 Task: Find a house in Thornbury, Australia, for 8 guests from 24 Aug to 10 Sep, with amenities including Gym, Free parking, Wifi, TV, and Smoking allowed, within a price range of ₹12000 to ₹15000, with 4 bedrooms and 4 bathrooms.
Action: Mouse moved to (445, 95)
Screenshot: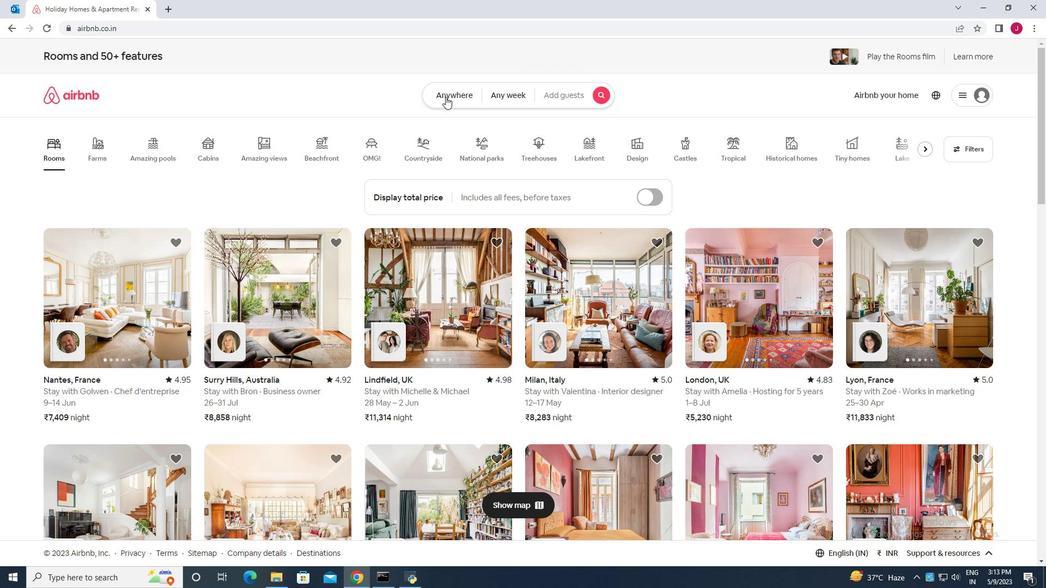 
Action: Mouse pressed left at (445, 95)
Screenshot: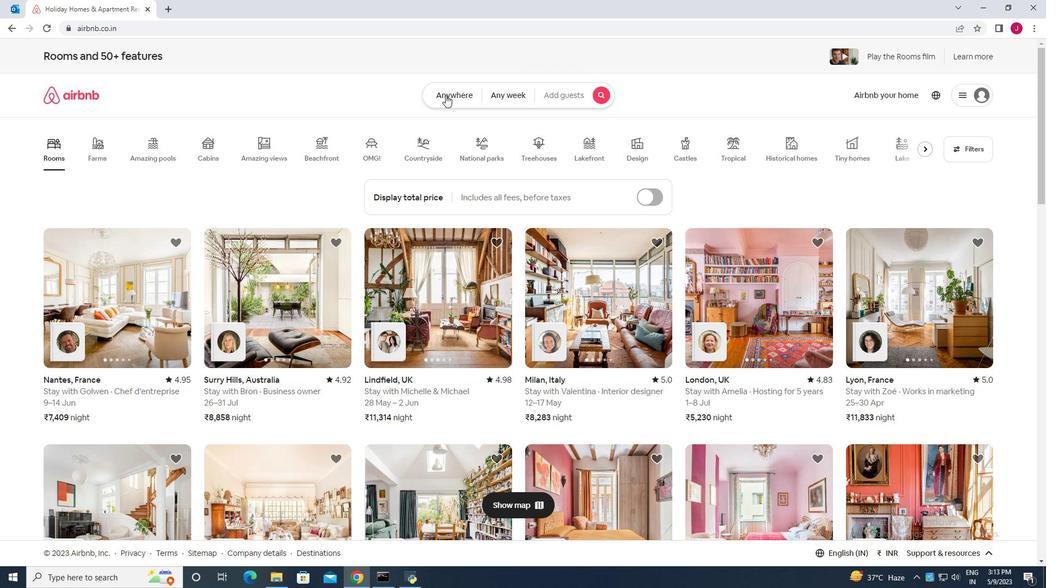 
Action: Mouse moved to (359, 138)
Screenshot: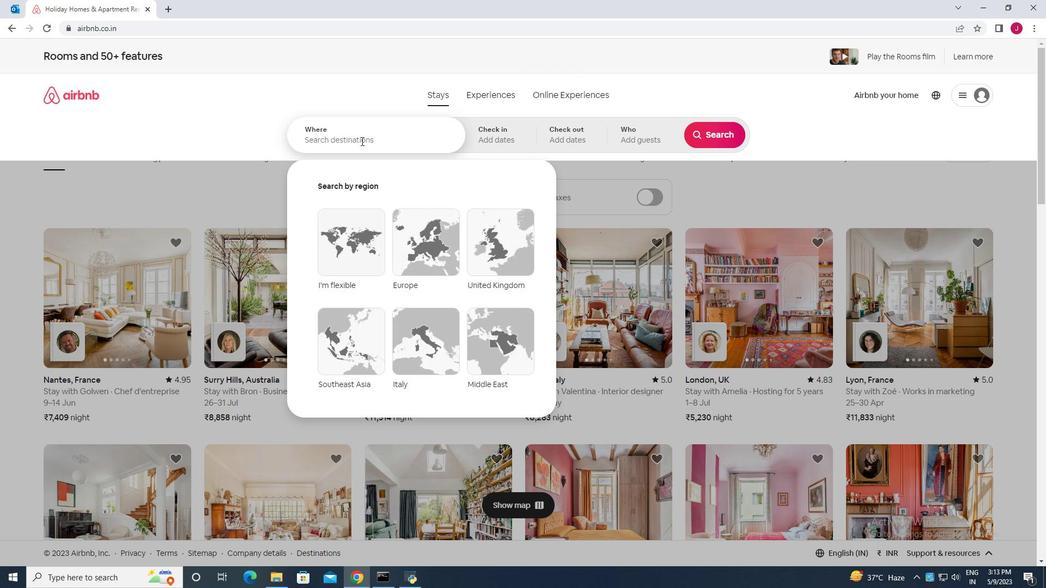 
Action: Mouse pressed left at (359, 138)
Screenshot: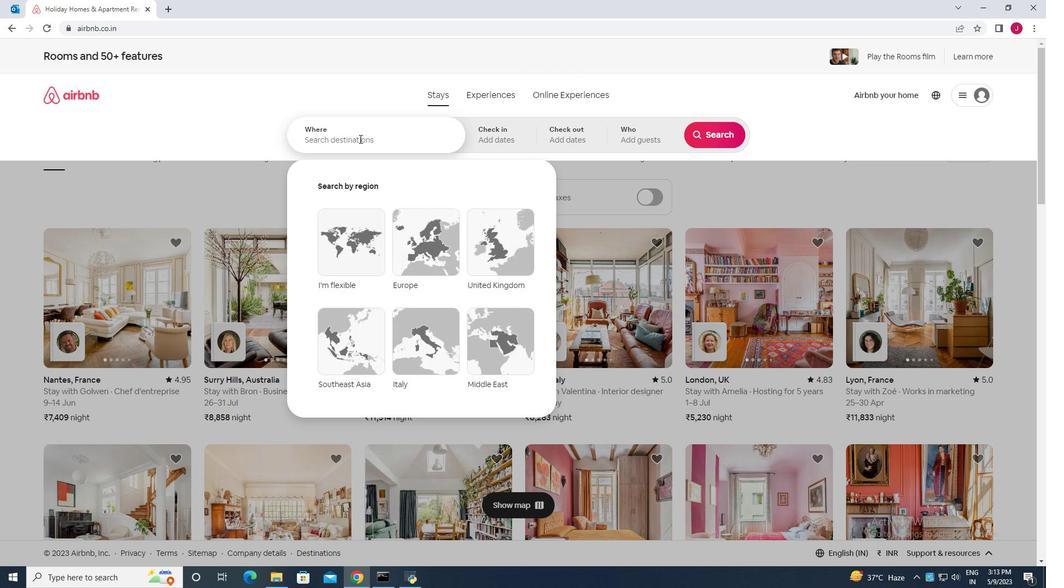 
Action: Key pressed thornbury<Key.space>australia
Screenshot: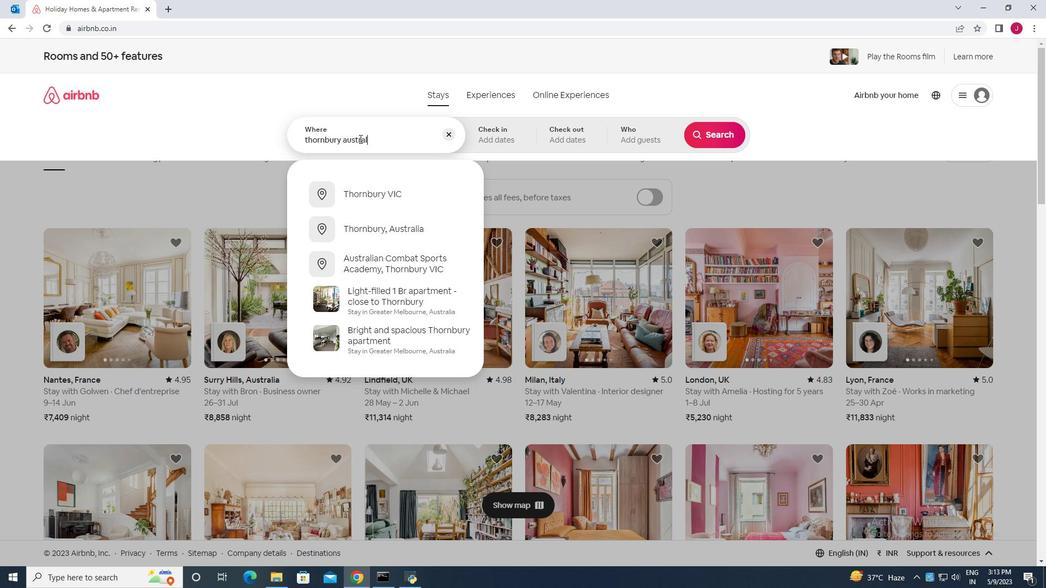 
Action: Mouse moved to (395, 226)
Screenshot: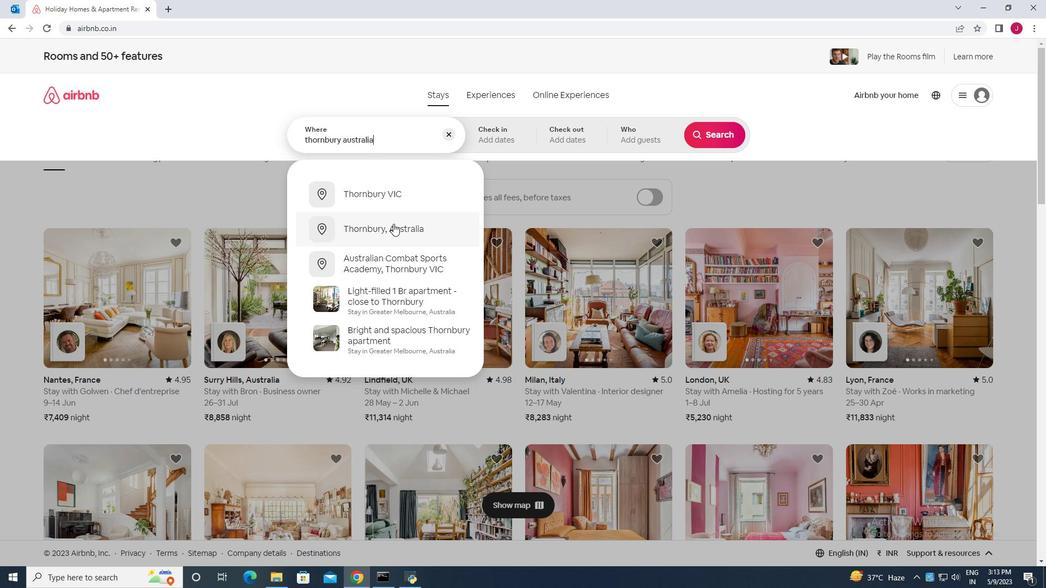 
Action: Mouse pressed left at (395, 226)
Screenshot: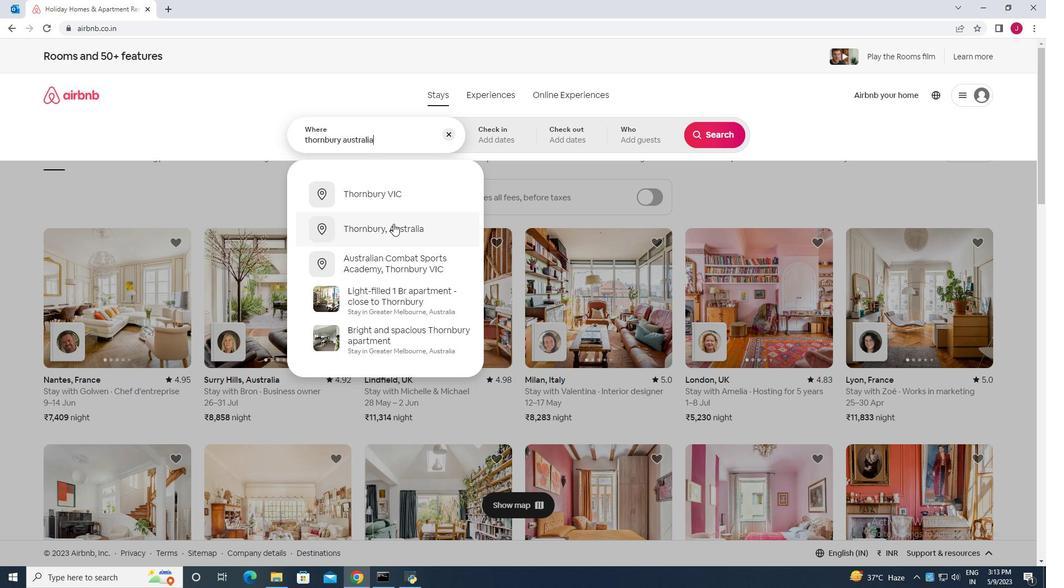 
Action: Mouse moved to (716, 219)
Screenshot: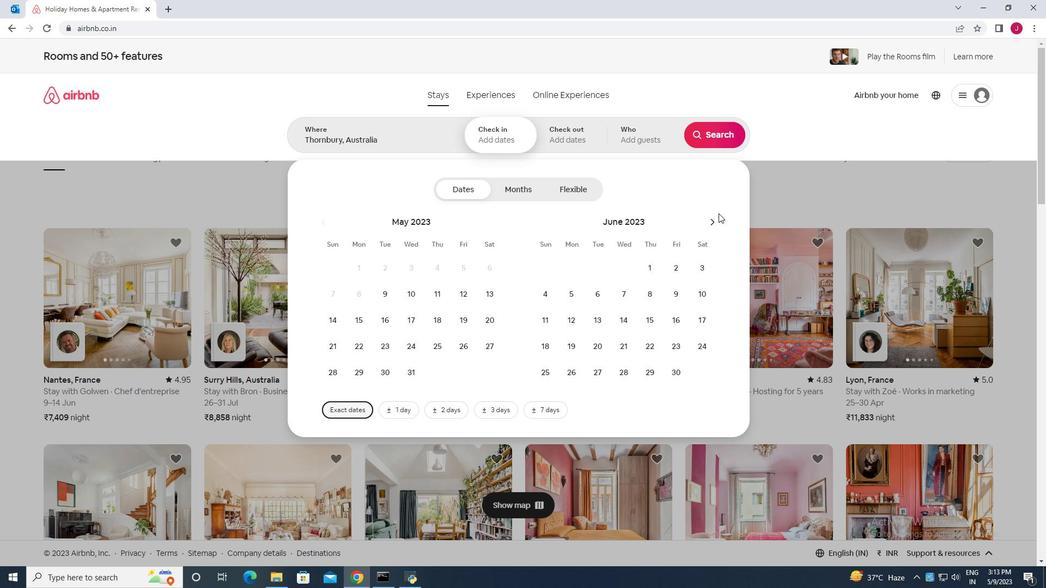 
Action: Mouse pressed left at (716, 219)
Screenshot: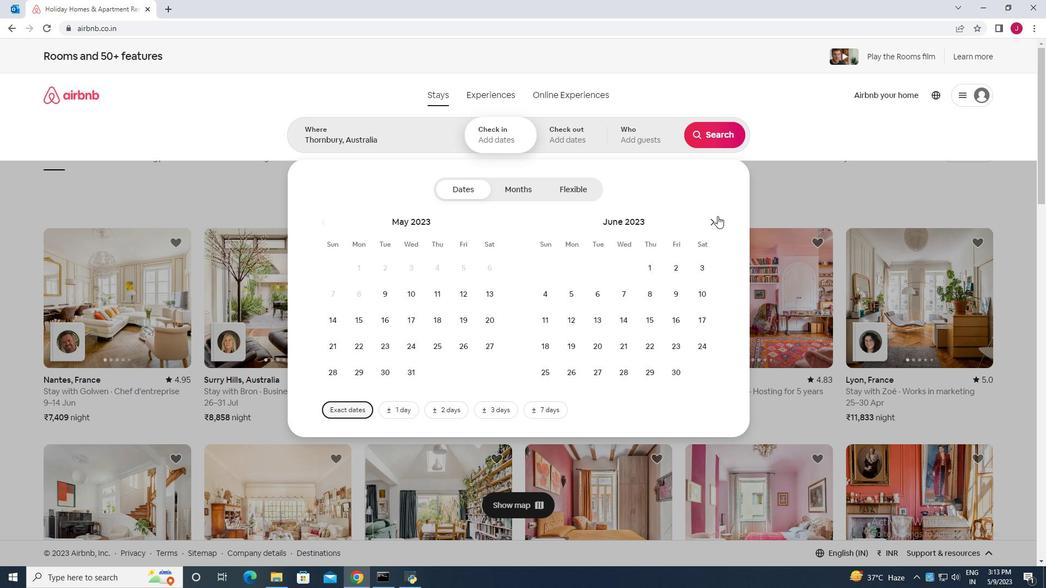 
Action: Mouse moved to (716, 219)
Screenshot: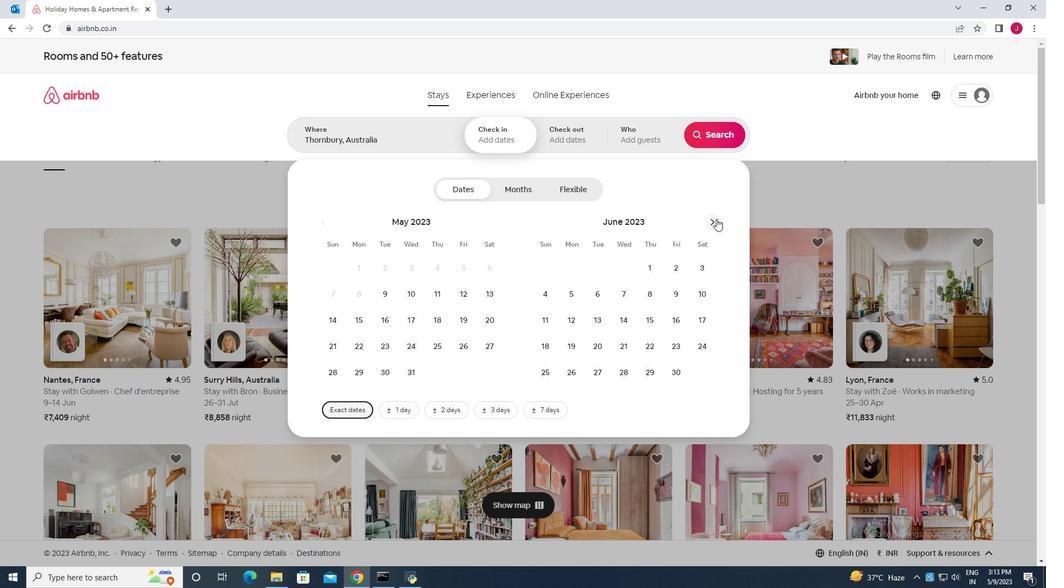 
Action: Mouse pressed left at (716, 219)
Screenshot: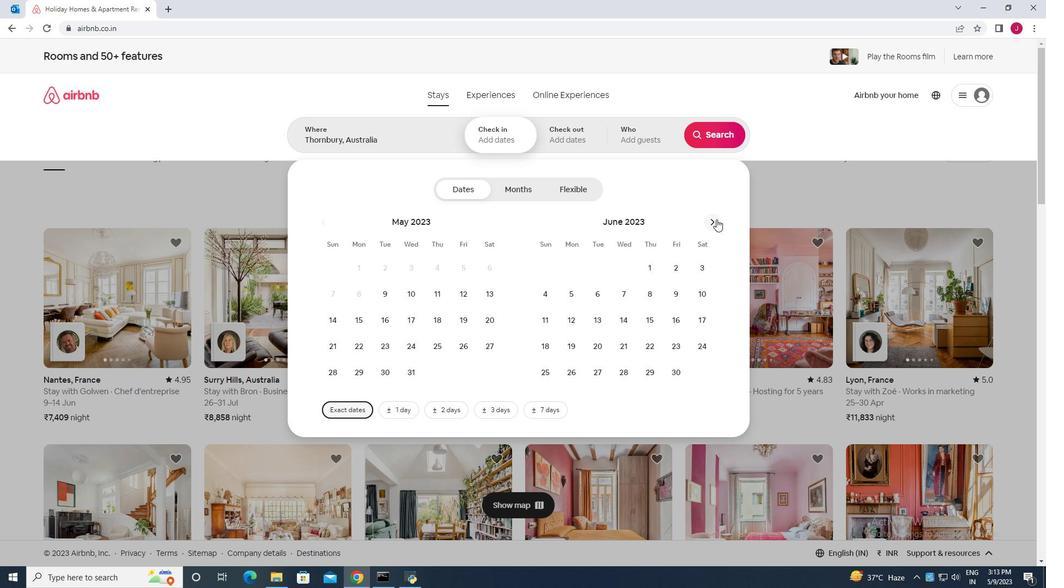 
Action: Mouse moved to (710, 223)
Screenshot: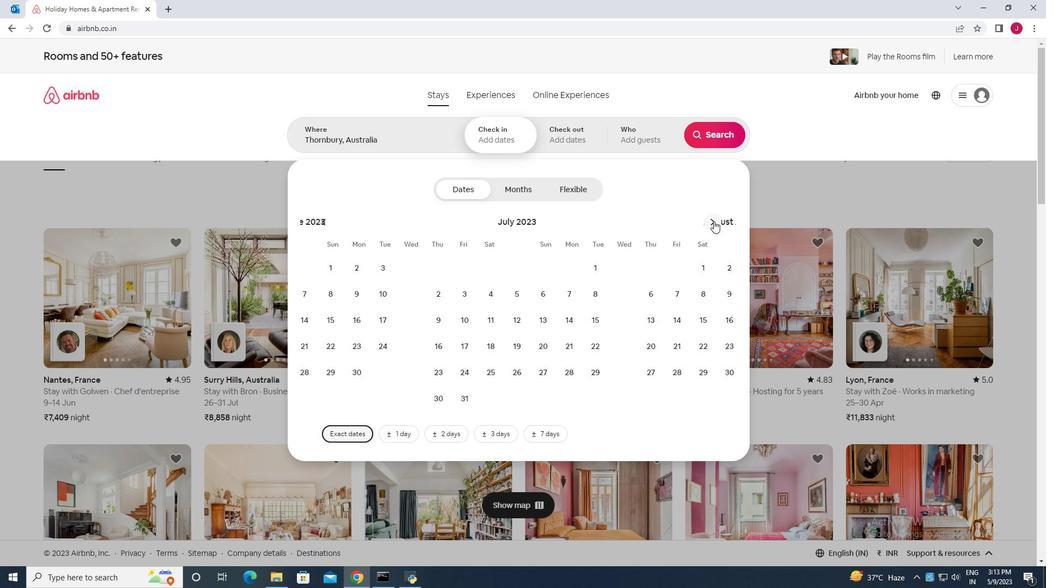 
Action: Mouse pressed left at (710, 223)
Screenshot: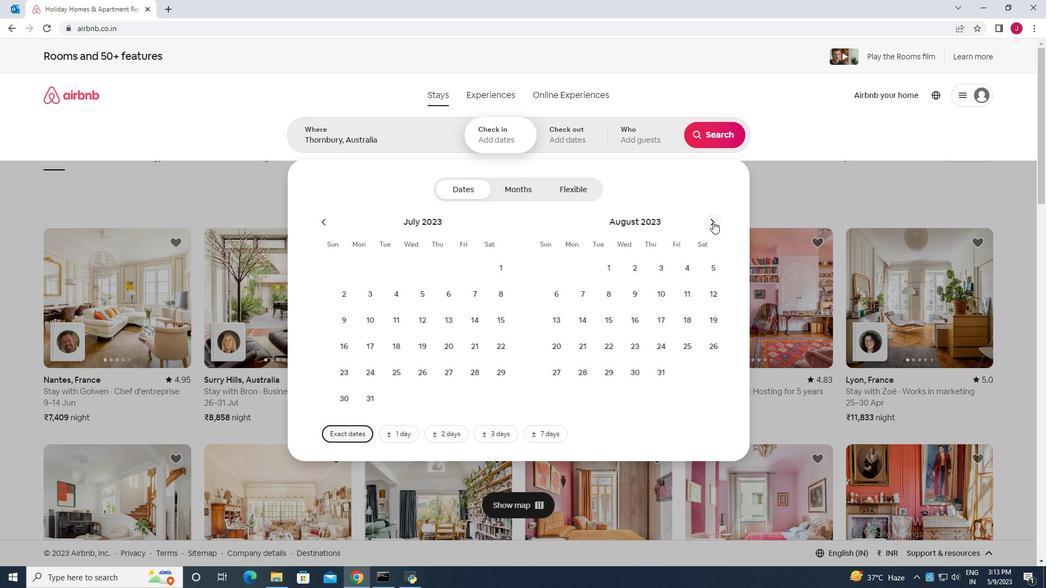 
Action: Mouse moved to (439, 347)
Screenshot: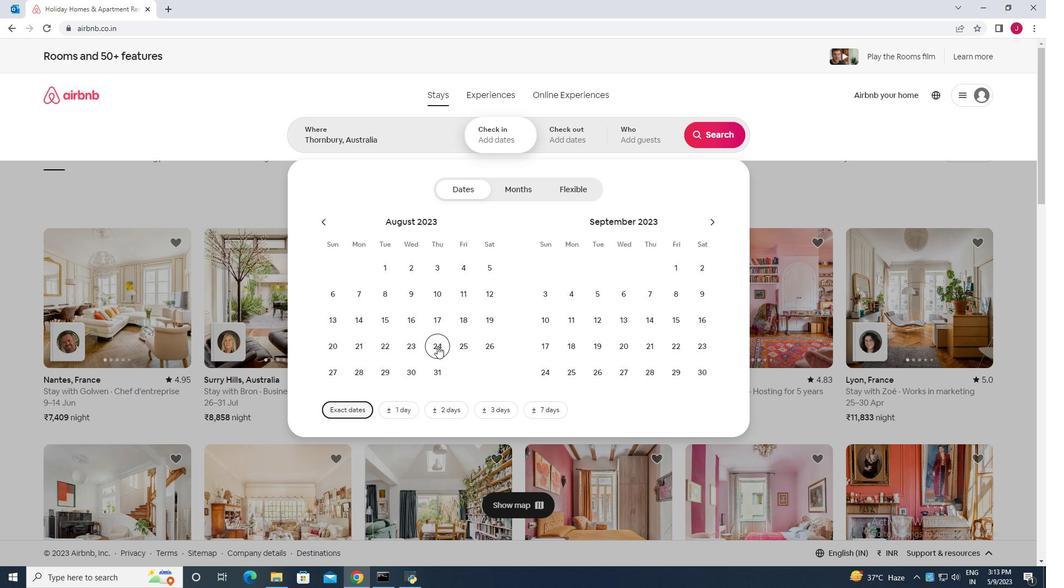 
Action: Mouse pressed left at (439, 347)
Screenshot: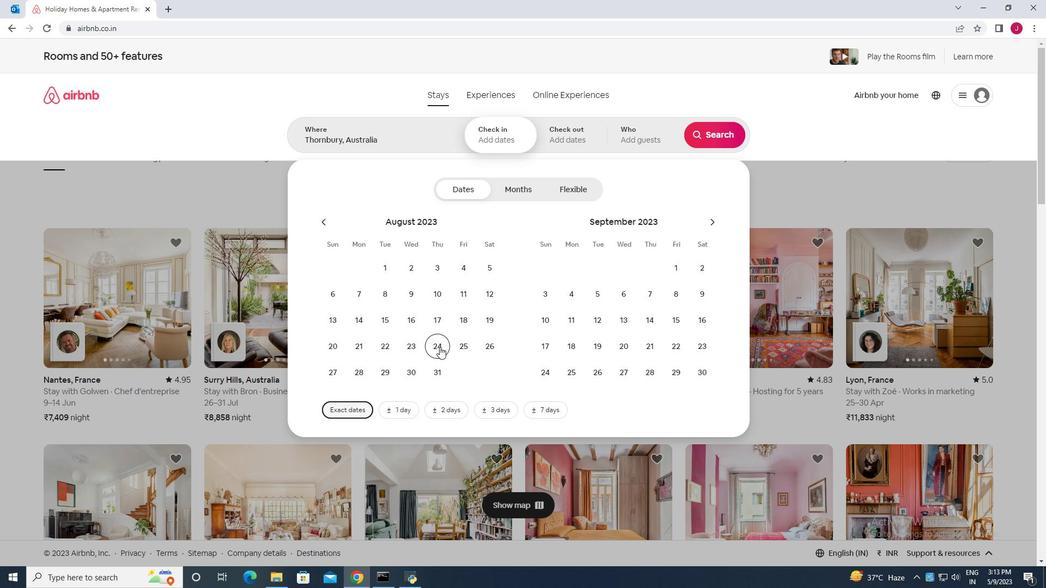 
Action: Mouse moved to (543, 320)
Screenshot: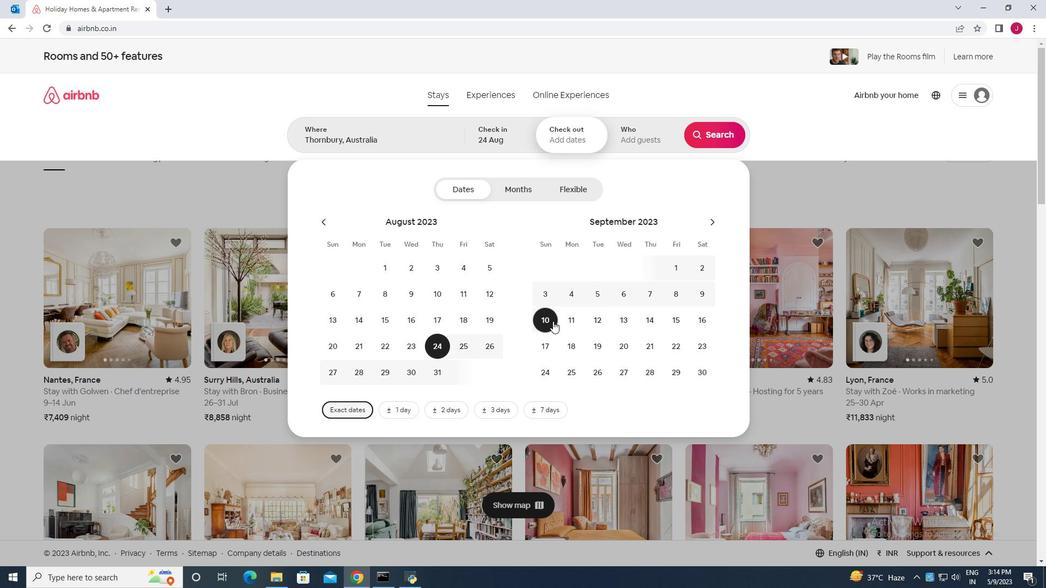
Action: Mouse pressed left at (543, 320)
Screenshot: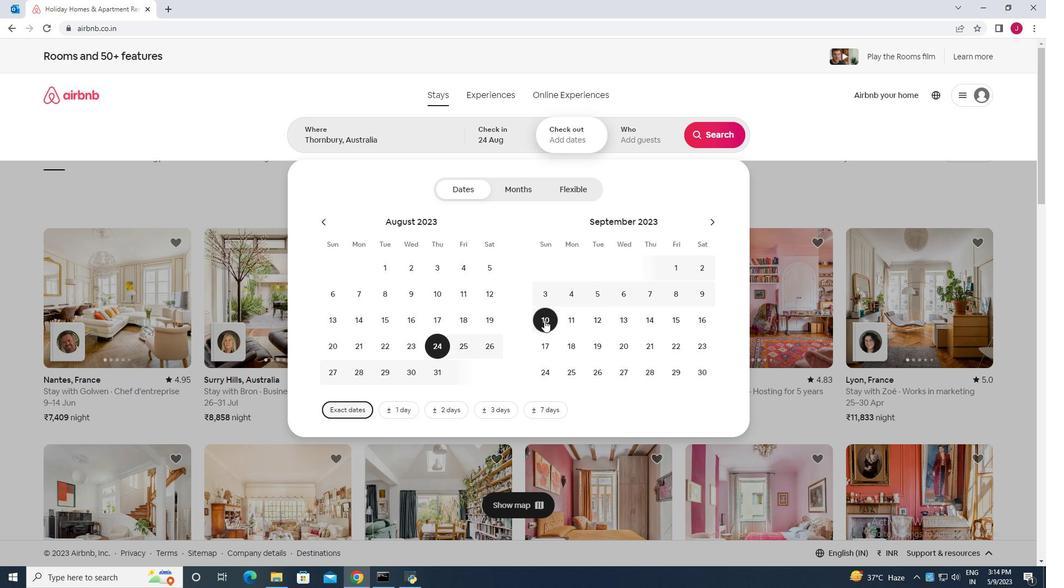 
Action: Mouse moved to (646, 139)
Screenshot: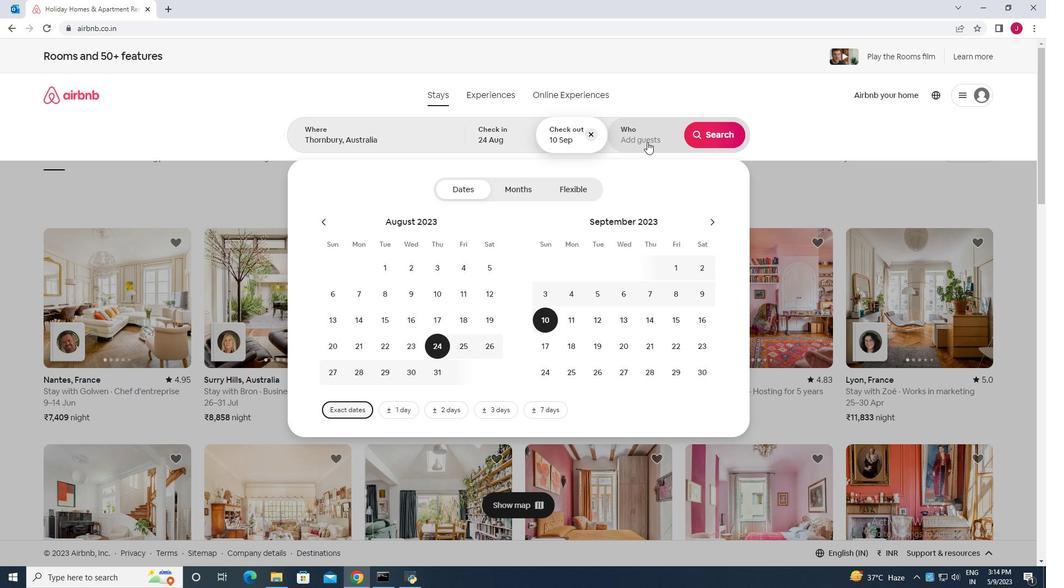 
Action: Mouse pressed left at (646, 139)
Screenshot: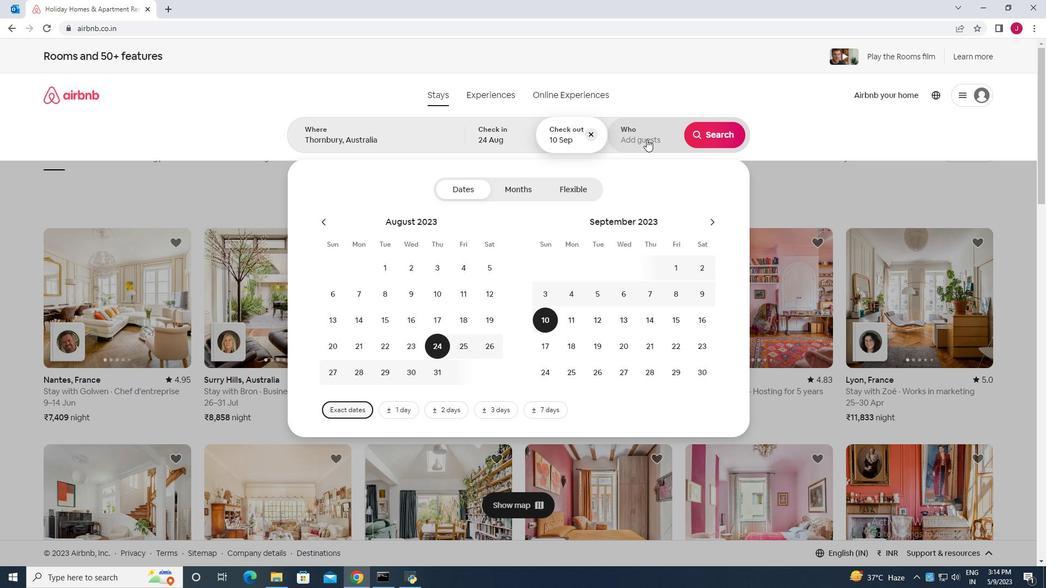 
Action: Mouse moved to (715, 199)
Screenshot: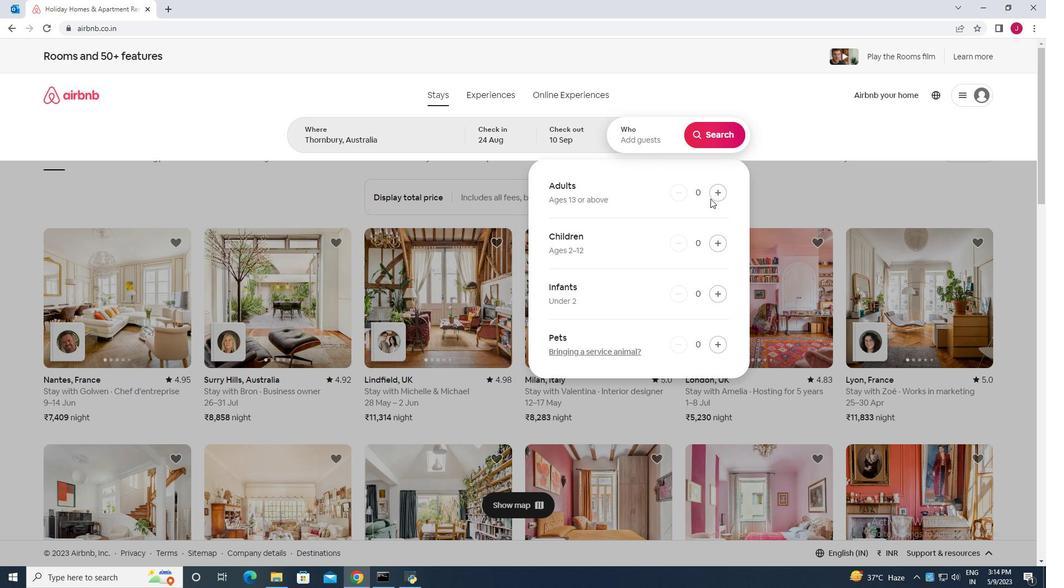
Action: Mouse pressed left at (715, 199)
Screenshot: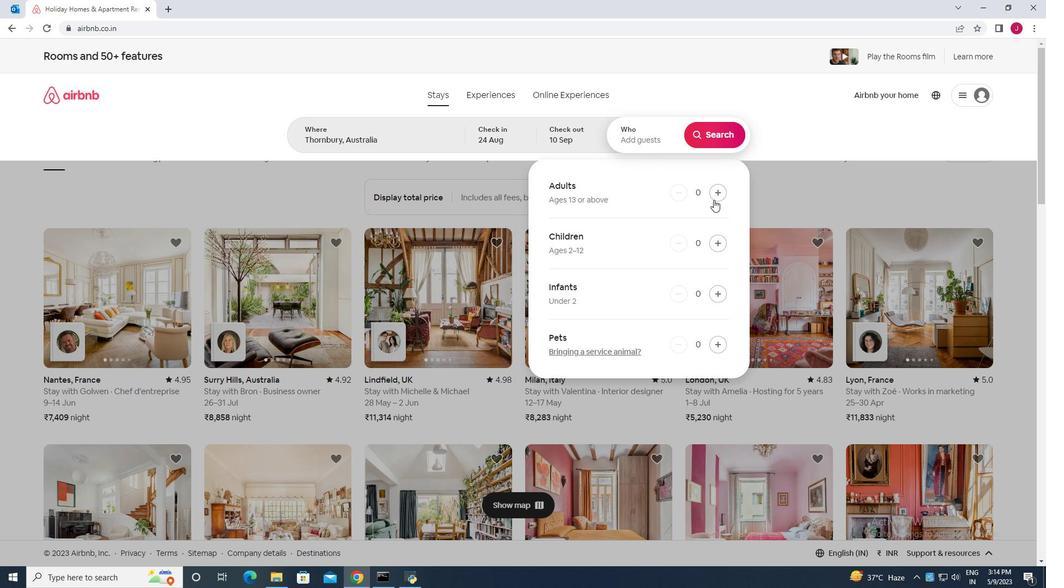
Action: Mouse moved to (716, 199)
Screenshot: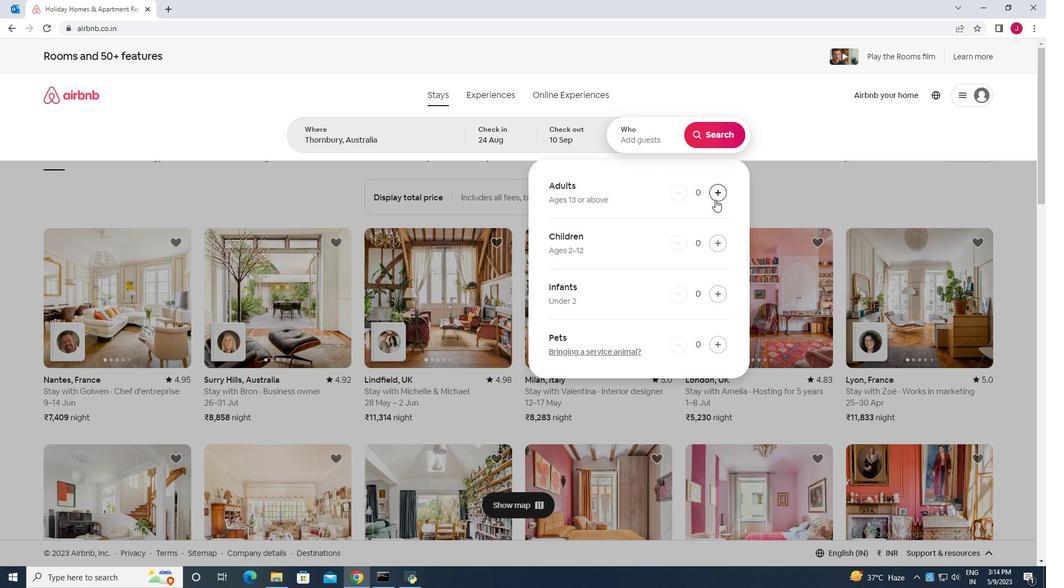 
Action: Mouse pressed left at (716, 199)
Screenshot: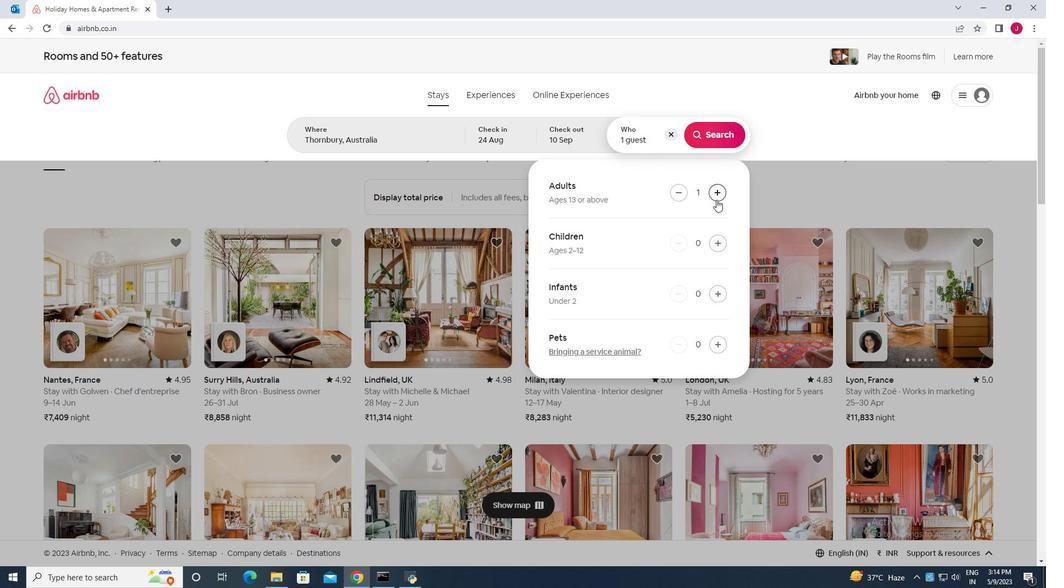 
Action: Mouse pressed left at (716, 199)
Screenshot: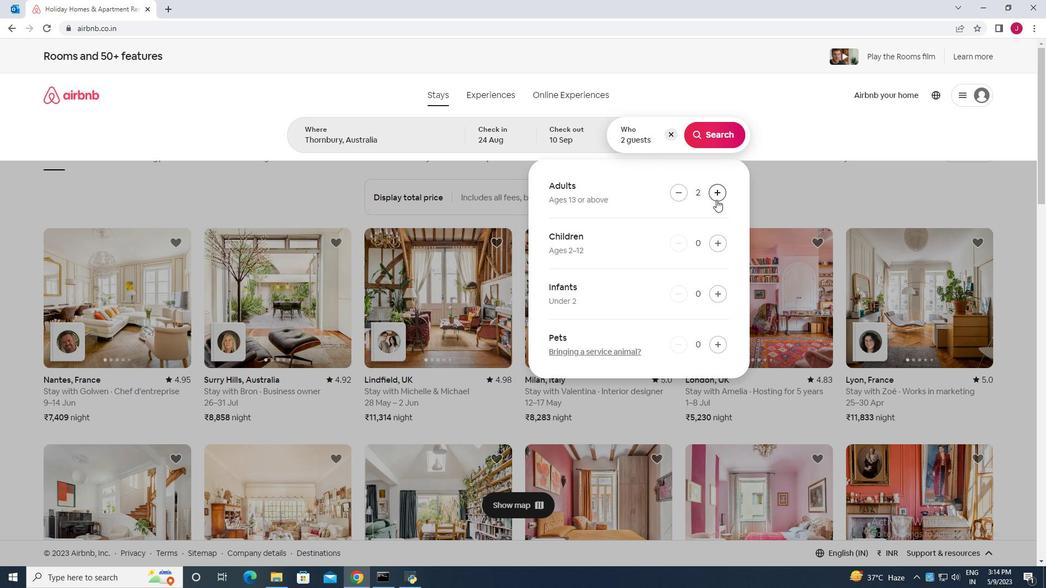 
Action: Mouse pressed left at (716, 199)
Screenshot: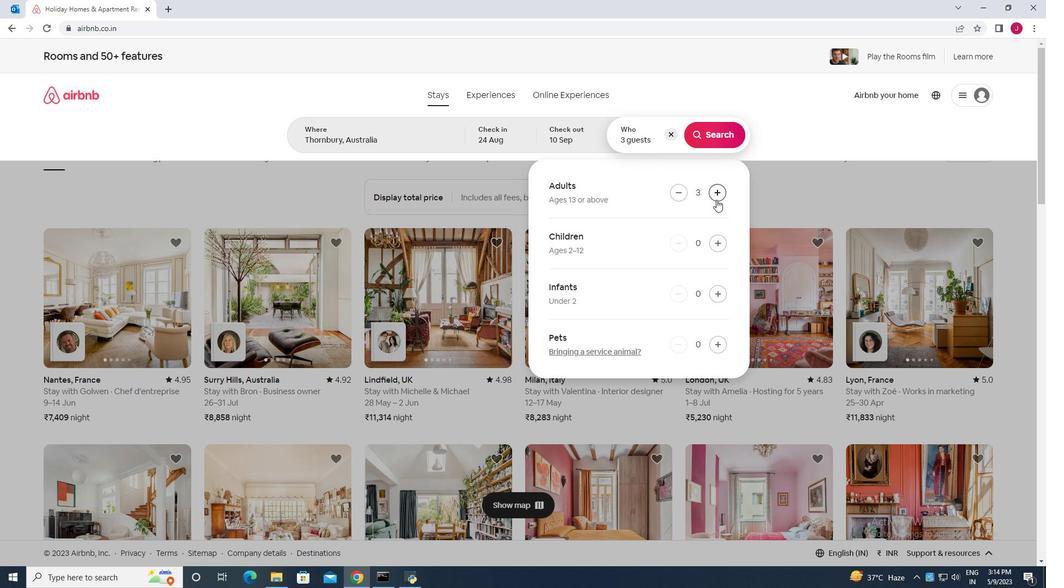 
Action: Mouse pressed left at (716, 199)
Screenshot: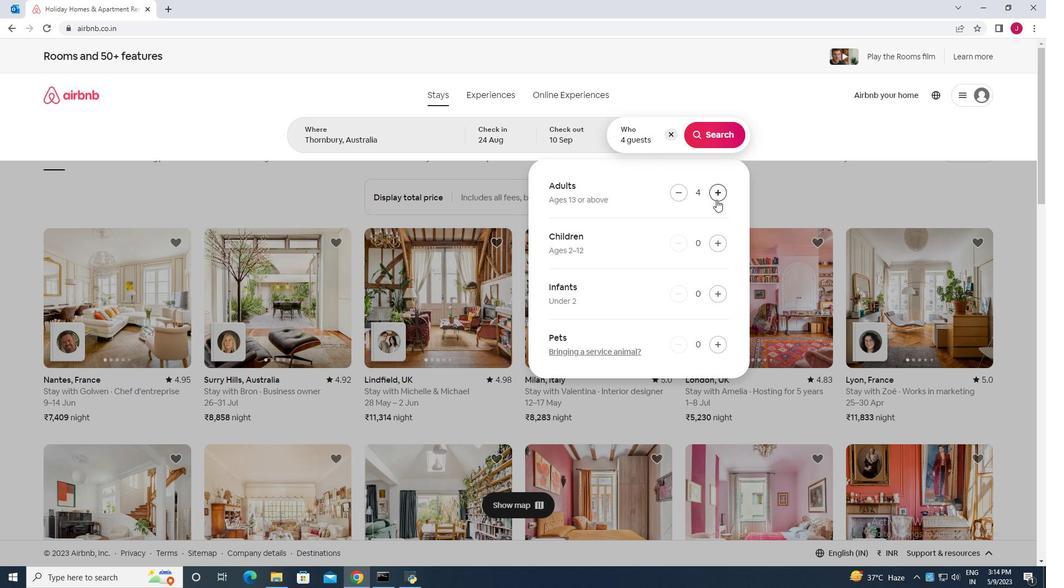 
Action: Mouse pressed left at (716, 199)
Screenshot: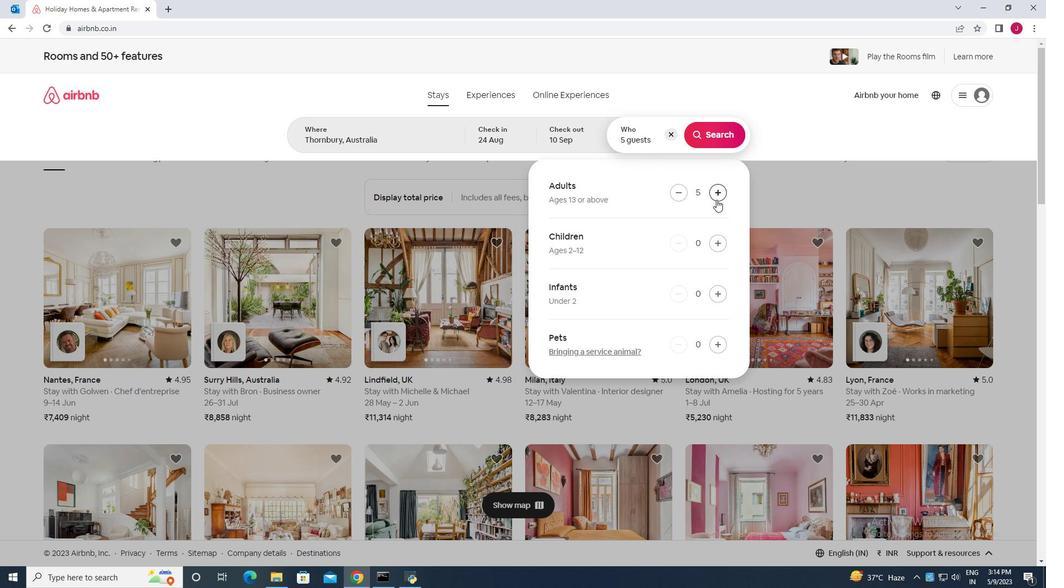 
Action: Mouse pressed left at (716, 199)
Screenshot: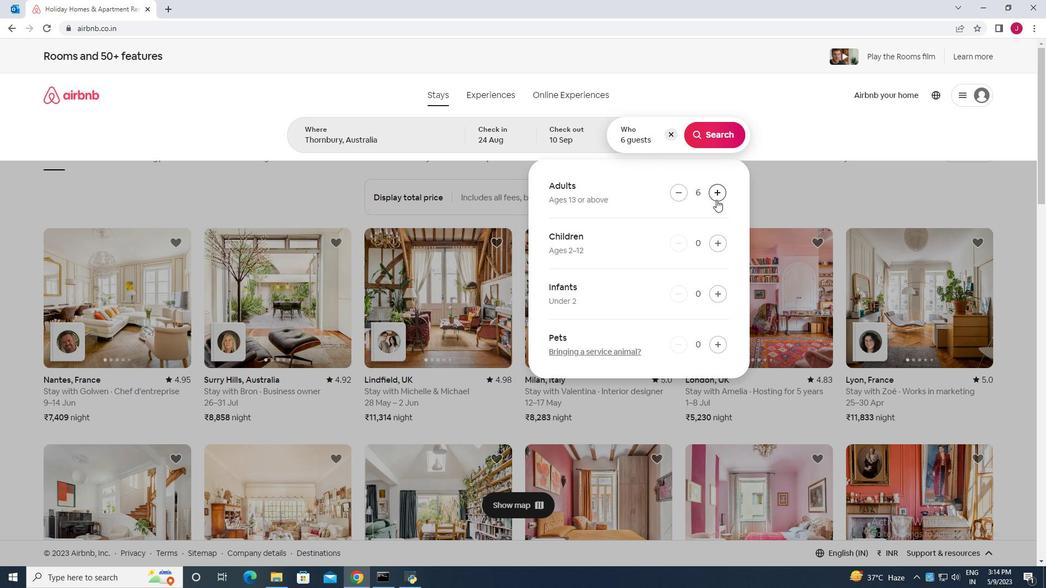 
Action: Mouse pressed left at (716, 199)
Screenshot: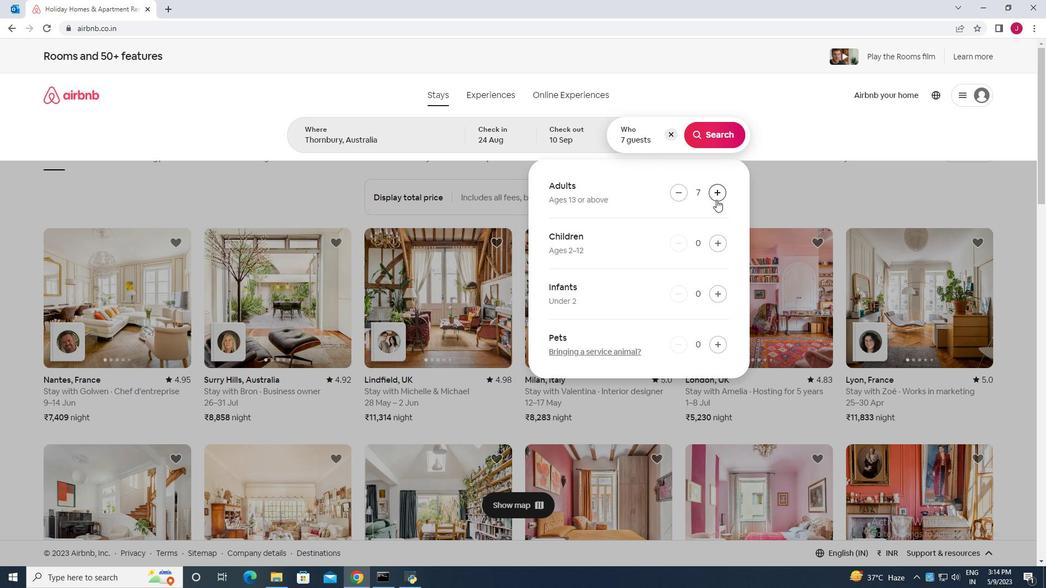 
Action: Mouse moved to (721, 132)
Screenshot: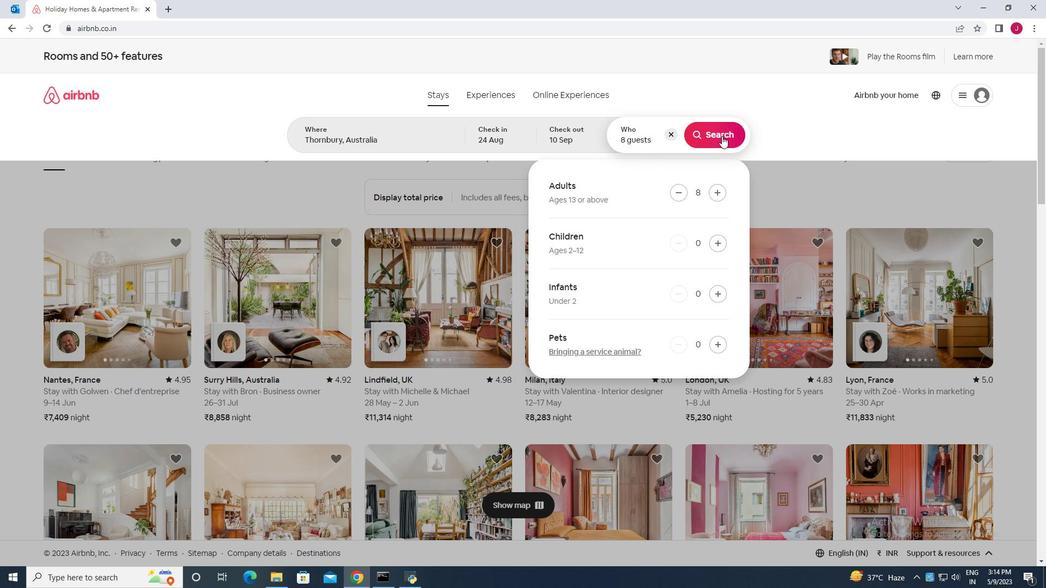 
Action: Mouse pressed left at (721, 132)
Screenshot: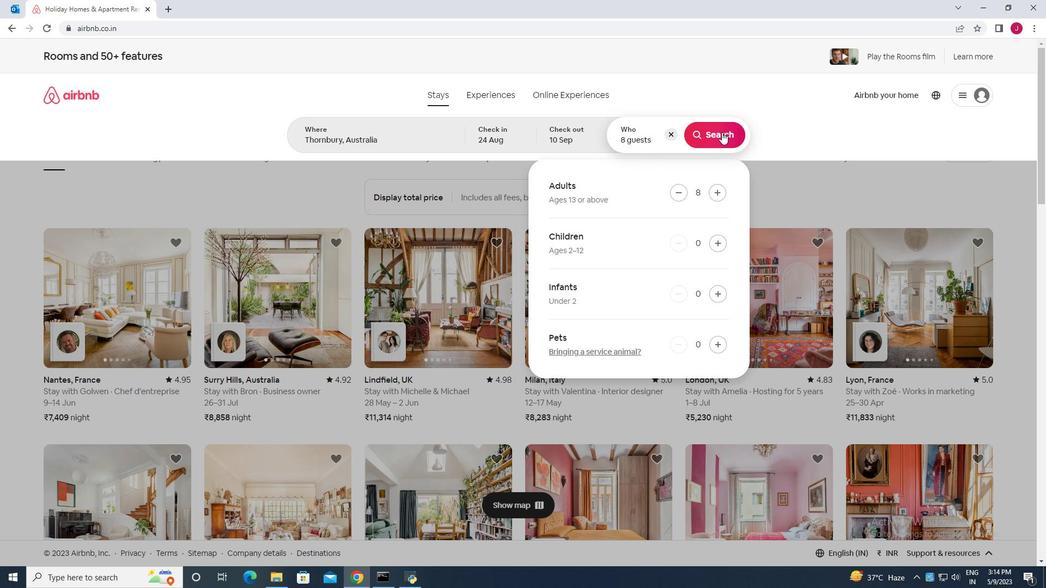 
Action: Mouse moved to (998, 101)
Screenshot: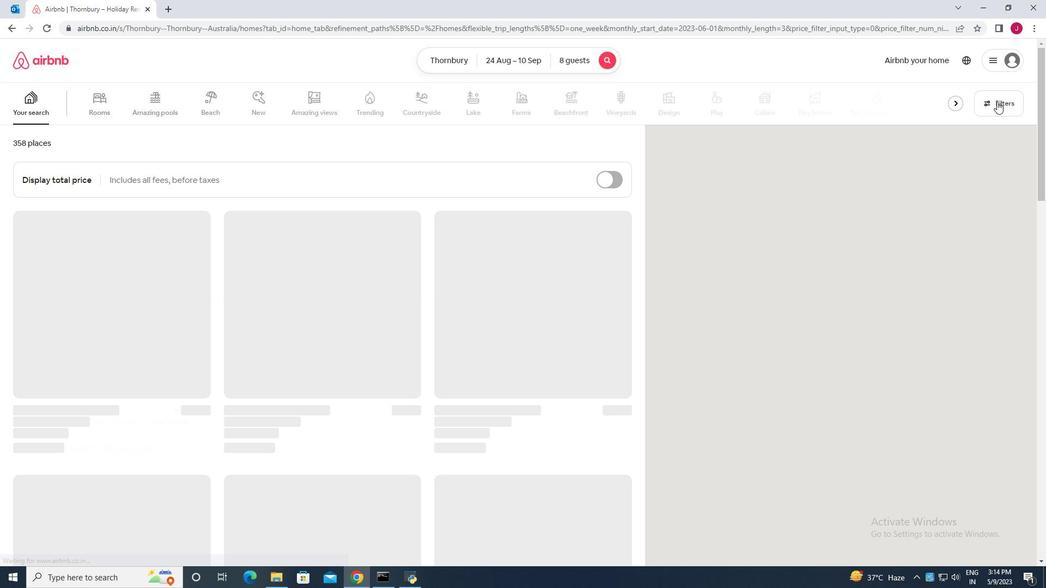 
Action: Mouse pressed left at (998, 101)
Screenshot: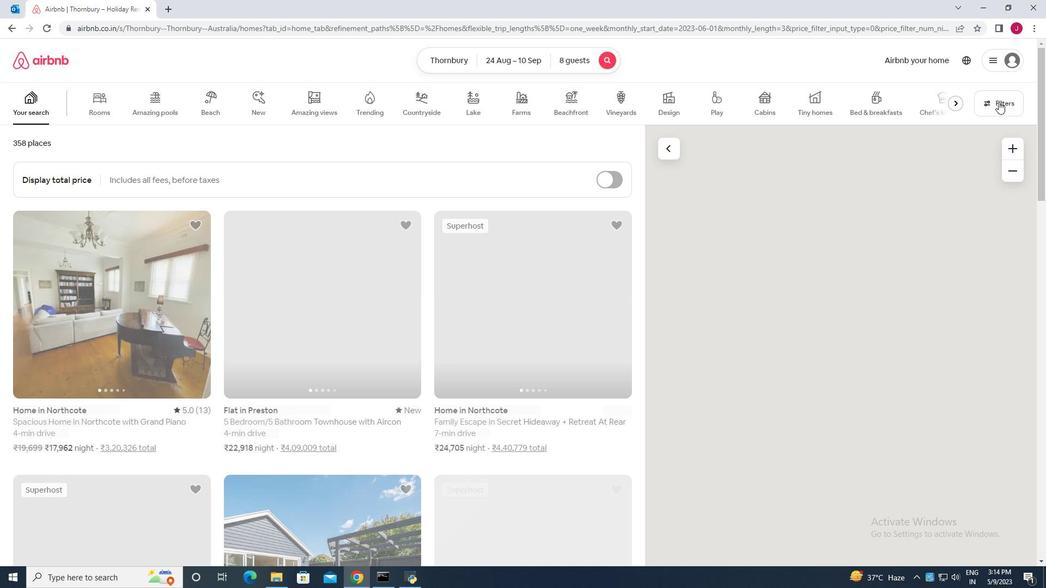 
Action: Mouse moved to (386, 372)
Screenshot: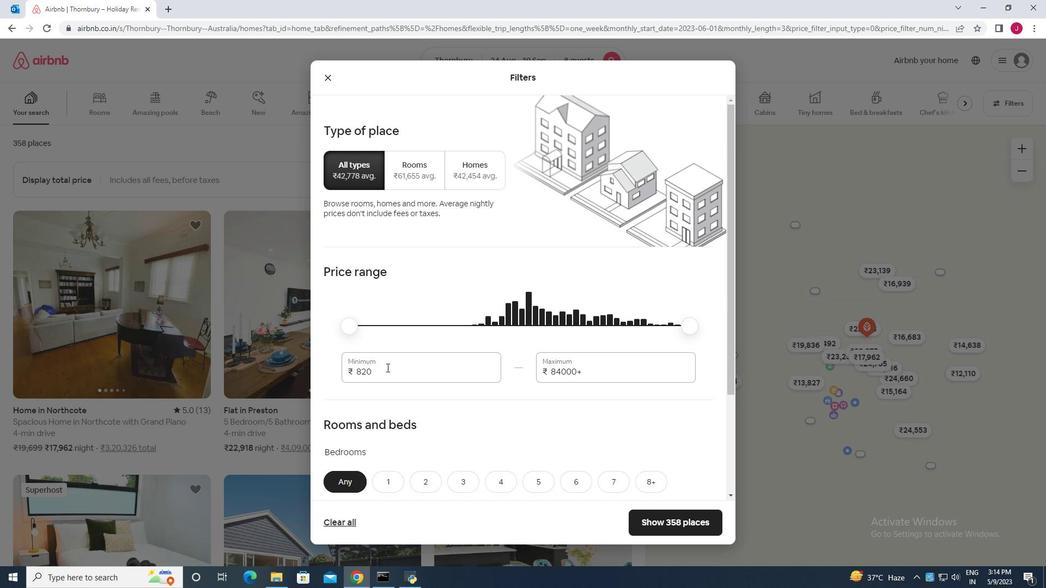 
Action: Mouse pressed left at (386, 372)
Screenshot: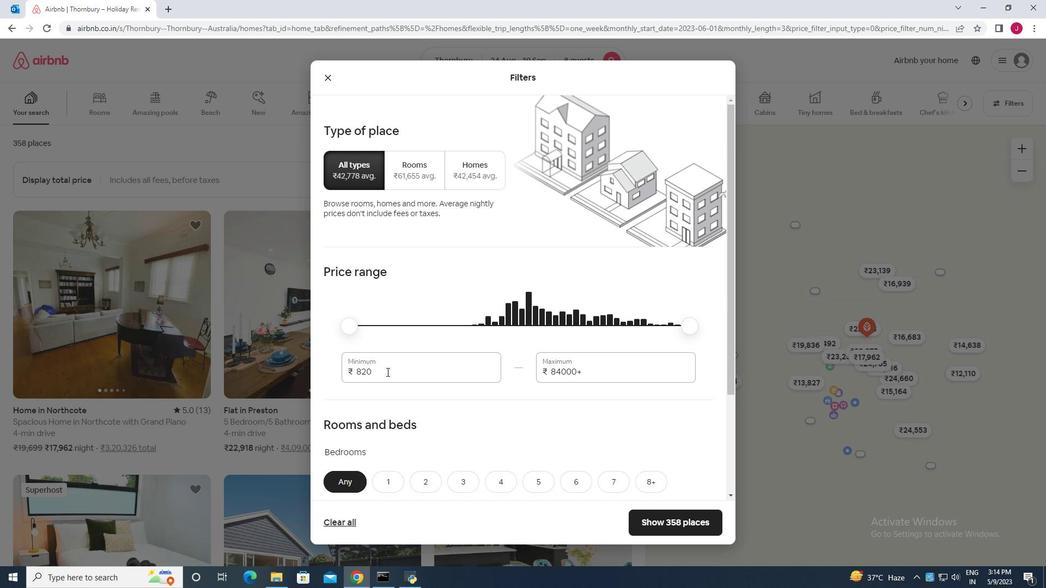 
Action: Mouse moved to (384, 371)
Screenshot: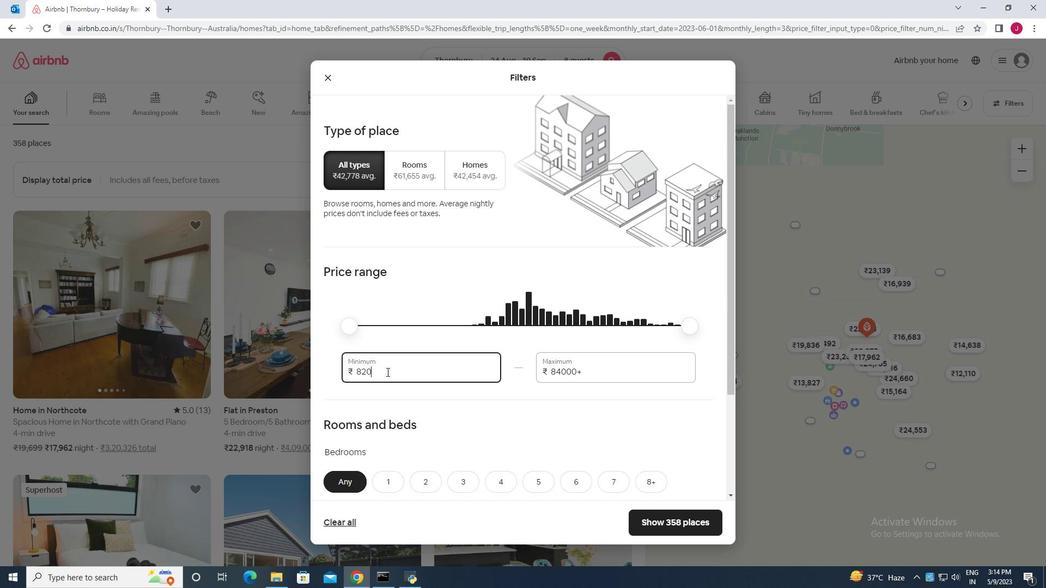 
Action: Key pressed <Key.backspace><Key.backspace><Key.backspace><Key.backspace><Key.backspace><Key.backspace><Key.backspace><Key.backspace><Key.backspace><Key.backspace><Key.backspace><Key.backspace>12000
Screenshot: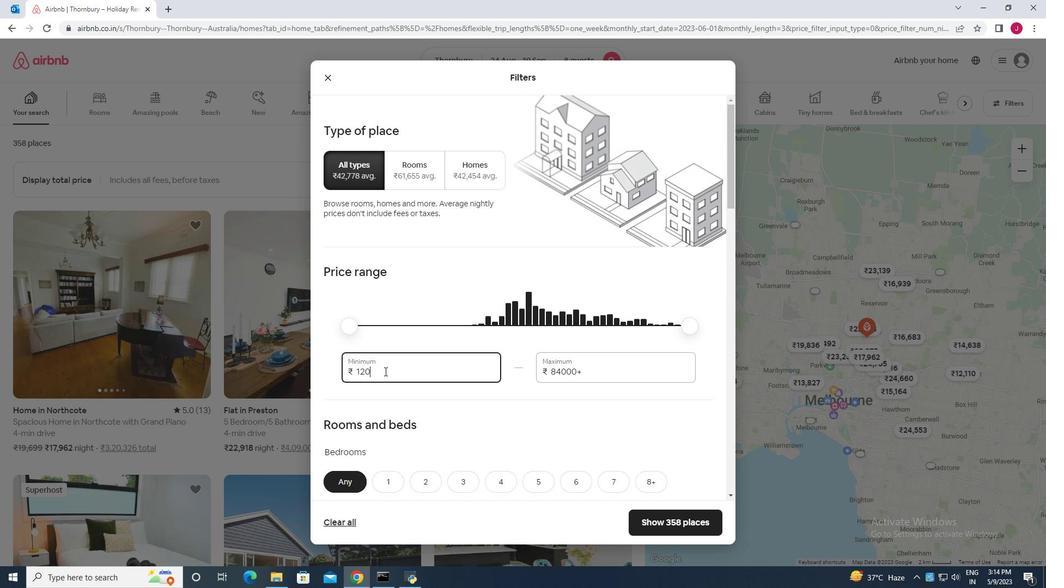 
Action: Mouse moved to (611, 377)
Screenshot: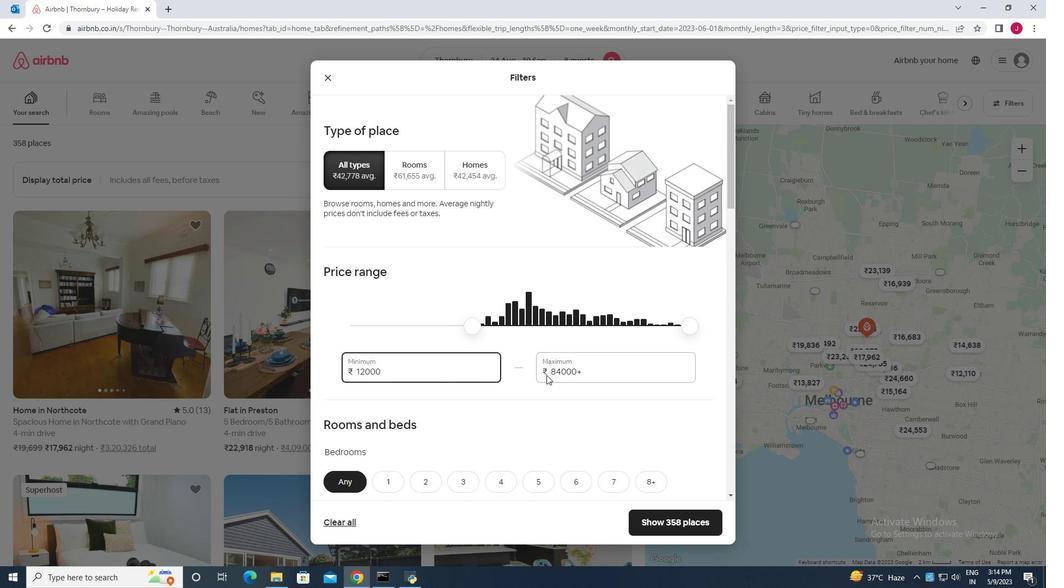 
Action: Mouse pressed left at (611, 377)
Screenshot: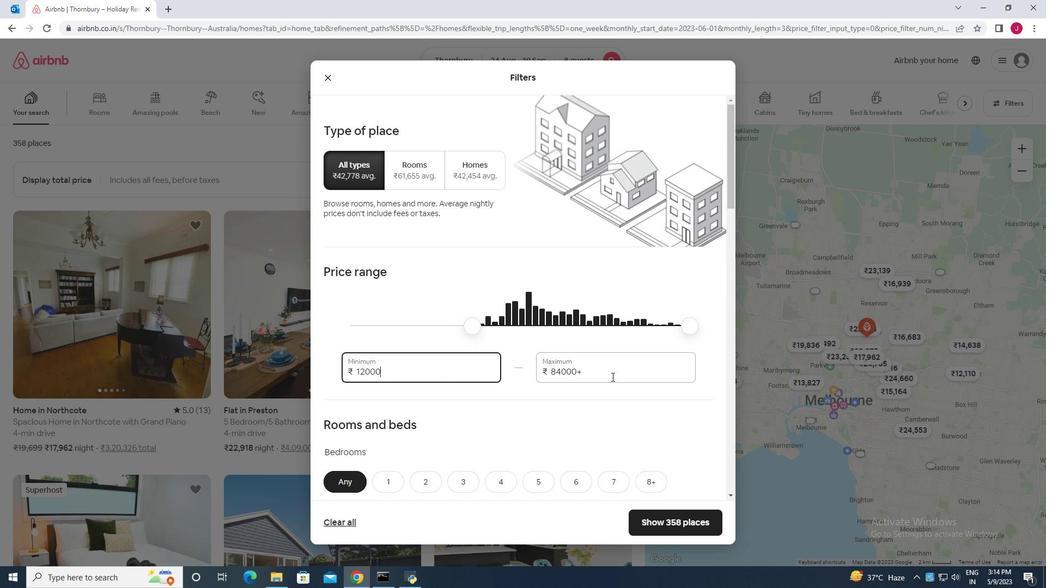 
Action: Mouse moved to (608, 369)
Screenshot: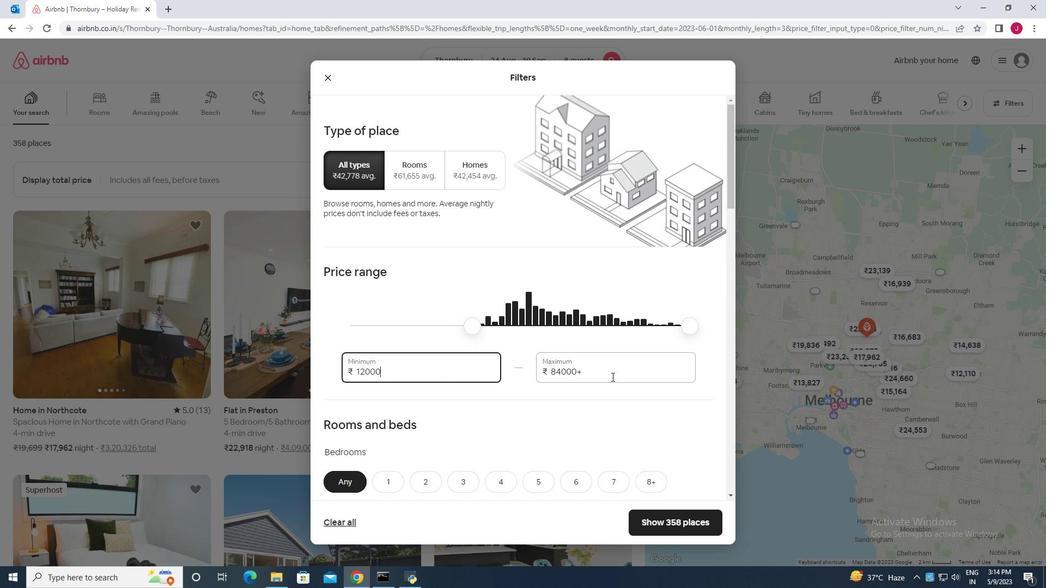 
Action: Key pressed <Key.backspace><Key.backspace><Key.backspace><Key.backspace><Key.backspace><Key.backspace><Key.backspace><Key.backspace><Key.backspace><Key.backspace><Key.backspace><Key.backspace>15000
Screenshot: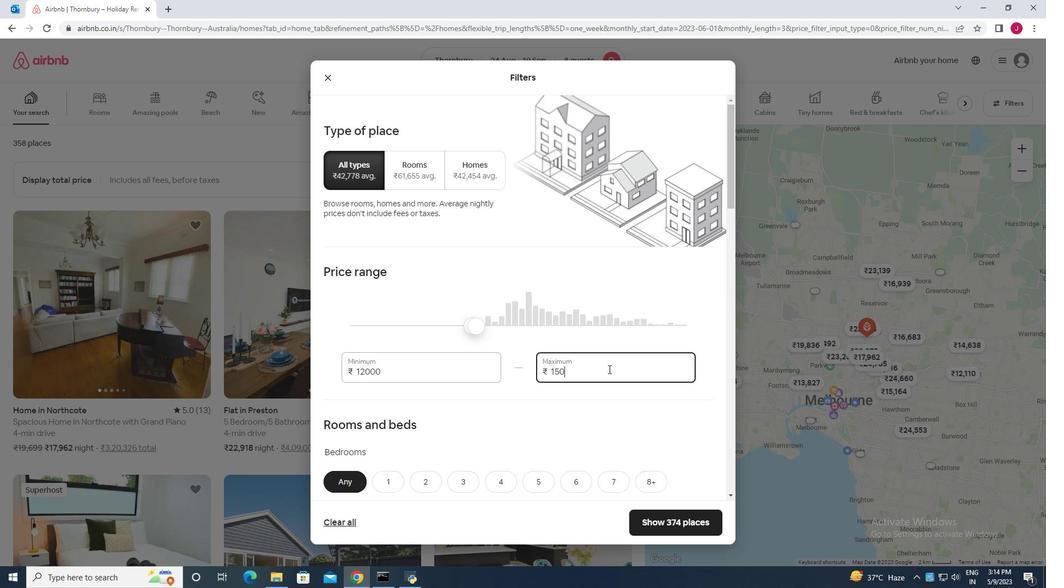 
Action: Mouse moved to (575, 374)
Screenshot: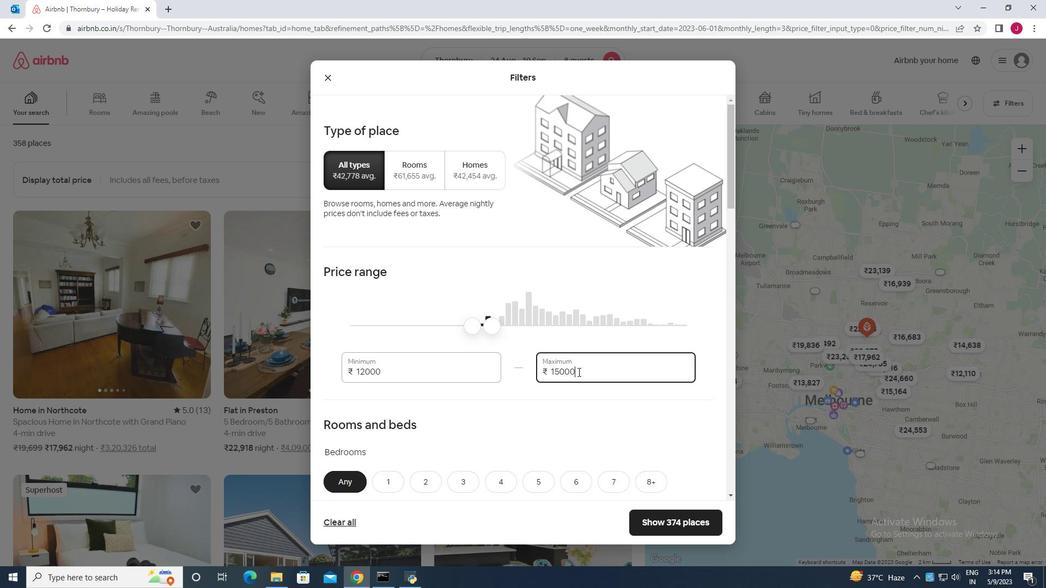 
Action: Mouse scrolled (575, 373) with delta (0, 0)
Screenshot: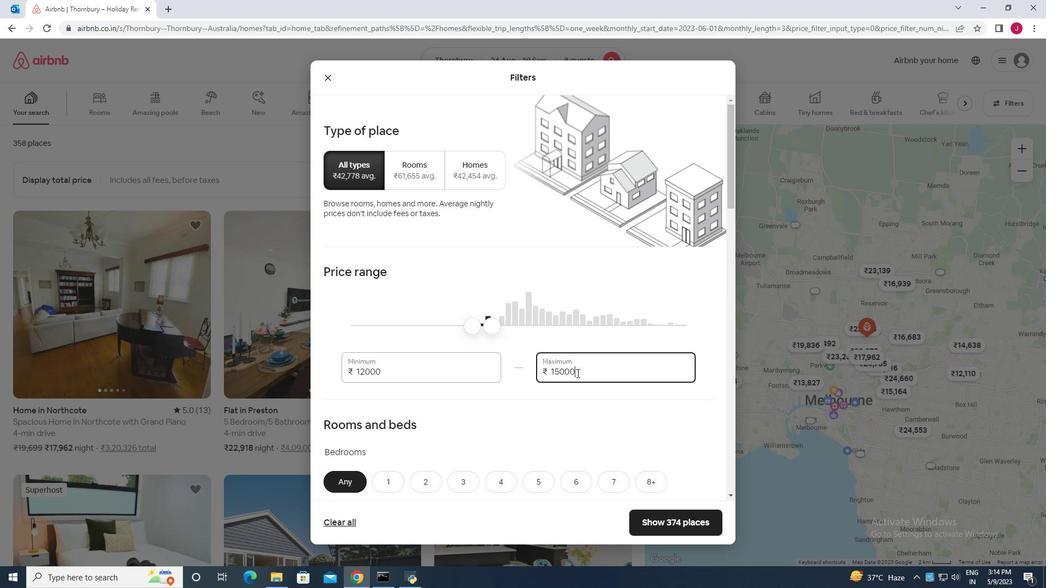 
Action: Mouse scrolled (575, 373) with delta (0, 0)
Screenshot: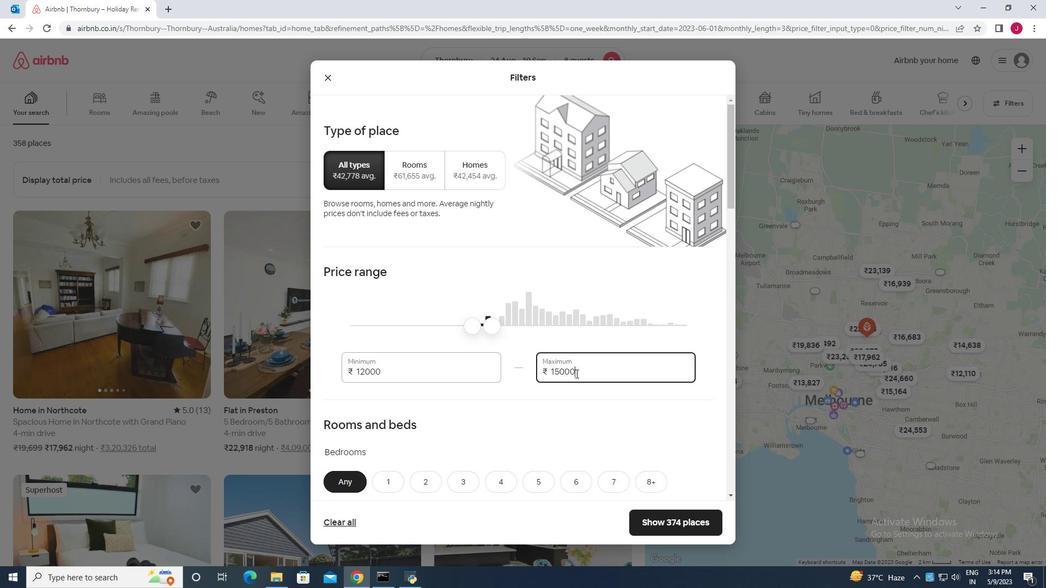 
Action: Mouse moved to (547, 365)
Screenshot: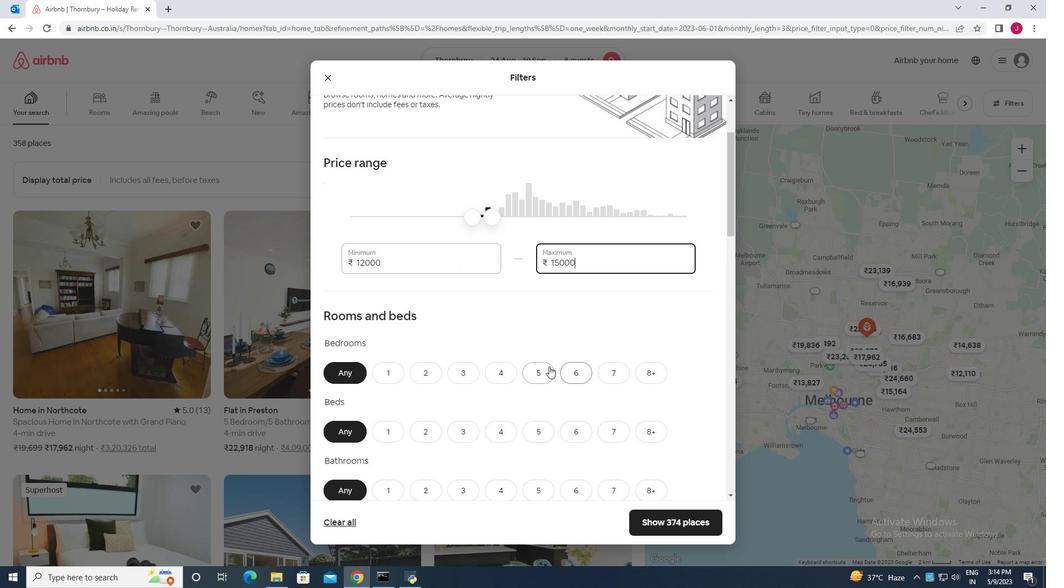 
Action: Mouse scrolled (547, 365) with delta (0, 0)
Screenshot: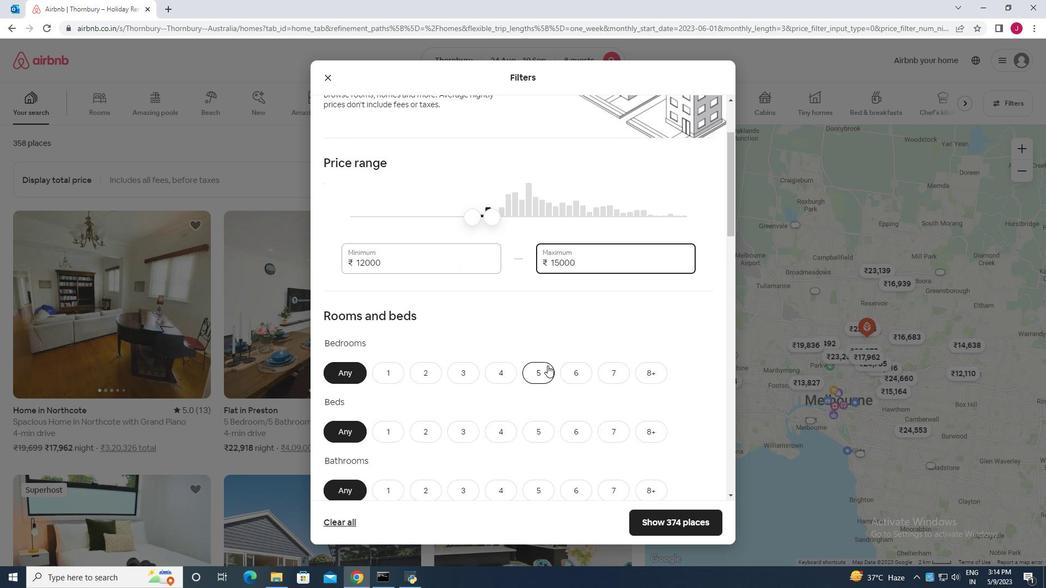 
Action: Mouse moved to (500, 318)
Screenshot: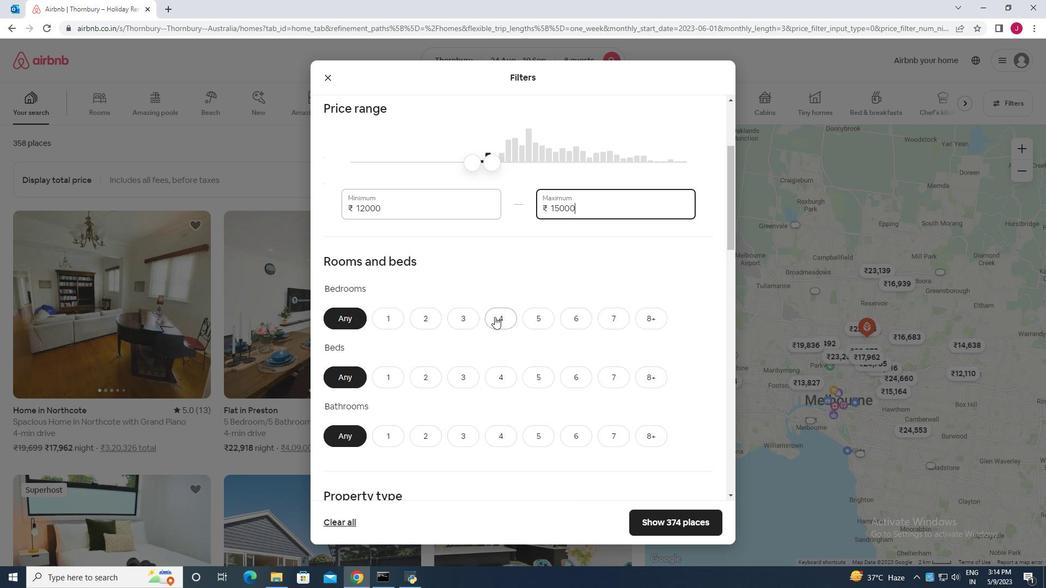 
Action: Mouse pressed left at (500, 318)
Screenshot: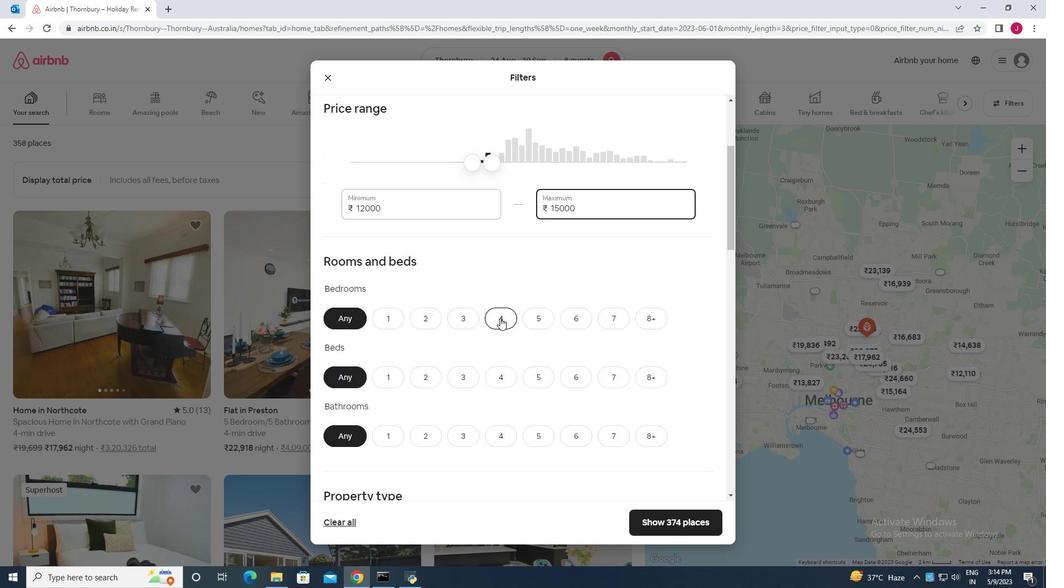 
Action: Mouse moved to (648, 377)
Screenshot: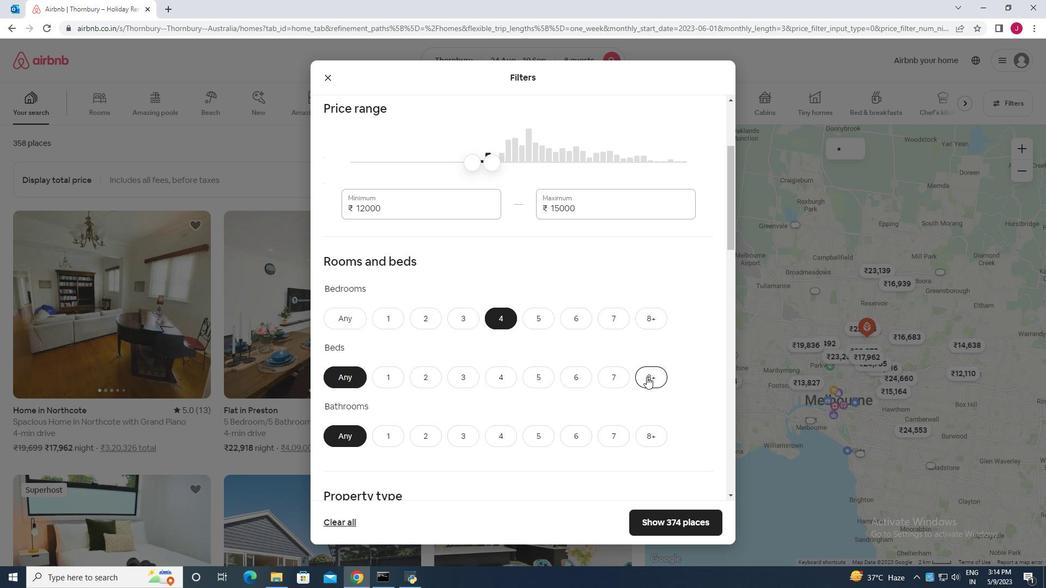 
Action: Mouse pressed left at (648, 377)
Screenshot: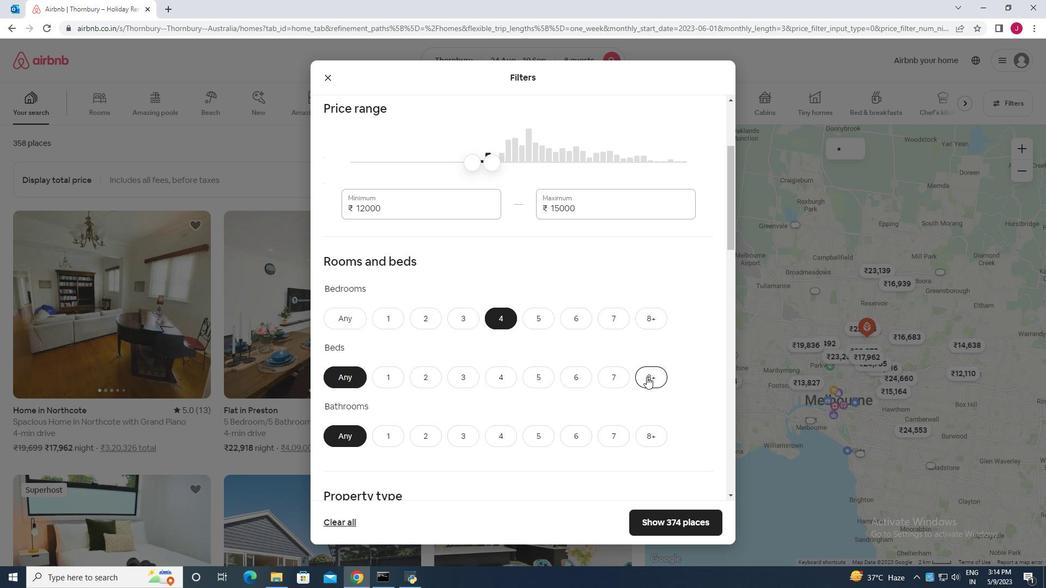 
Action: Mouse moved to (504, 435)
Screenshot: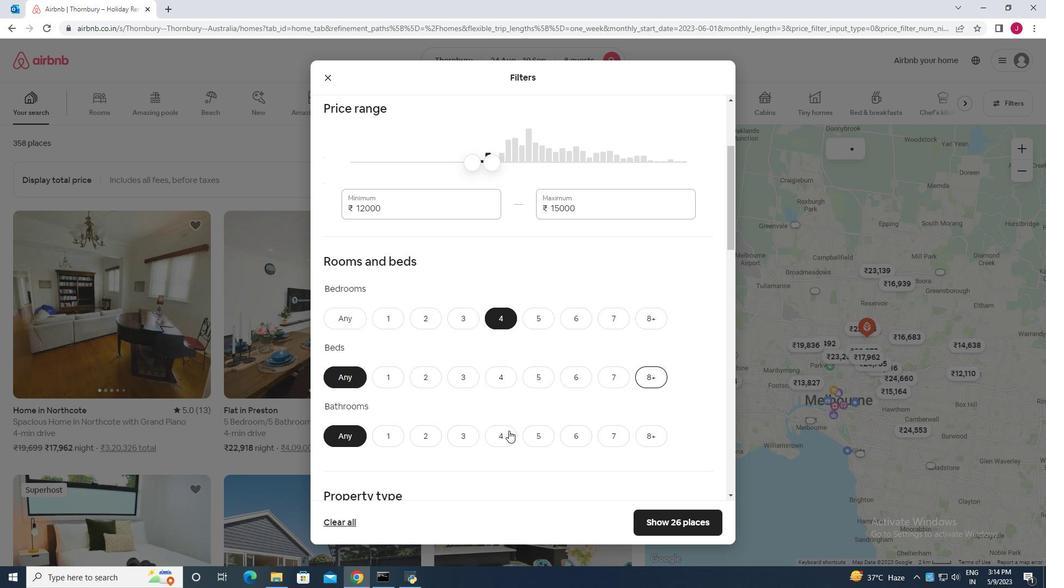
Action: Mouse pressed left at (504, 435)
Screenshot: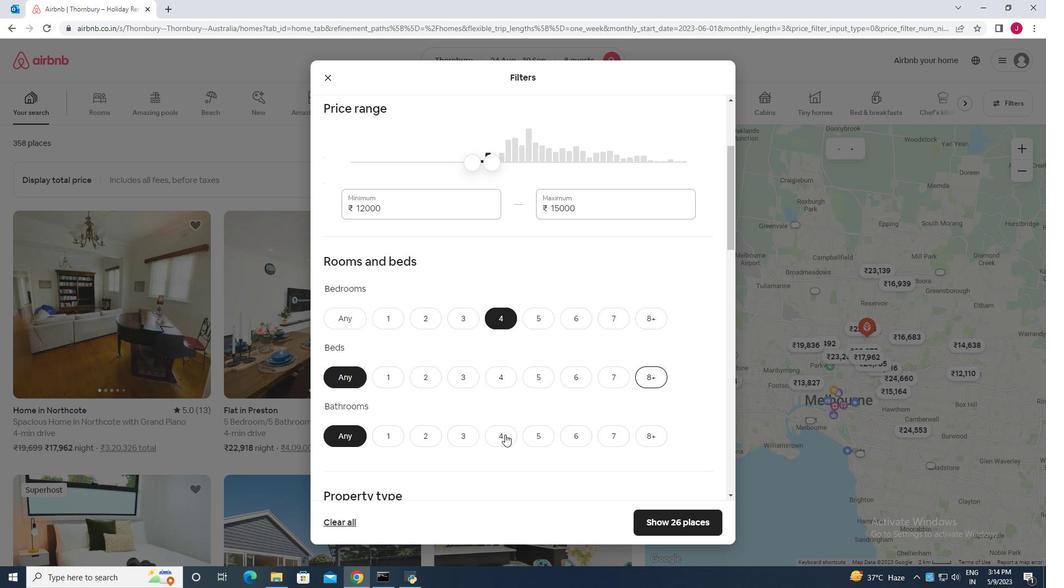 
Action: Mouse moved to (477, 396)
Screenshot: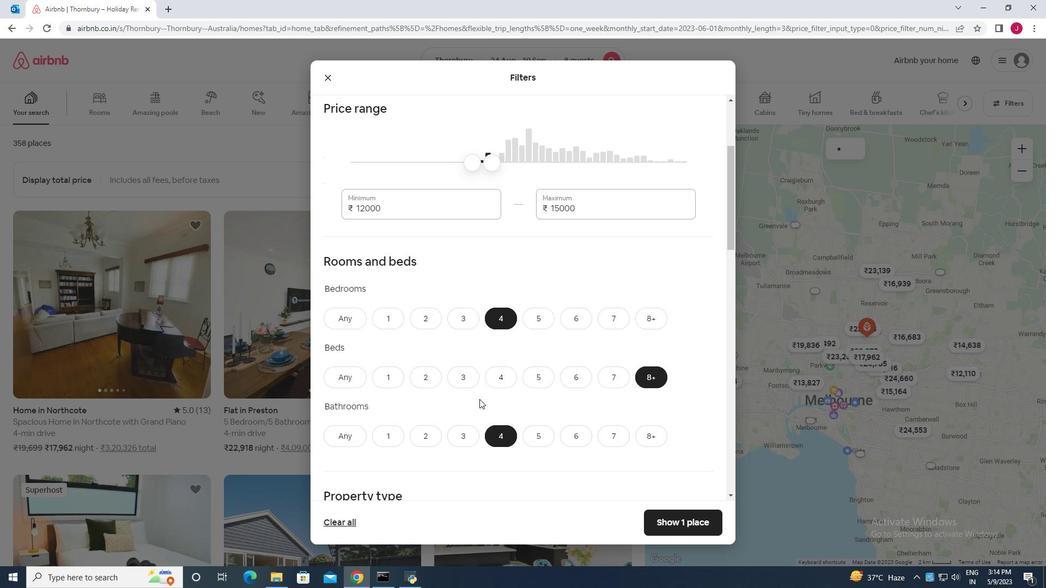 
Action: Mouse scrolled (477, 396) with delta (0, 0)
Screenshot: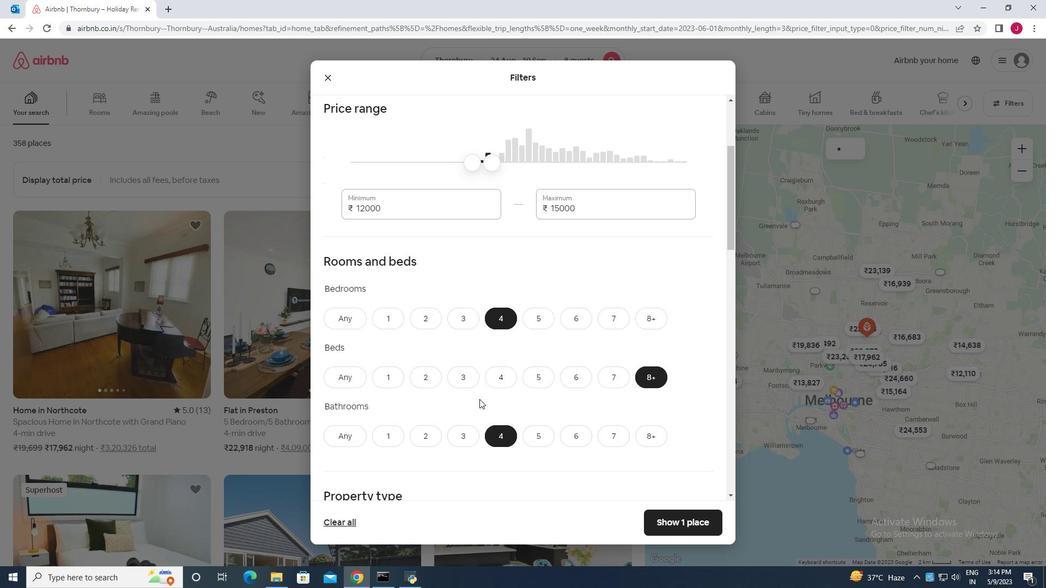 
Action: Mouse scrolled (477, 396) with delta (0, 0)
Screenshot: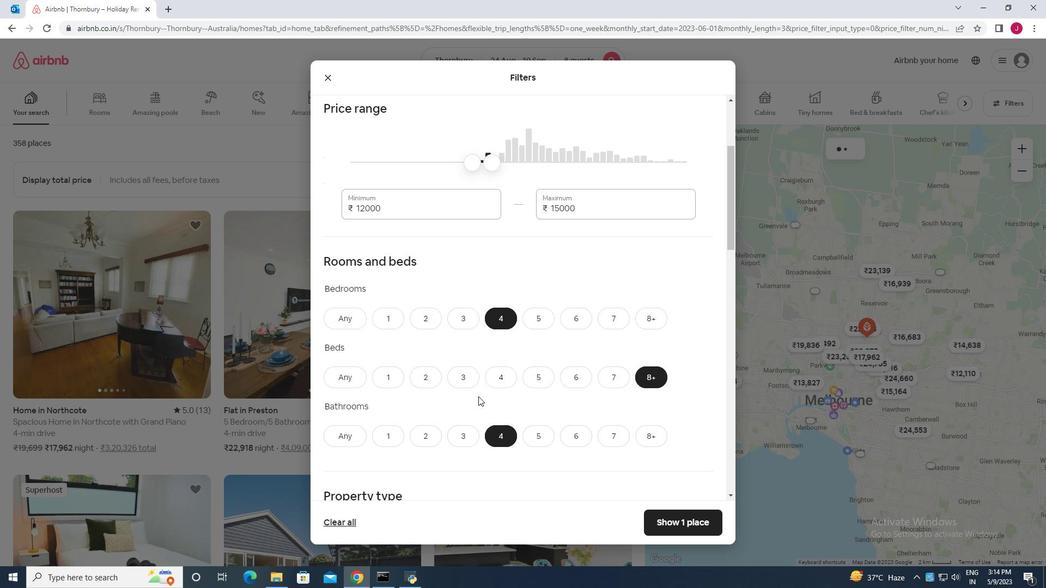 
Action: Mouse scrolled (477, 396) with delta (0, 0)
Screenshot: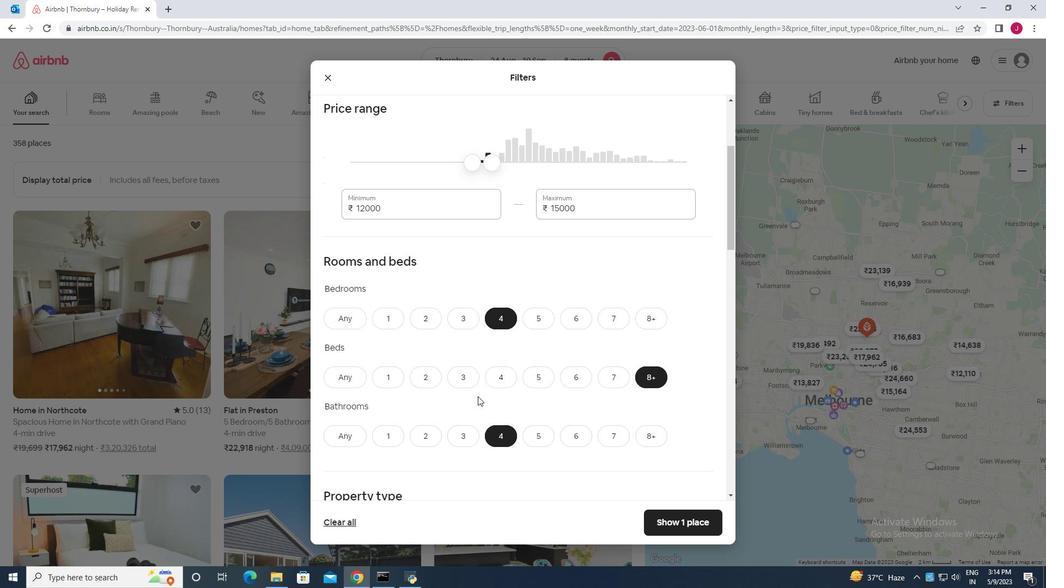 
Action: Mouse scrolled (477, 396) with delta (0, 0)
Screenshot: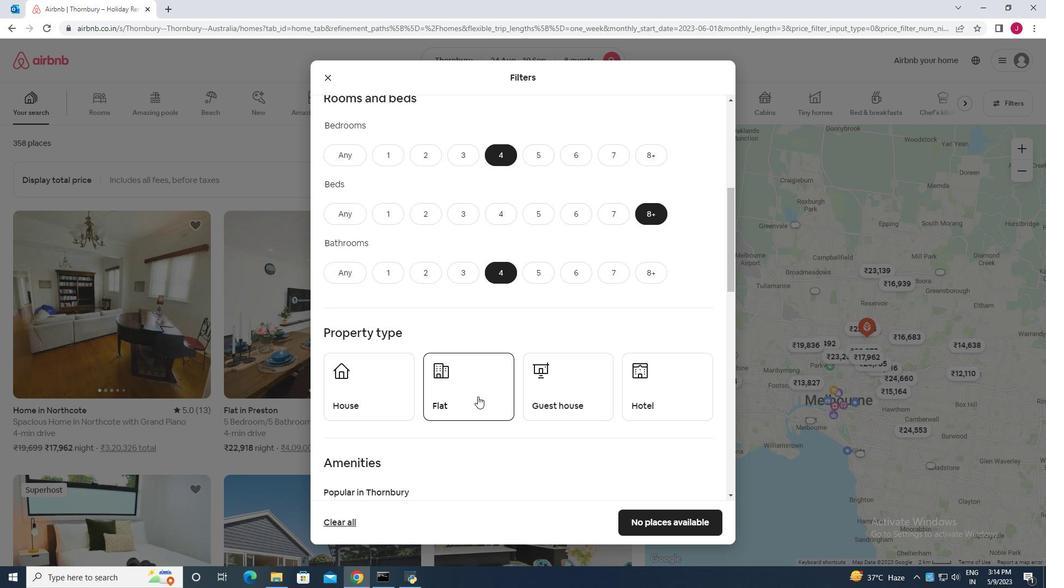 
Action: Mouse scrolled (477, 396) with delta (0, 0)
Screenshot: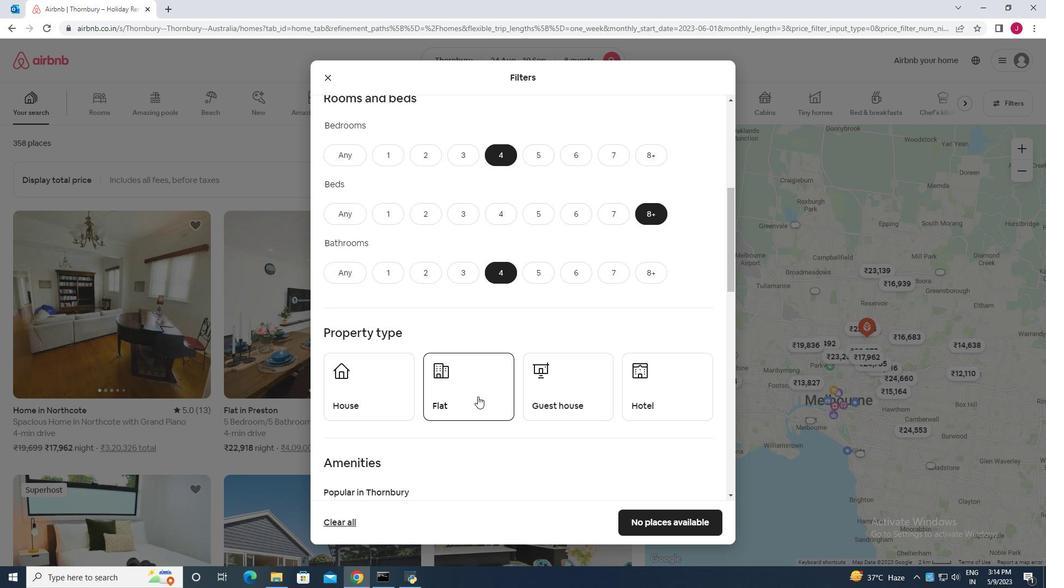 
Action: Mouse moved to (353, 276)
Screenshot: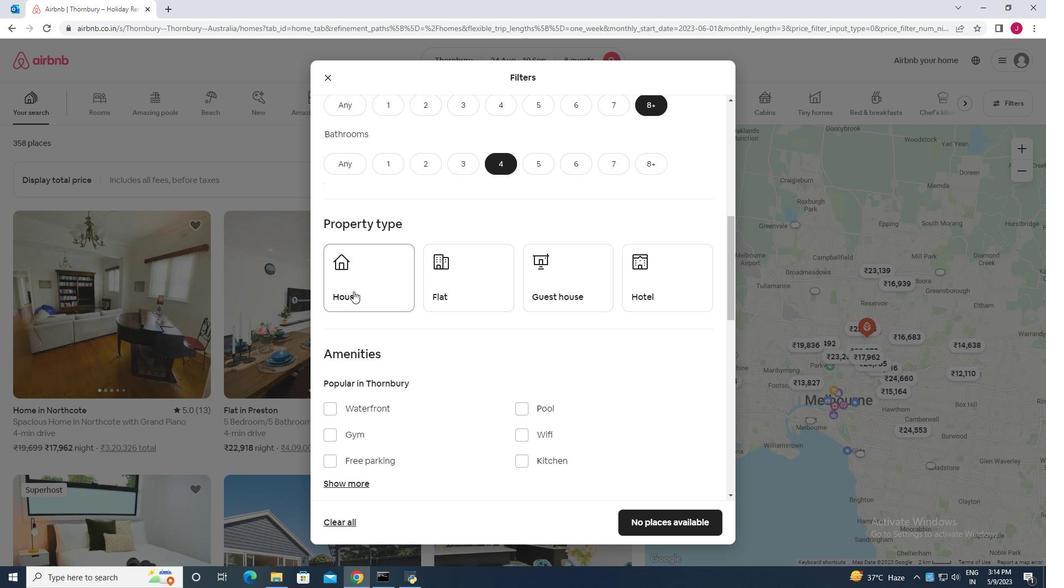 
Action: Mouse pressed left at (353, 276)
Screenshot: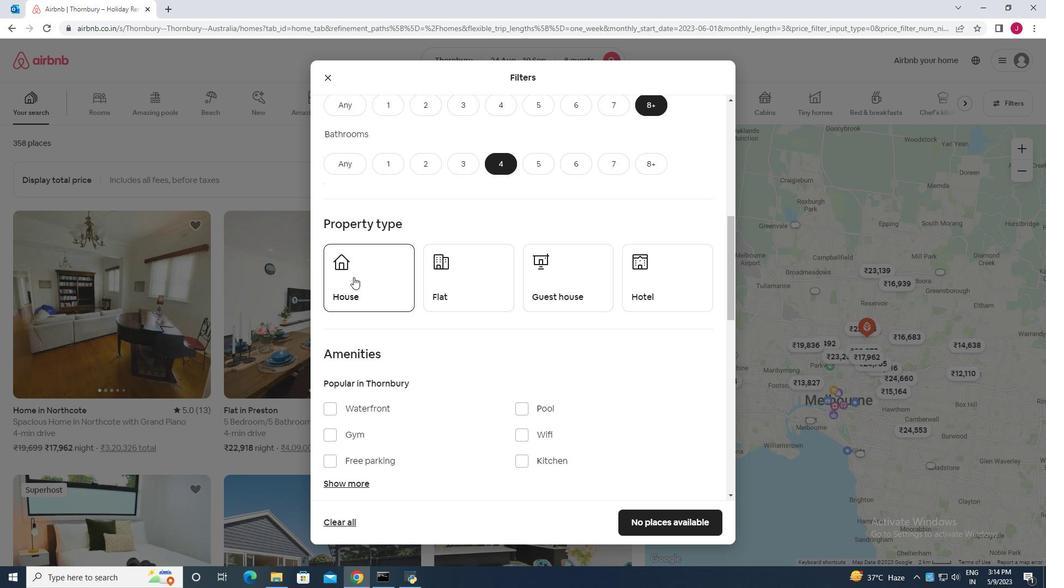 
Action: Mouse moved to (433, 298)
Screenshot: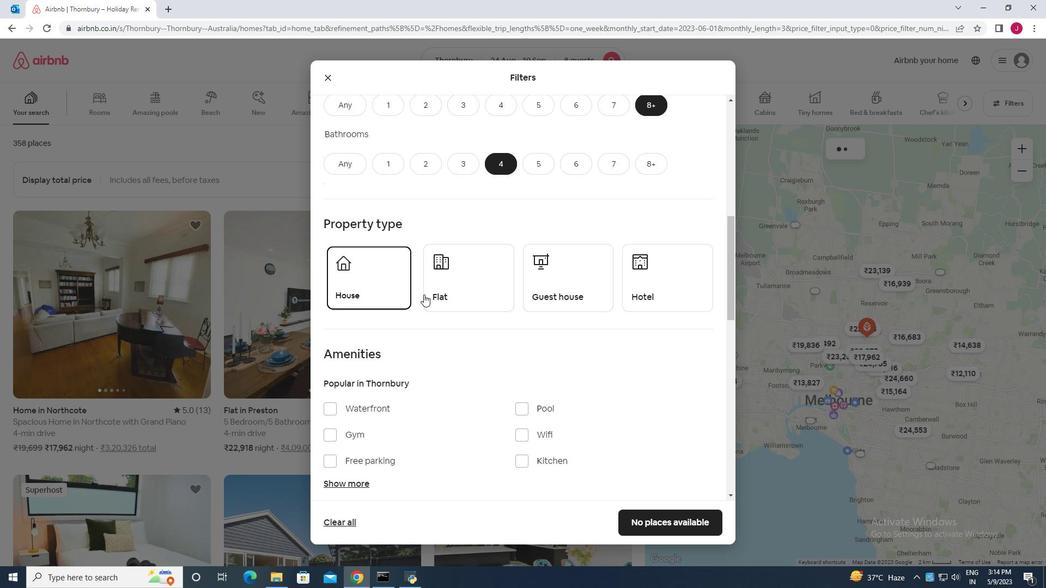 
Action: Mouse pressed left at (433, 298)
Screenshot: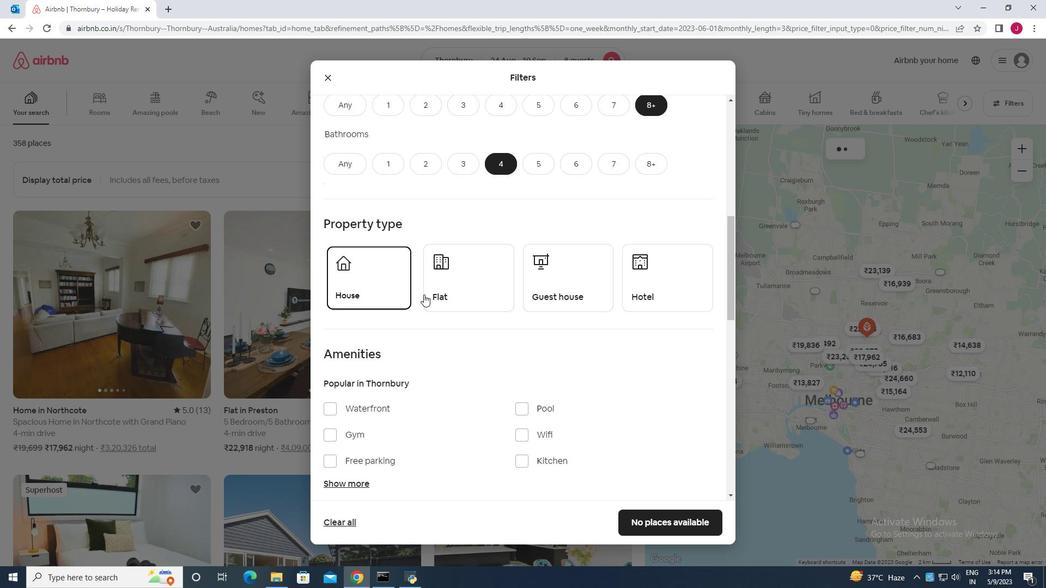 
Action: Mouse moved to (543, 291)
Screenshot: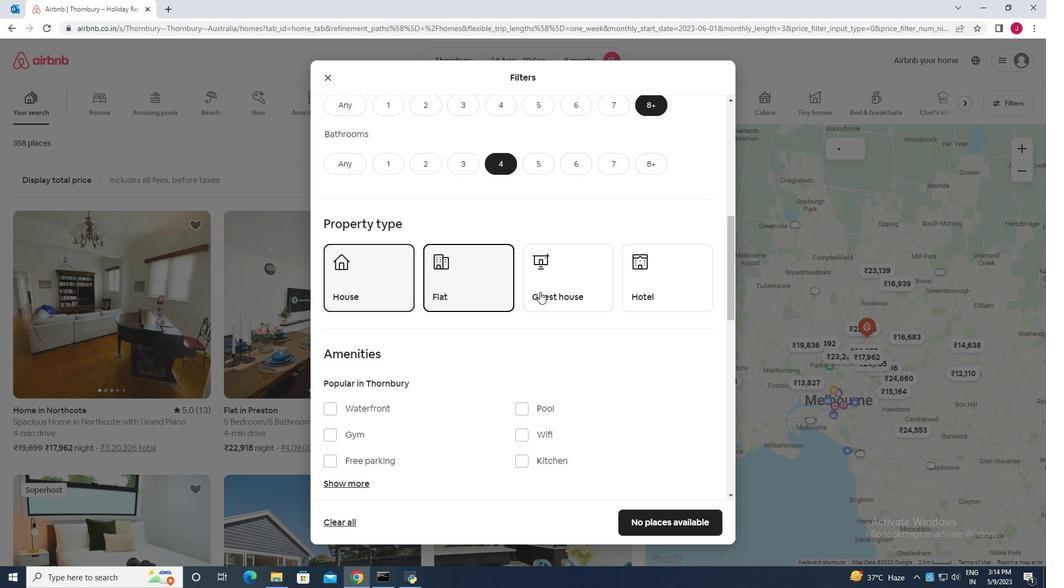 
Action: Mouse pressed left at (543, 291)
Screenshot: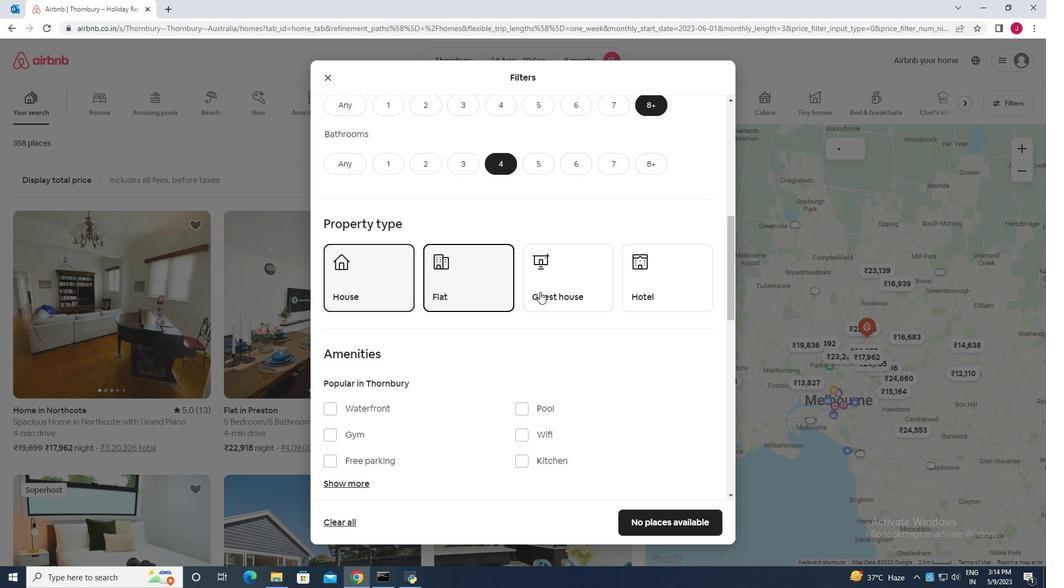 
Action: Mouse moved to (390, 324)
Screenshot: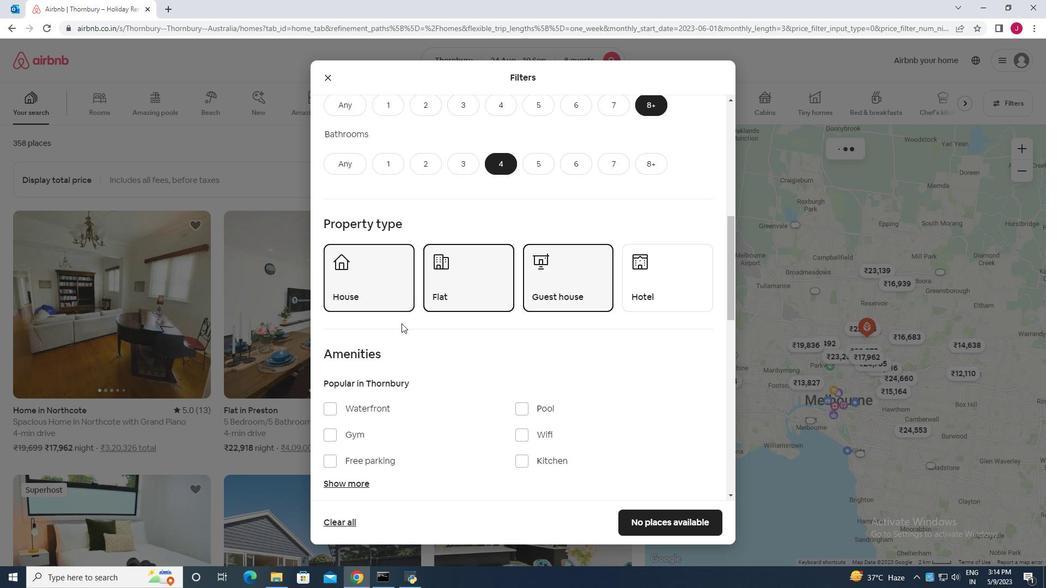 
Action: Mouse scrolled (390, 324) with delta (0, 0)
Screenshot: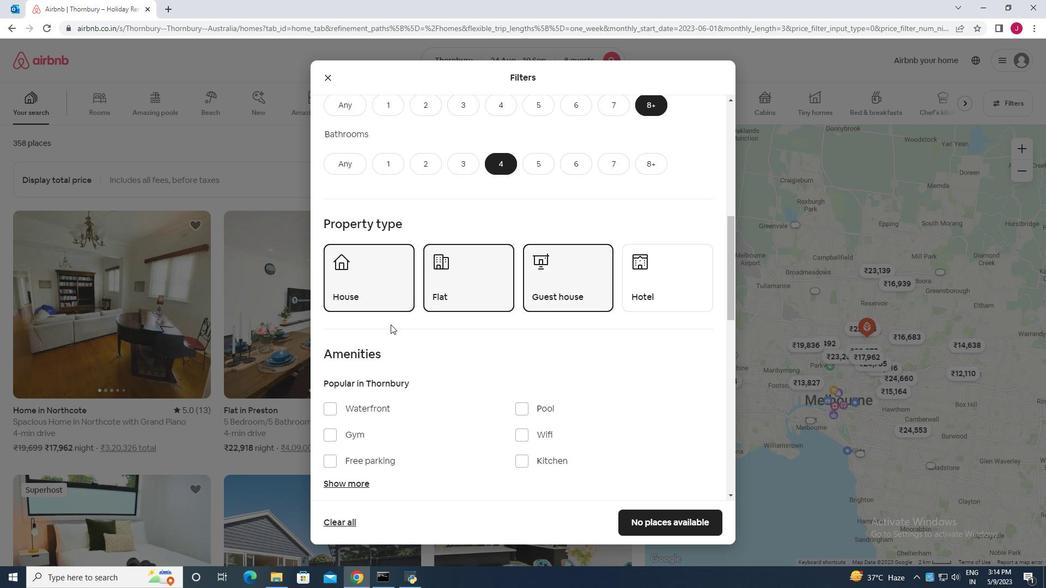 
Action: Mouse scrolled (390, 324) with delta (0, 0)
Screenshot: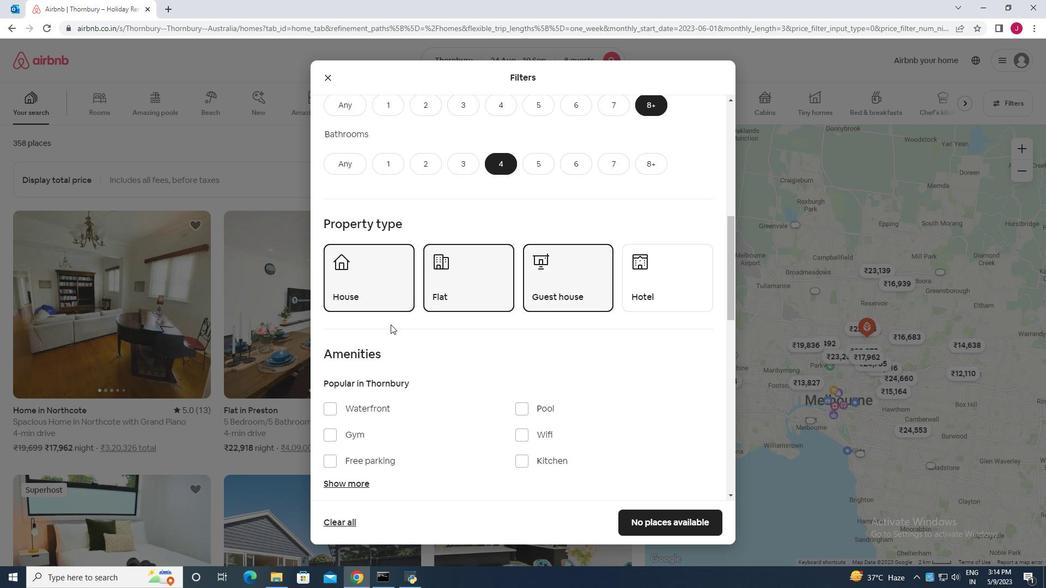 
Action: Mouse scrolled (390, 324) with delta (0, 0)
Screenshot: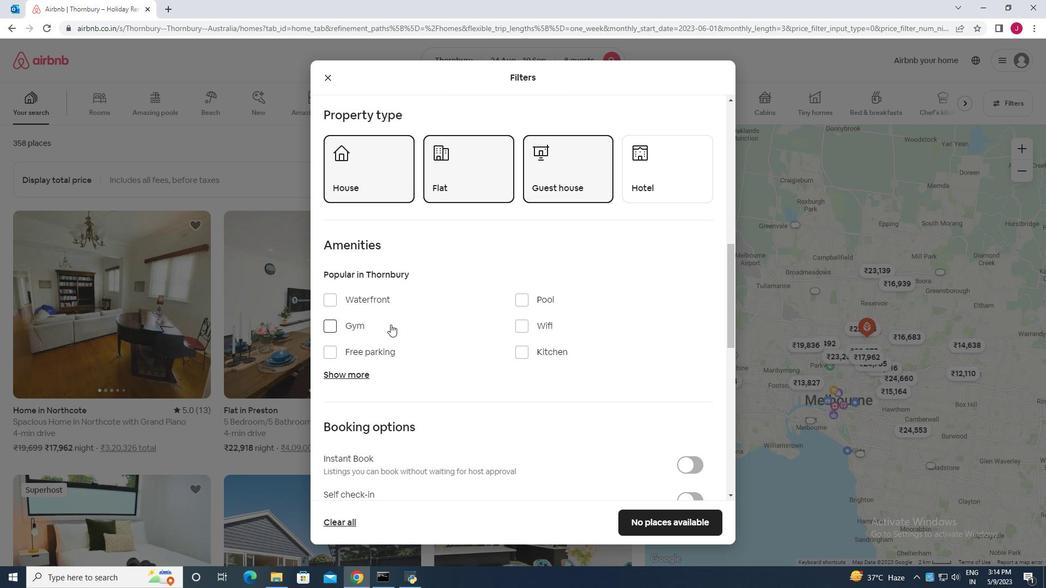 
Action: Mouse scrolled (390, 324) with delta (0, 0)
Screenshot: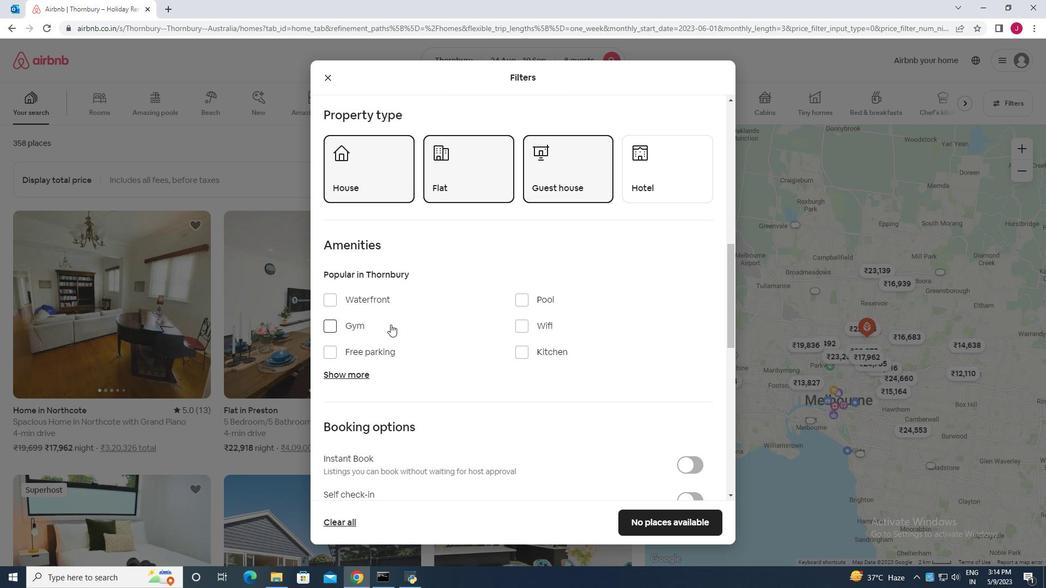 
Action: Mouse scrolled (390, 324) with delta (0, 0)
Screenshot: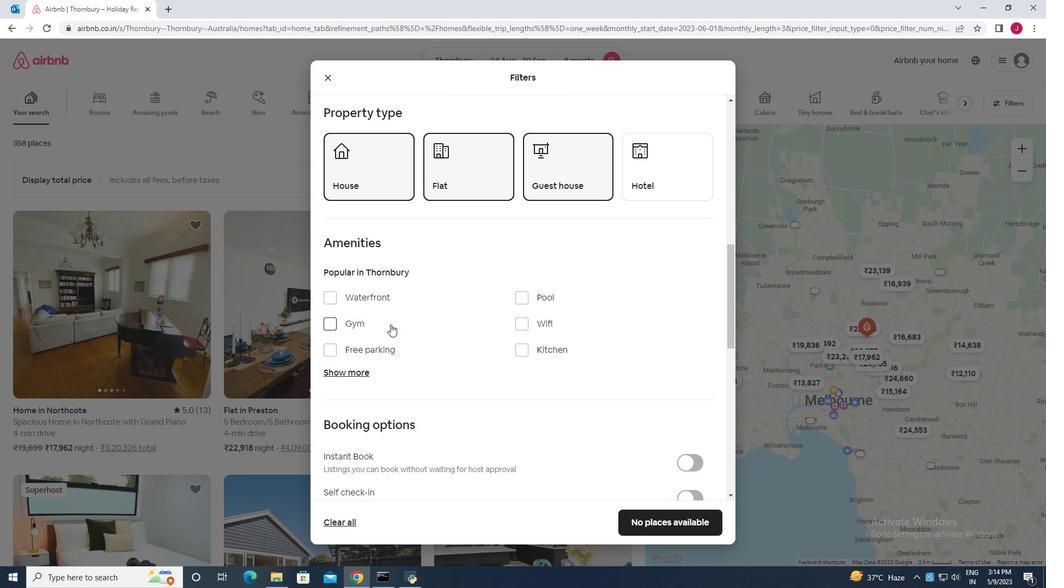 
Action: Mouse moved to (396, 244)
Screenshot: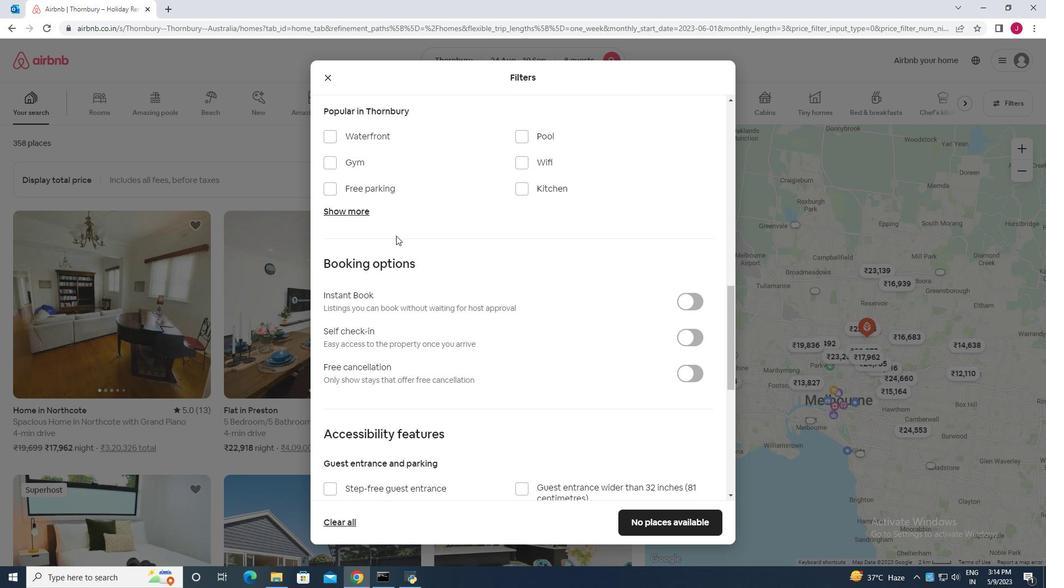 
Action: Mouse scrolled (396, 244) with delta (0, 0)
Screenshot: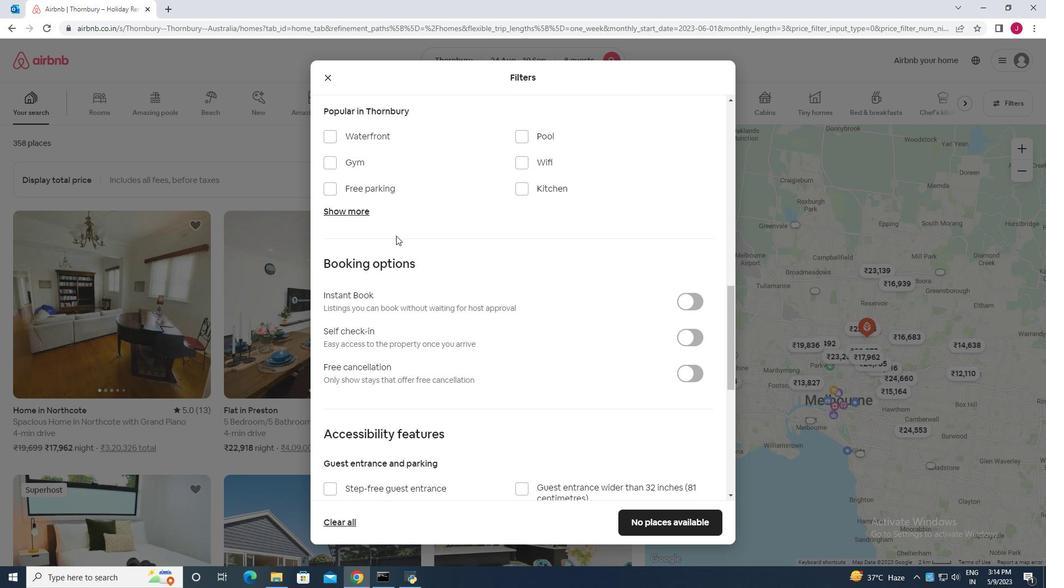
Action: Mouse scrolled (396, 244) with delta (0, 0)
Screenshot: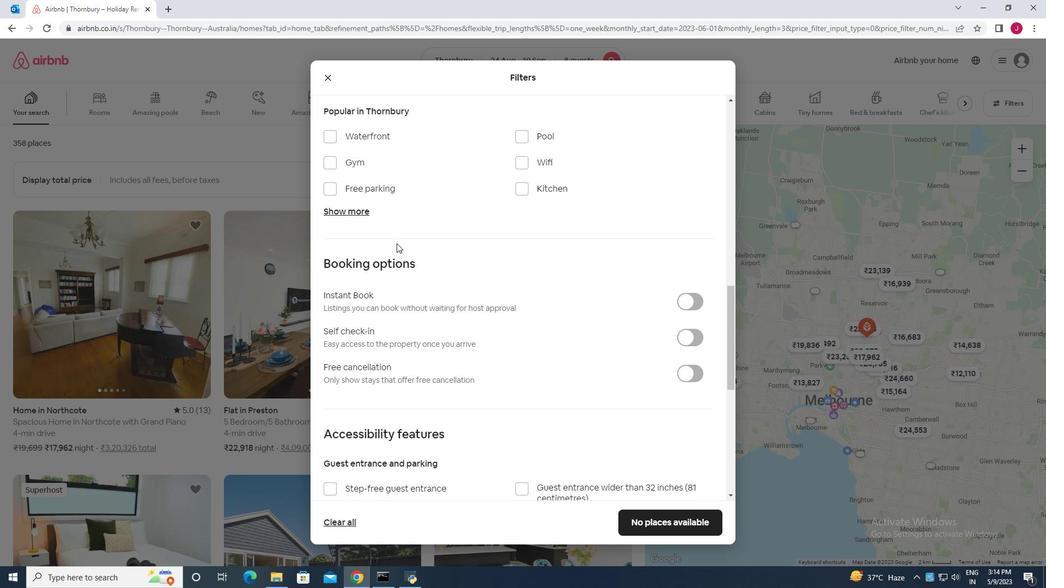 
Action: Mouse scrolled (396, 244) with delta (0, 0)
Screenshot: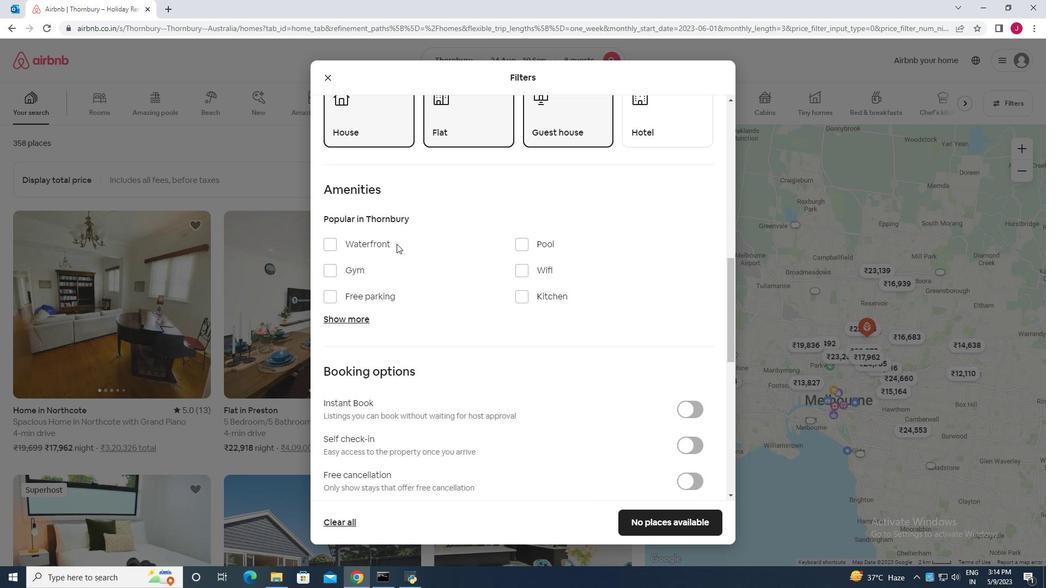 
Action: Mouse scrolled (396, 244) with delta (0, 0)
Screenshot: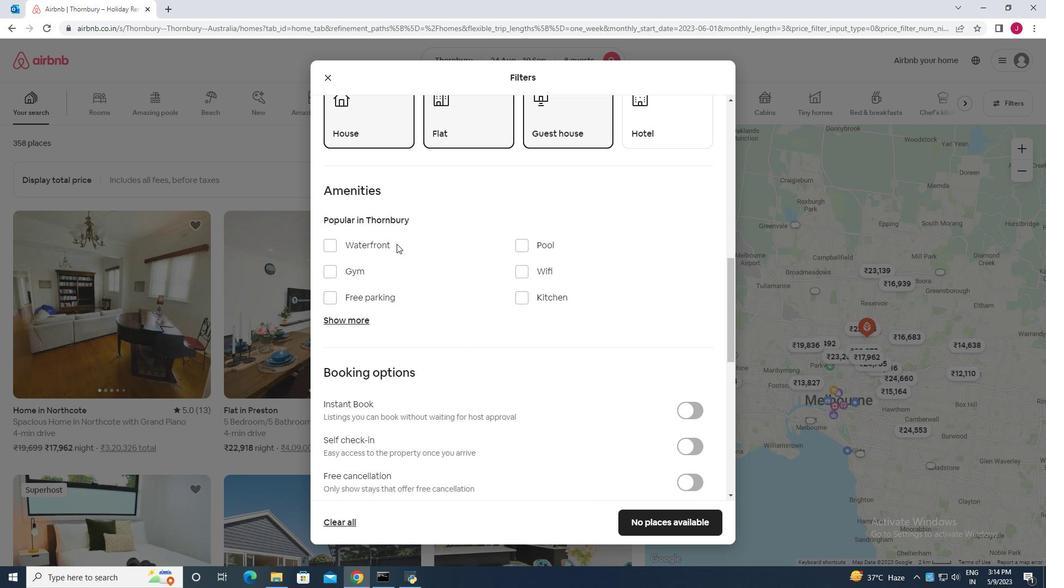 
Action: Mouse moved to (356, 350)
Screenshot: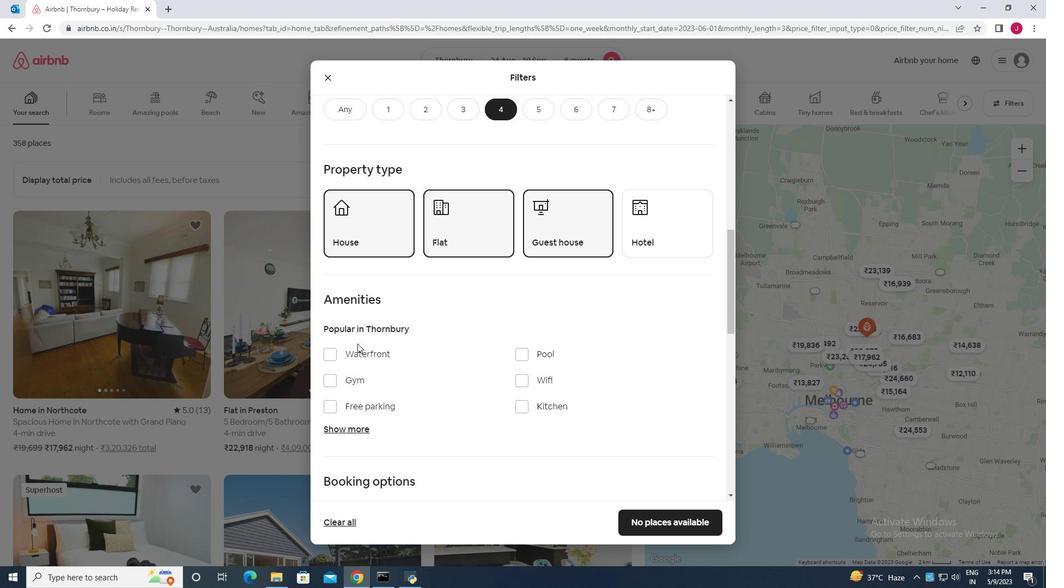 
Action: Mouse scrolled (356, 350) with delta (0, 0)
Screenshot: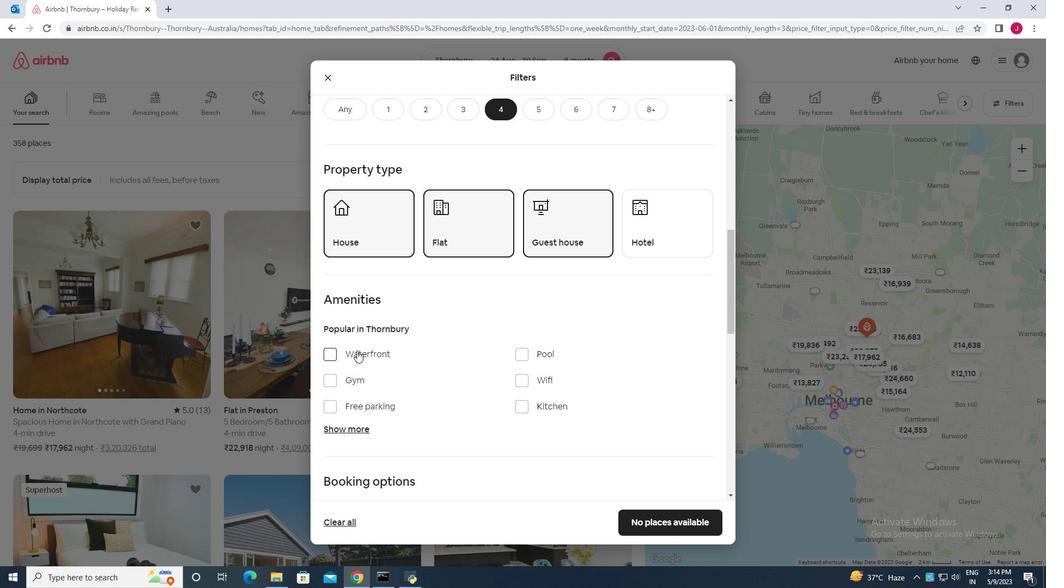
Action: Mouse moved to (523, 330)
Screenshot: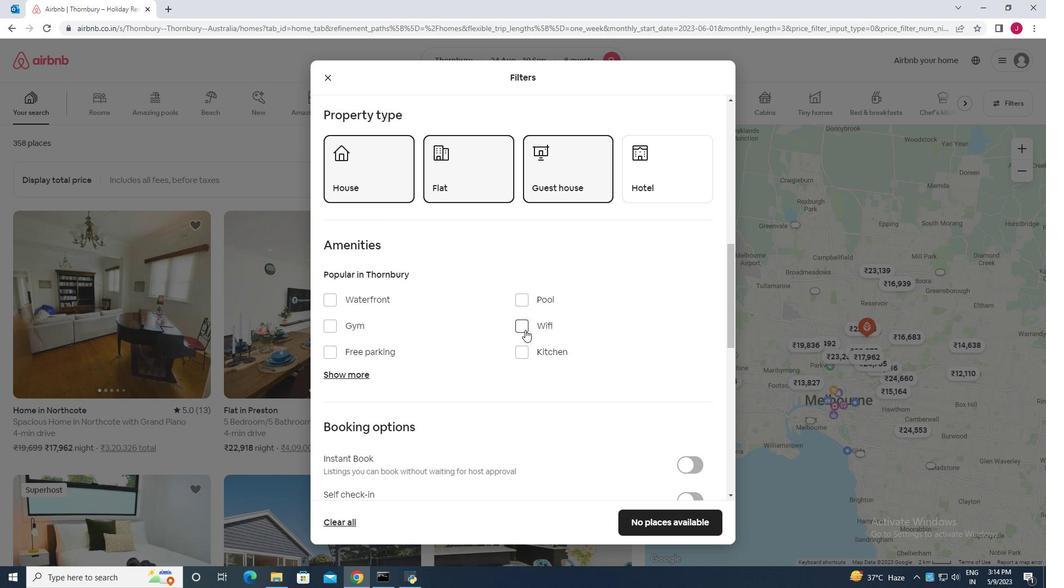 
Action: Mouse pressed left at (523, 330)
Screenshot: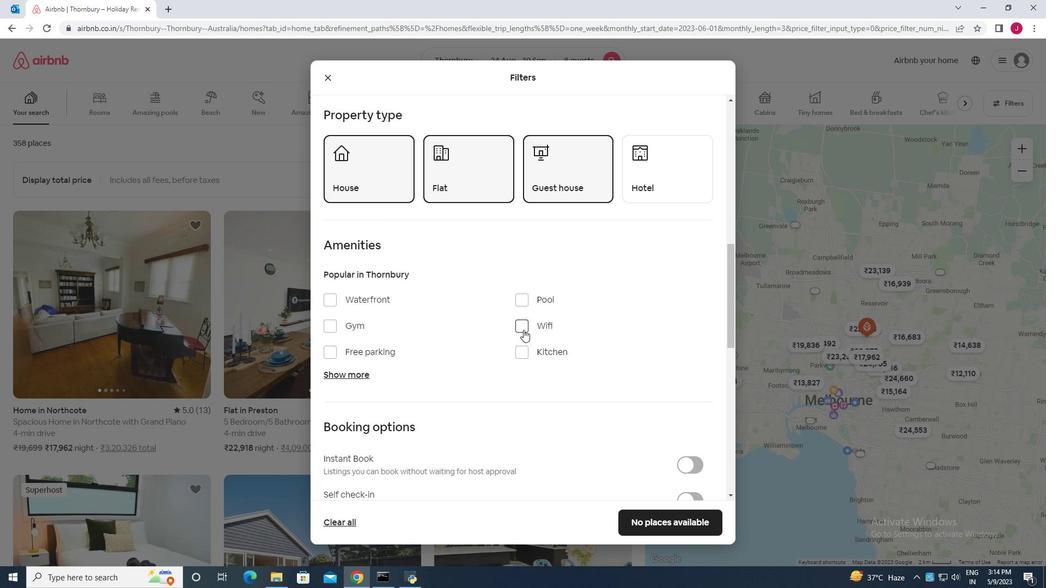 
Action: Mouse moved to (357, 374)
Screenshot: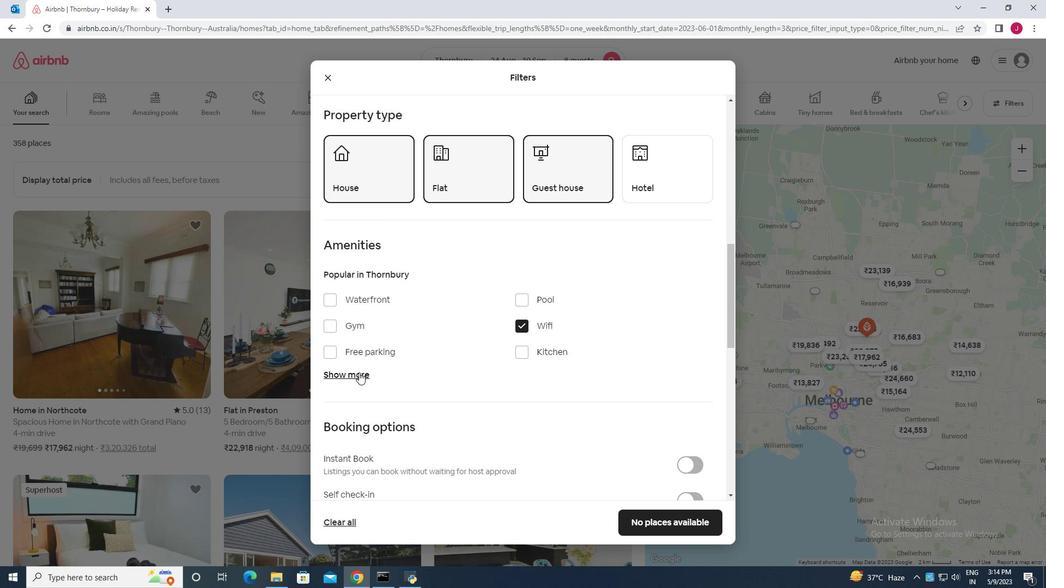 
Action: Mouse pressed left at (357, 374)
Screenshot: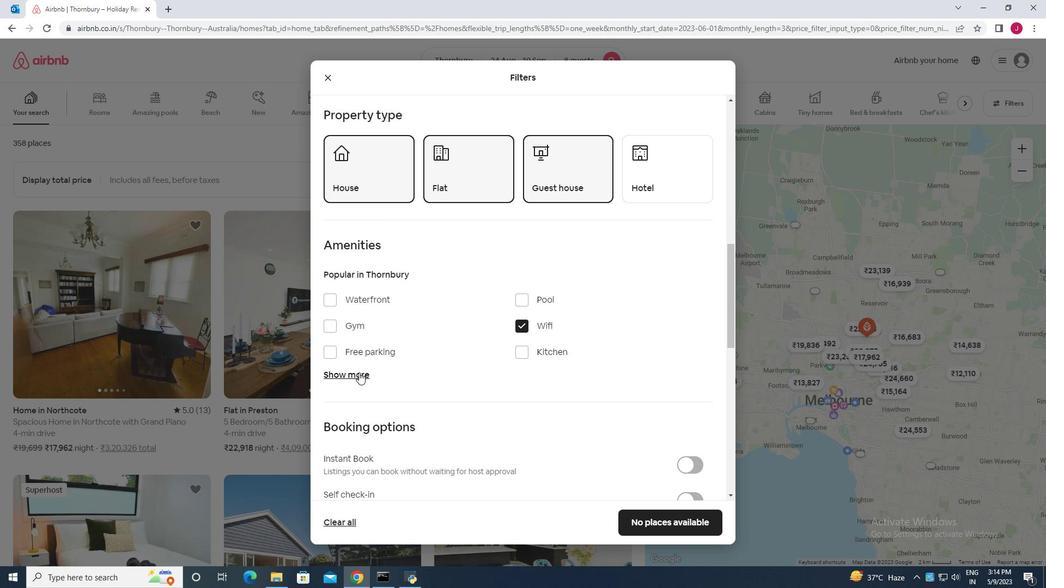 
Action: Mouse moved to (461, 399)
Screenshot: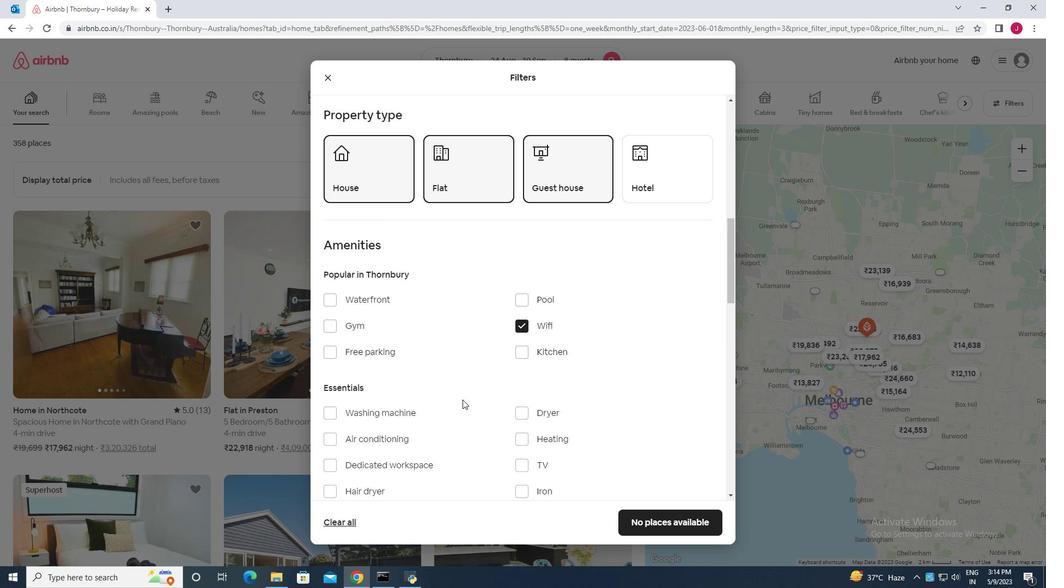 
Action: Mouse scrolled (461, 398) with delta (0, 0)
Screenshot: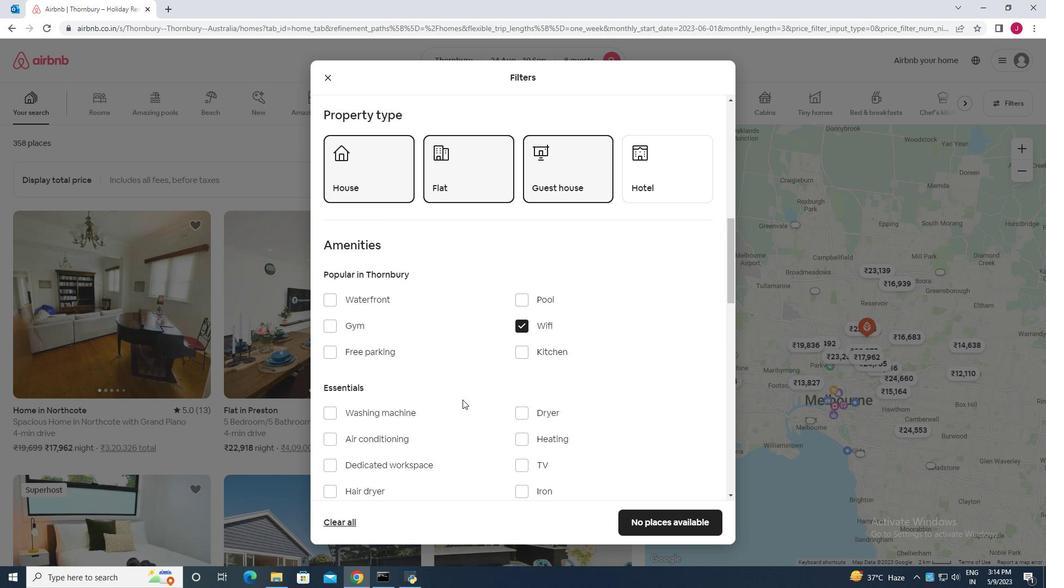 
Action: Mouse moved to (461, 399)
Screenshot: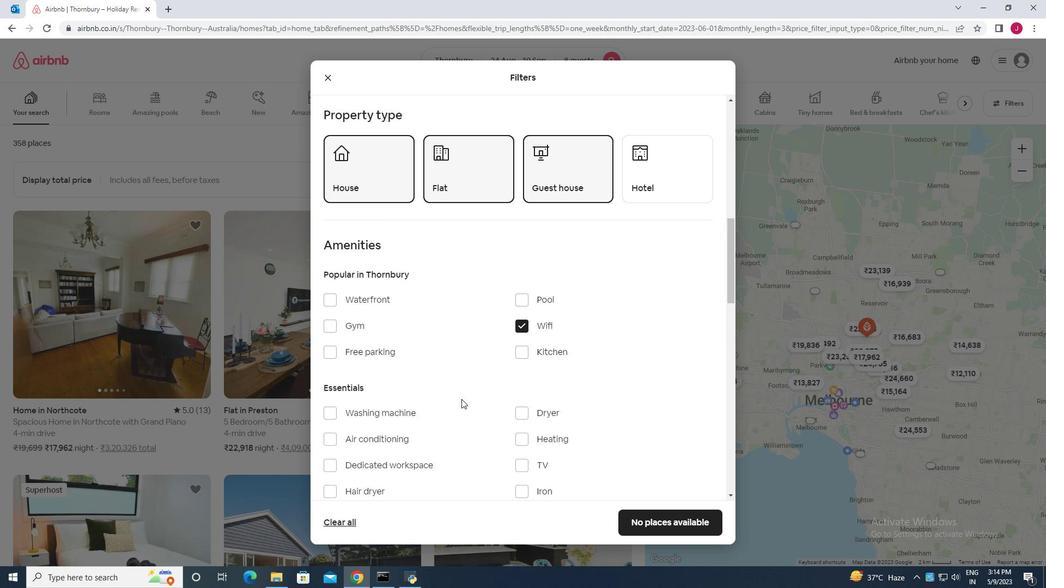 
Action: Mouse scrolled (461, 398) with delta (0, 0)
Screenshot: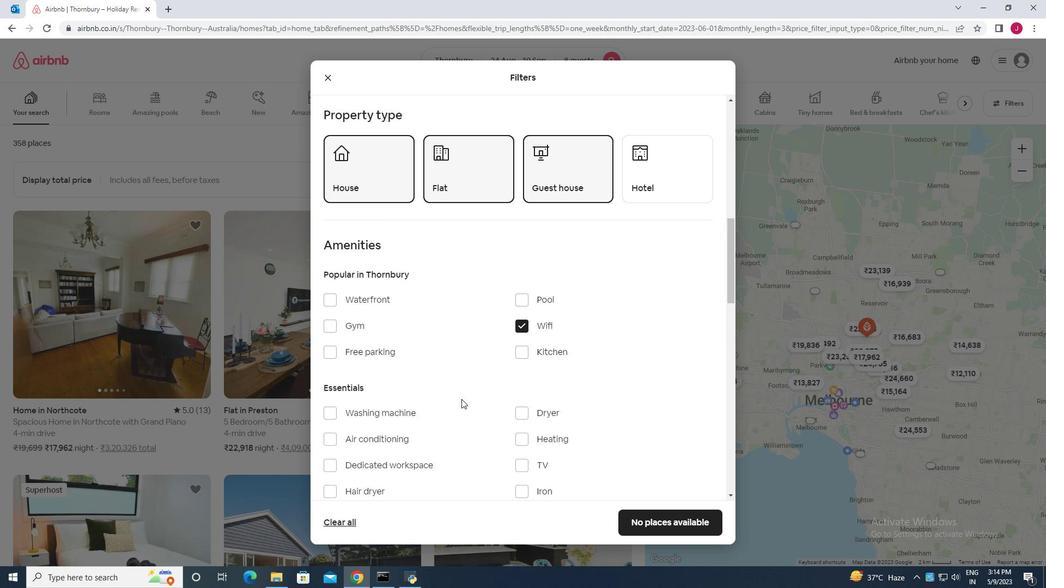 
Action: Mouse moved to (517, 354)
Screenshot: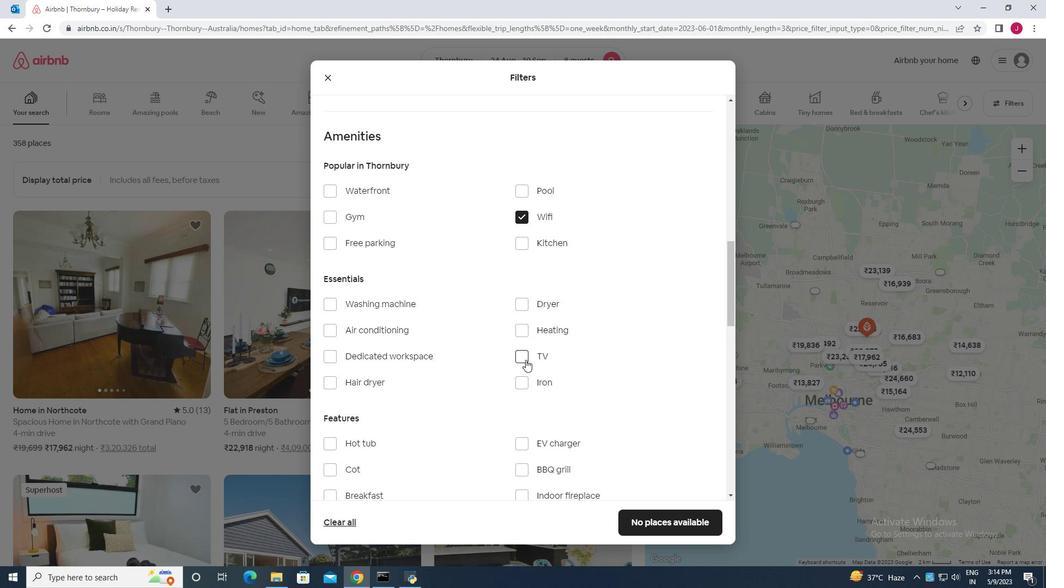 
Action: Mouse pressed left at (517, 354)
Screenshot: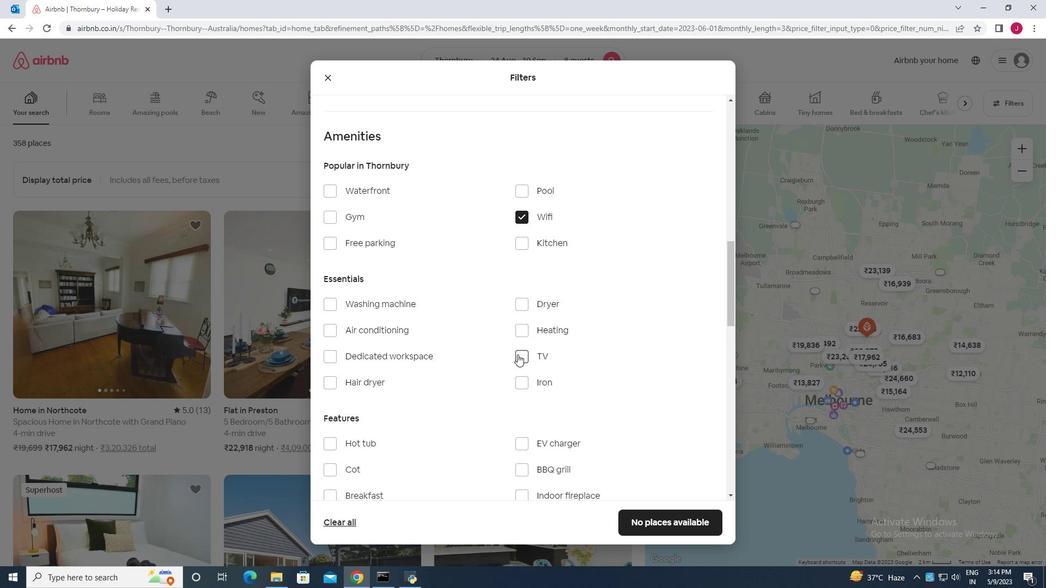 
Action: Mouse moved to (502, 345)
Screenshot: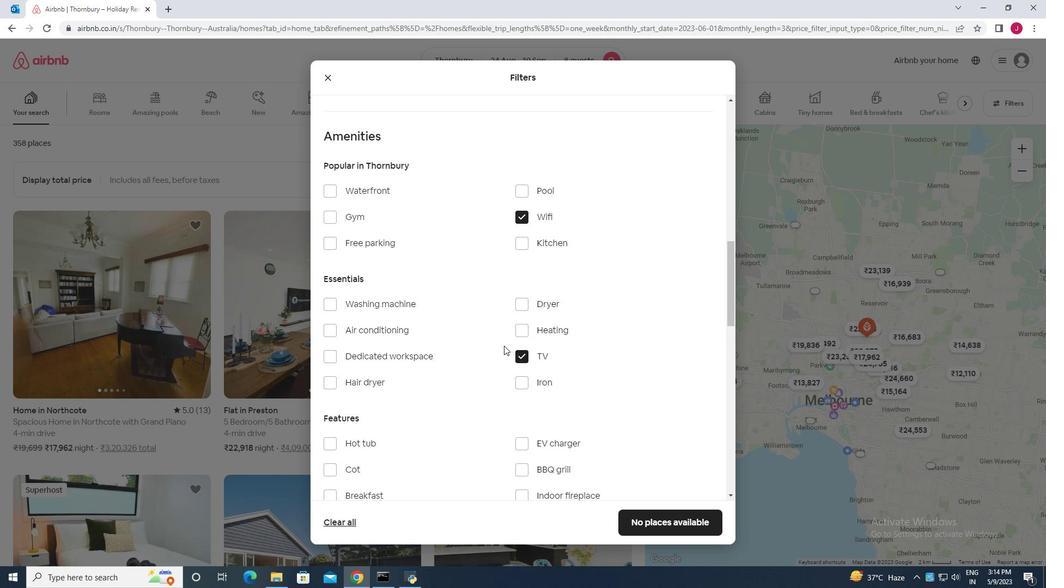 
Action: Mouse scrolled (502, 345) with delta (0, 0)
Screenshot: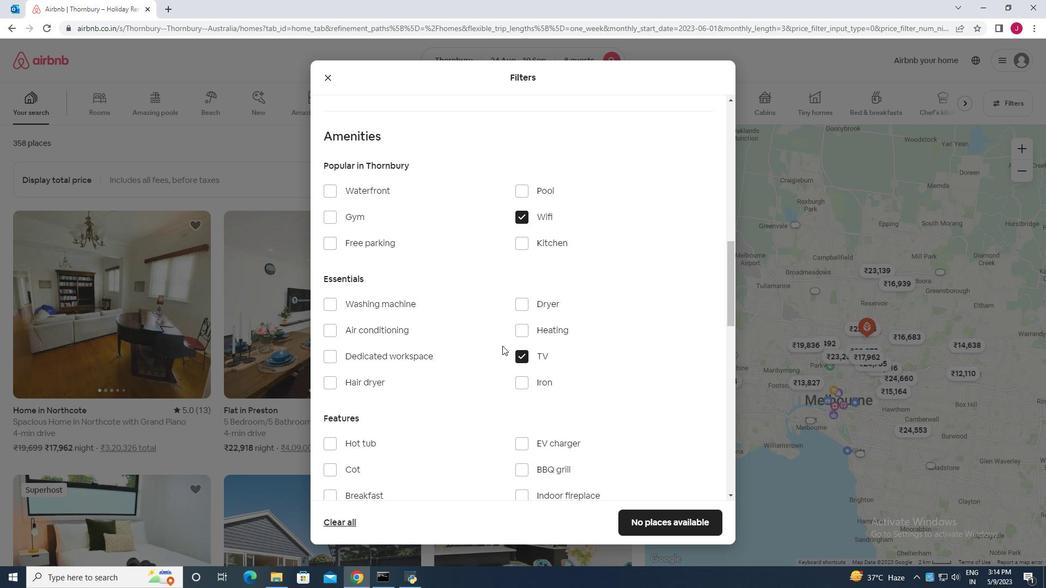 
Action: Mouse scrolled (502, 345) with delta (0, 0)
Screenshot: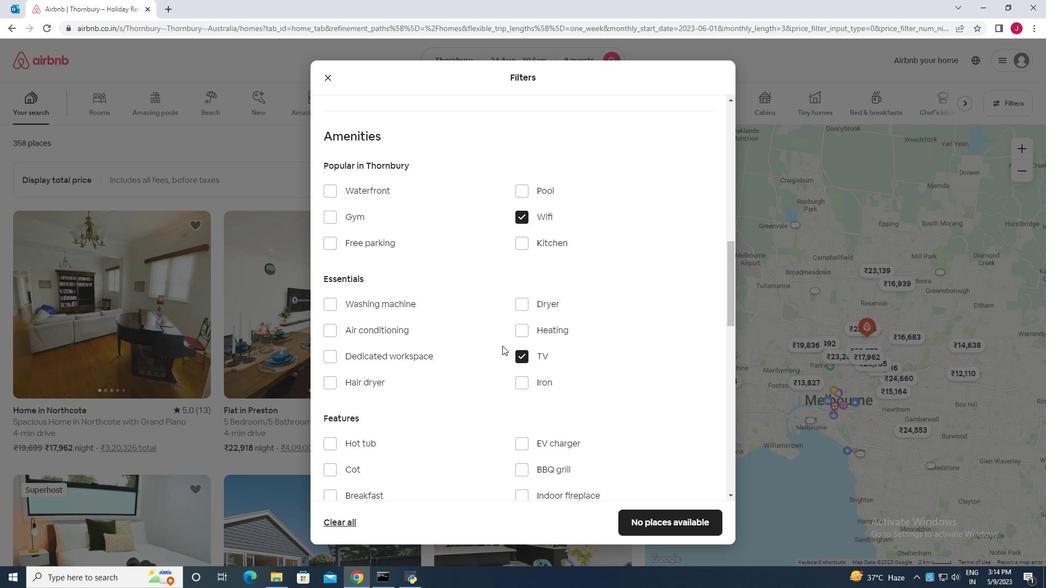 
Action: Mouse moved to (487, 251)
Screenshot: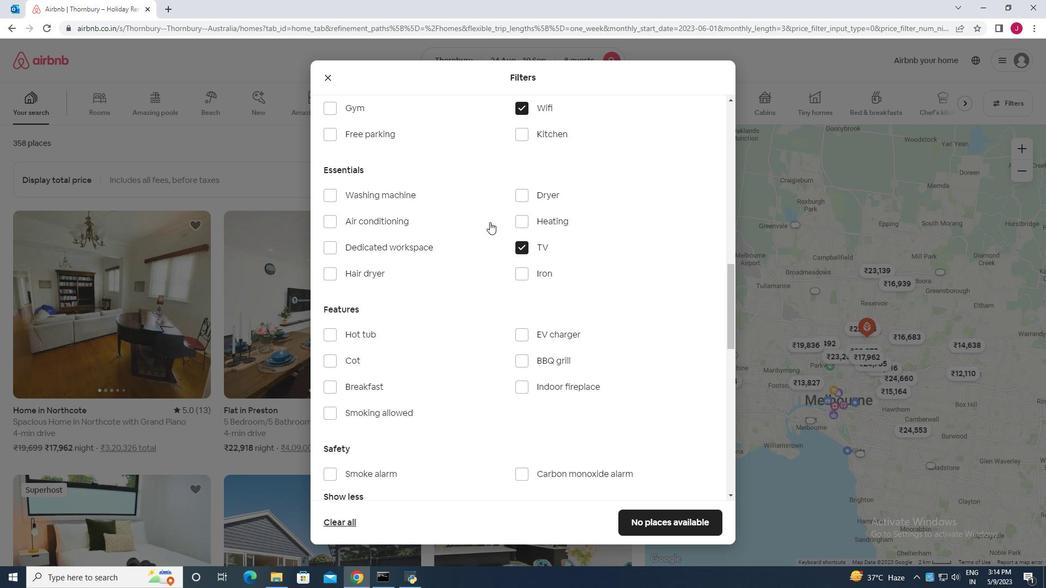 
Action: Mouse scrolled (487, 252) with delta (0, 0)
Screenshot: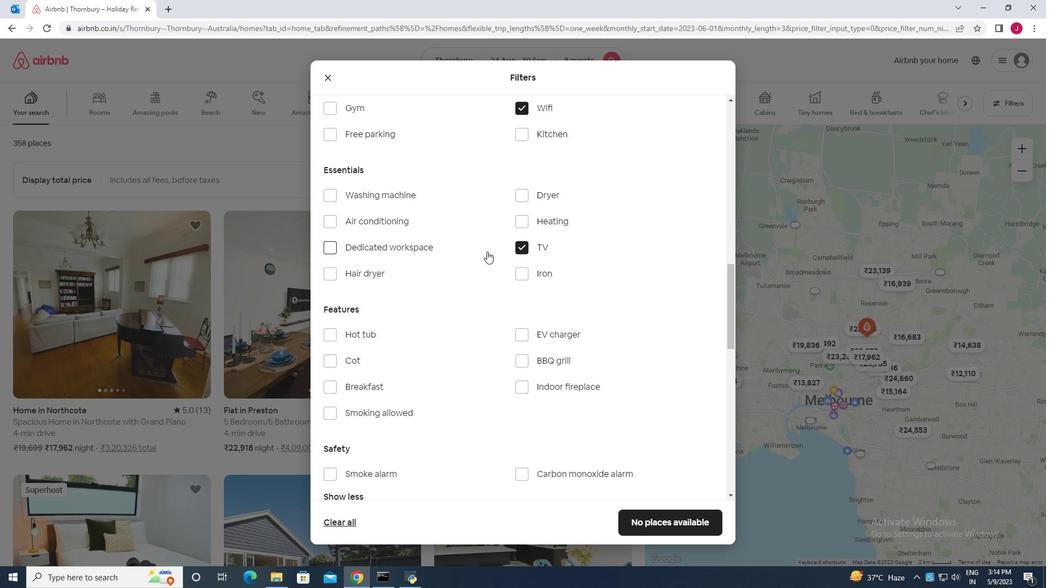 
Action: Mouse moved to (327, 186)
Screenshot: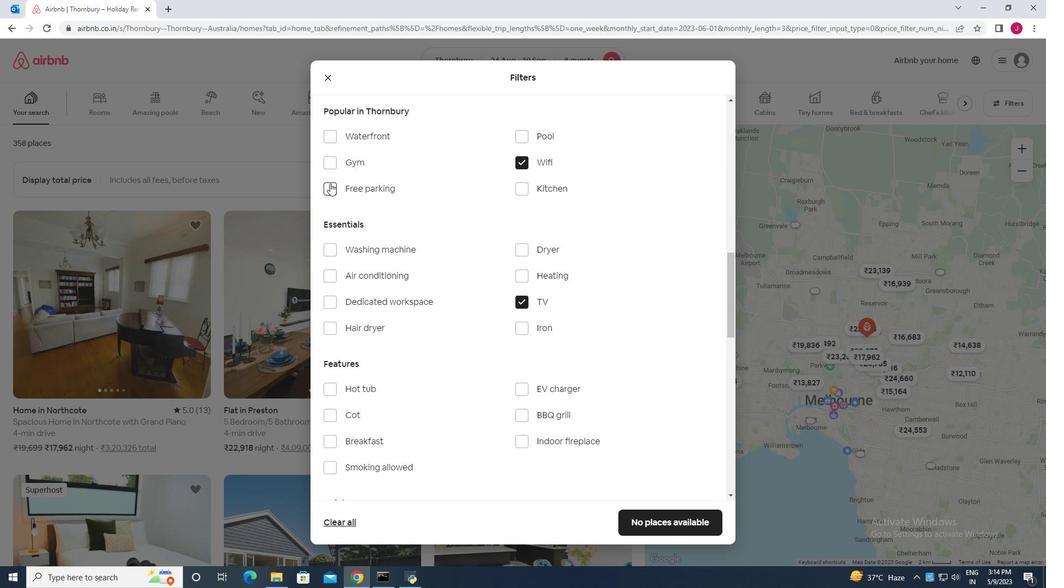 
Action: Mouse pressed left at (327, 186)
Screenshot: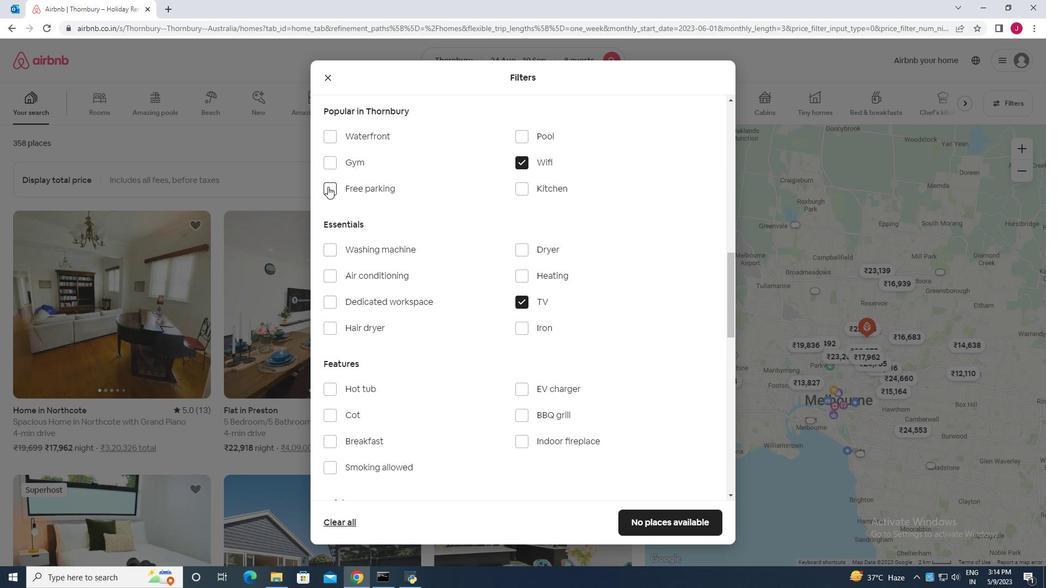 
Action: Mouse moved to (327, 163)
Screenshot: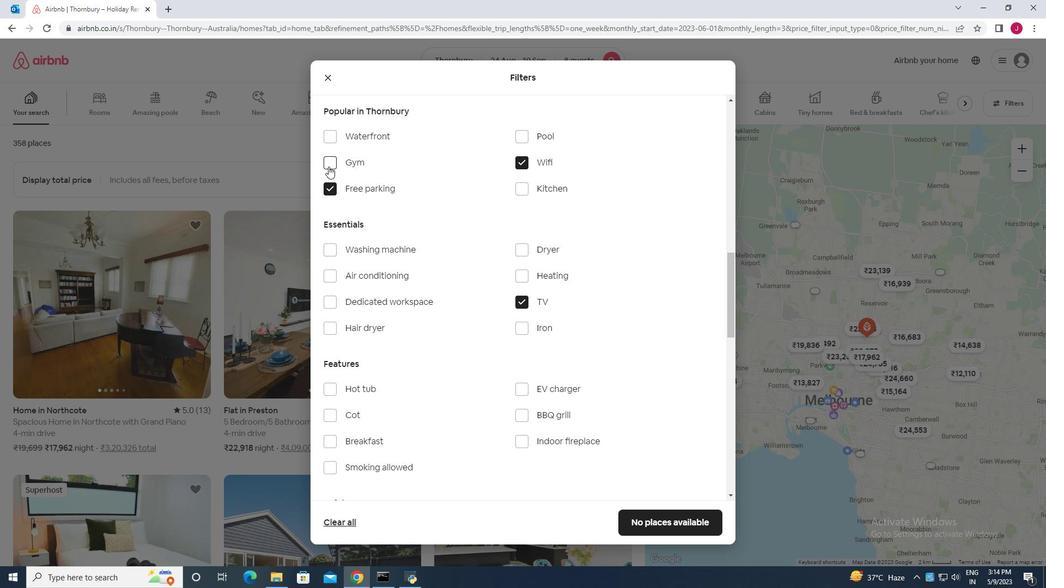 
Action: Mouse pressed left at (327, 163)
Screenshot: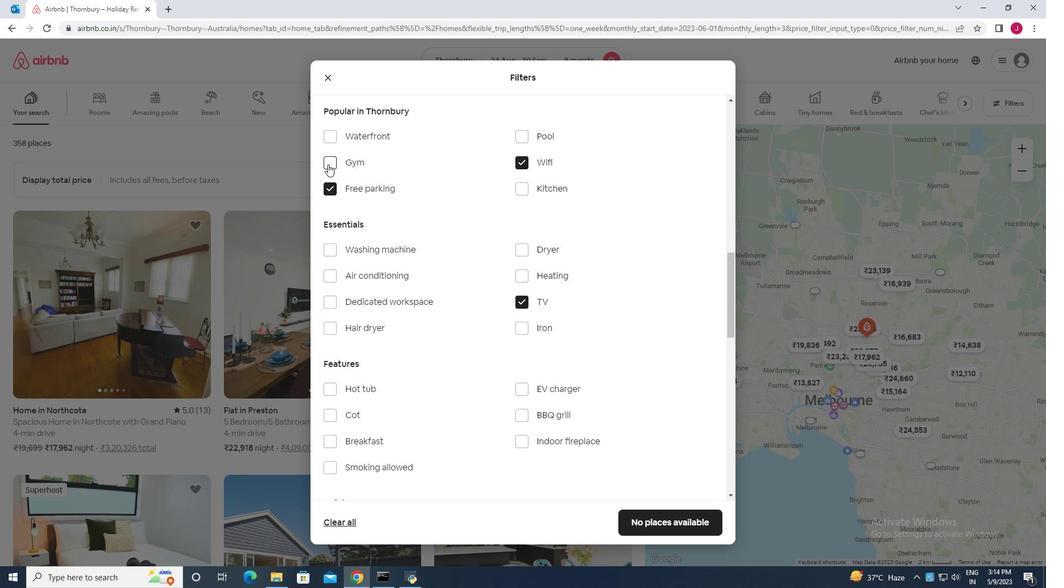 
Action: Mouse moved to (327, 467)
Screenshot: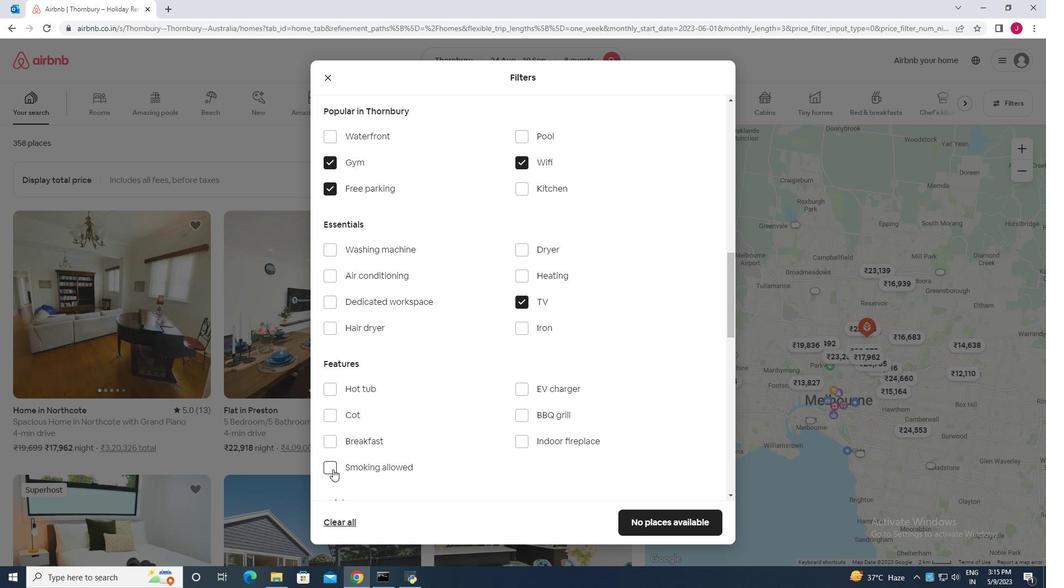 
Action: Mouse pressed left at (327, 467)
Screenshot: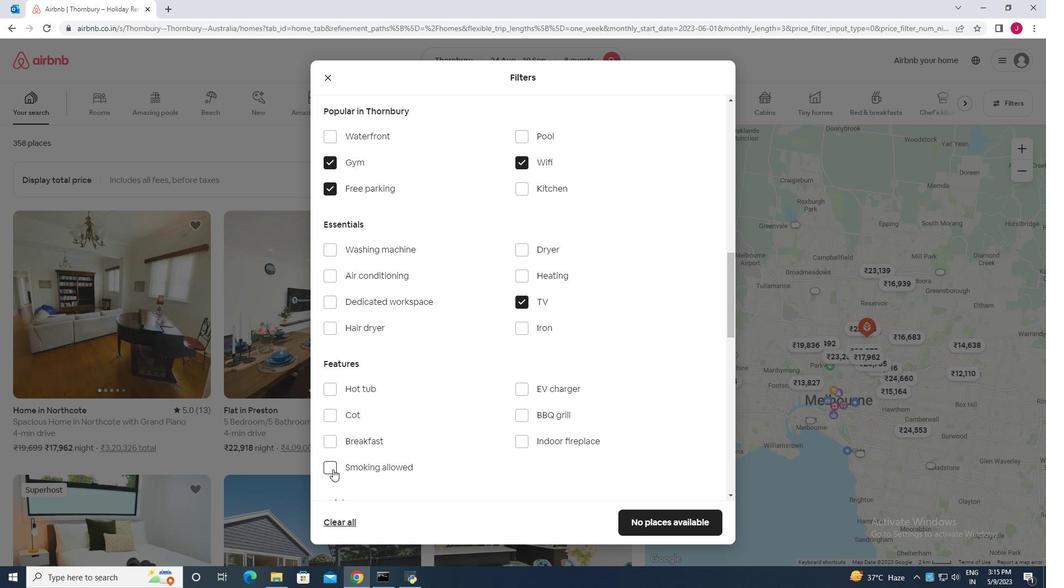 
Action: Mouse moved to (462, 307)
Screenshot: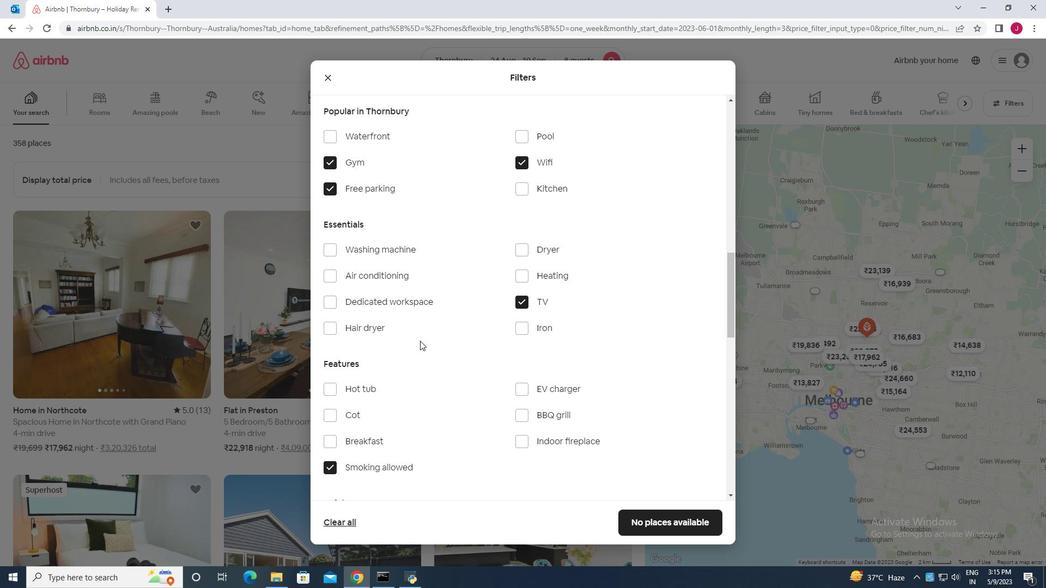 
Action: Mouse scrolled (462, 307) with delta (0, 0)
Screenshot: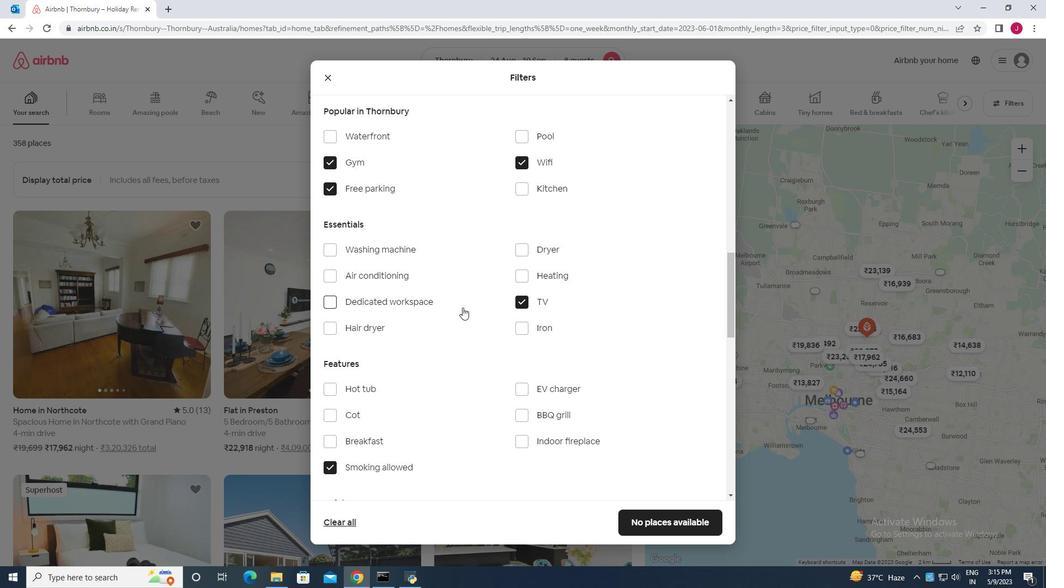 
Action: Mouse scrolled (462, 307) with delta (0, 0)
Screenshot: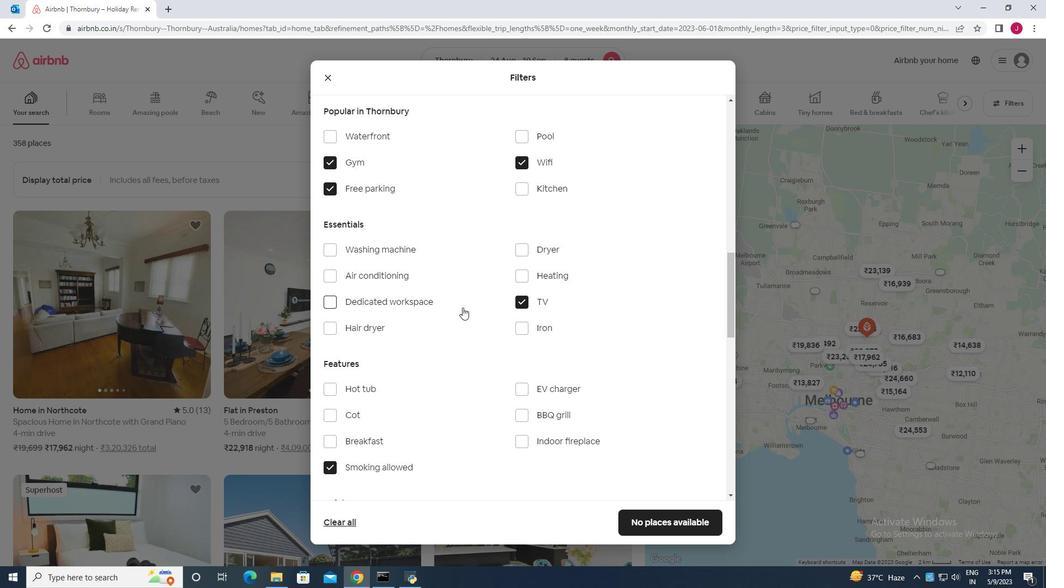 
Action: Mouse scrolled (462, 307) with delta (0, 0)
Screenshot: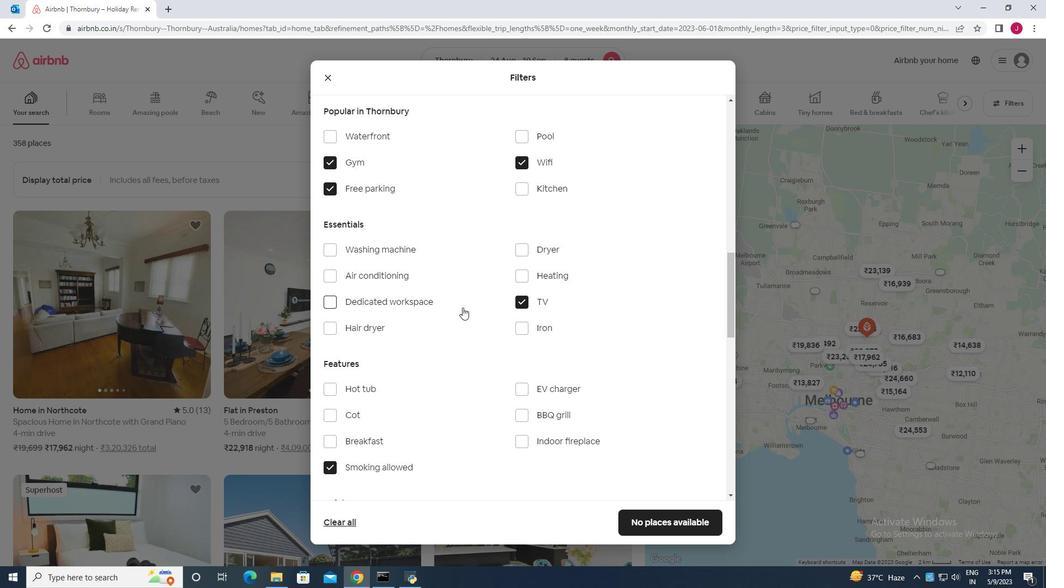 
Action: Mouse moved to (634, 348)
Screenshot: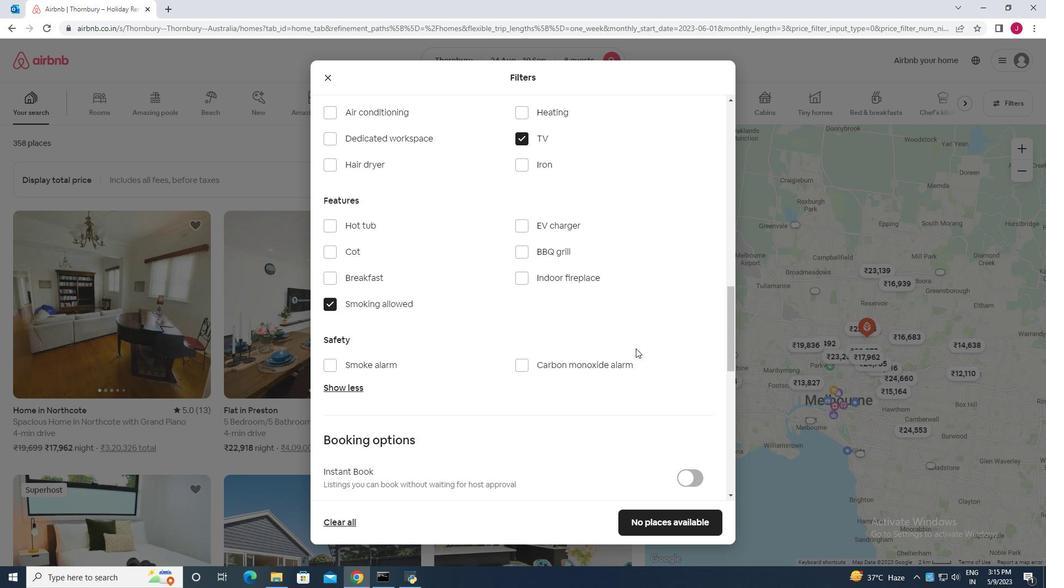 
Action: Mouse scrolled (634, 348) with delta (0, 0)
Screenshot: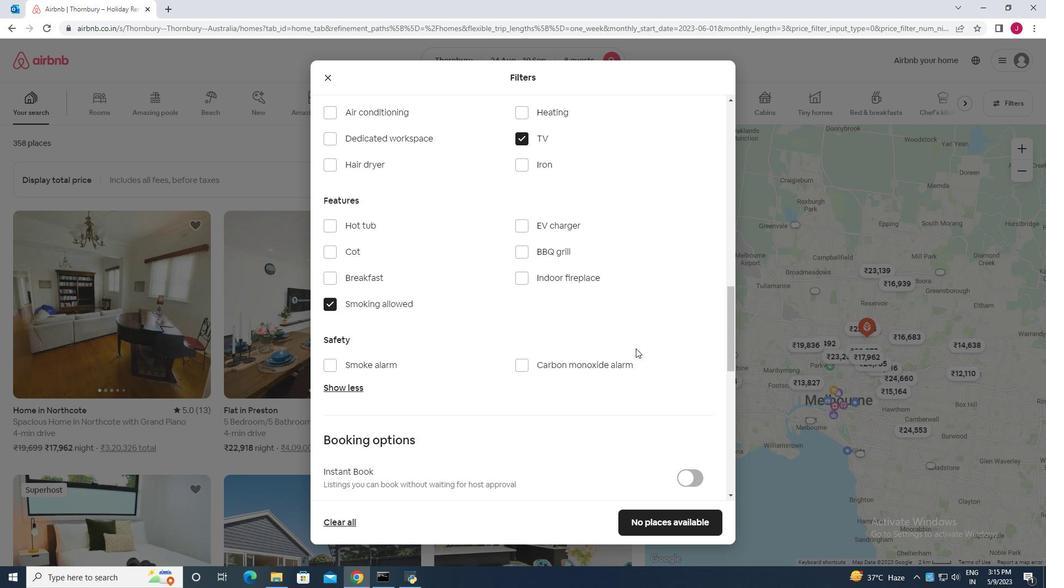 
Action: Mouse moved to (633, 348)
Screenshot: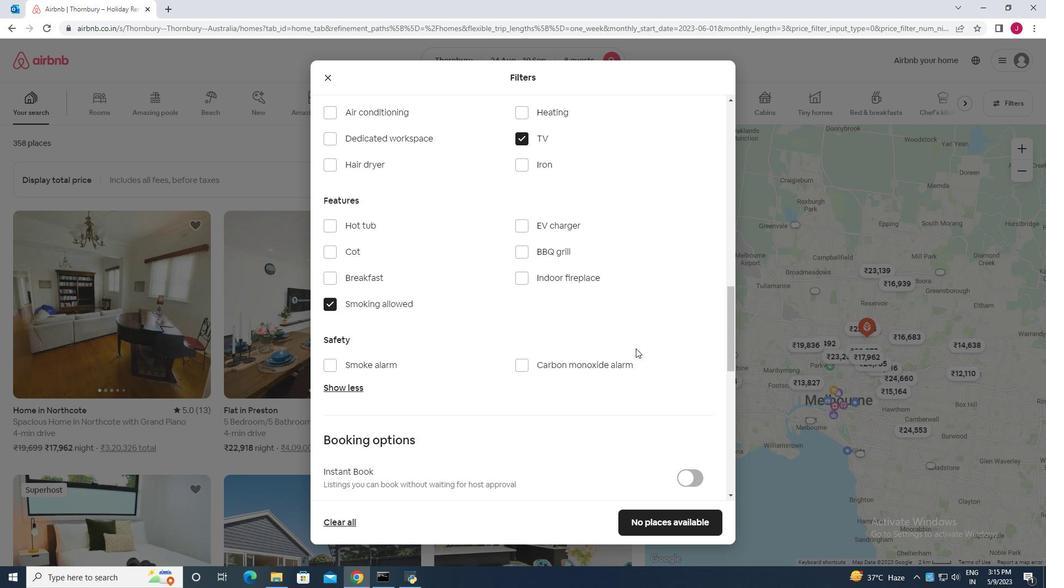 
Action: Mouse scrolled (633, 348) with delta (0, 0)
Screenshot: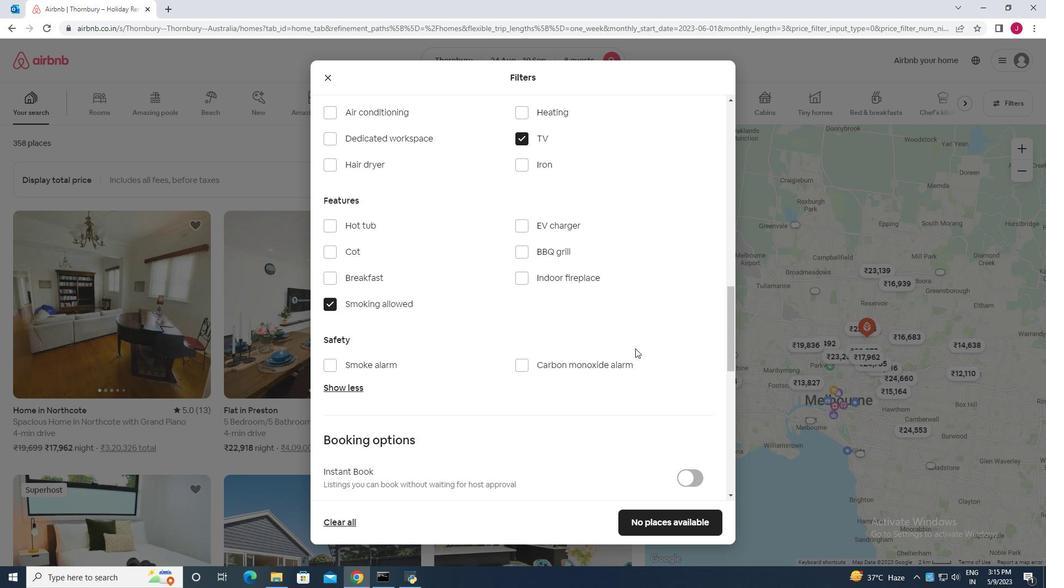 
Action: Mouse moved to (500, 304)
Screenshot: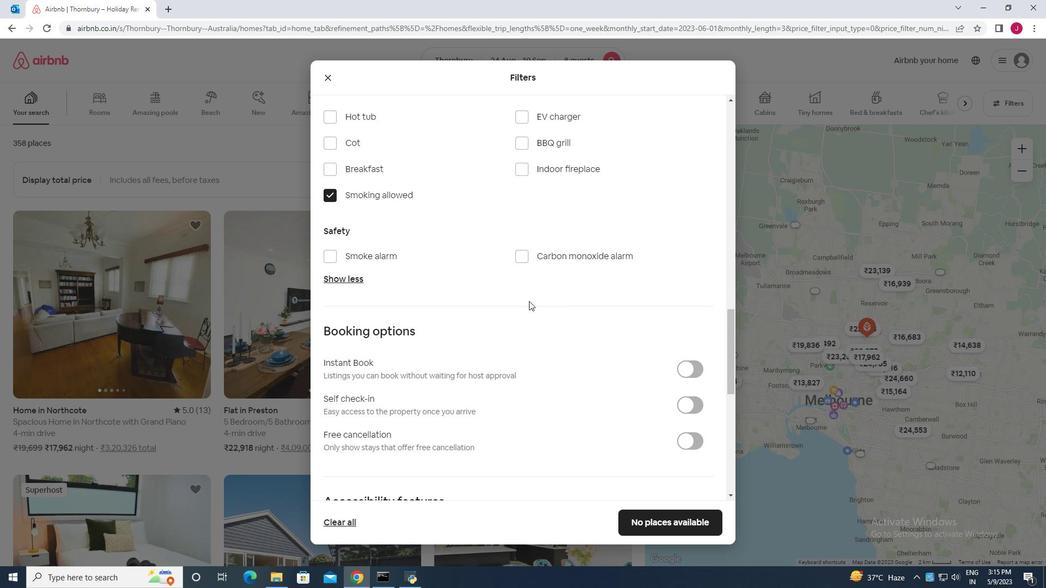 
Action: Mouse scrolled (500, 304) with delta (0, 0)
Screenshot: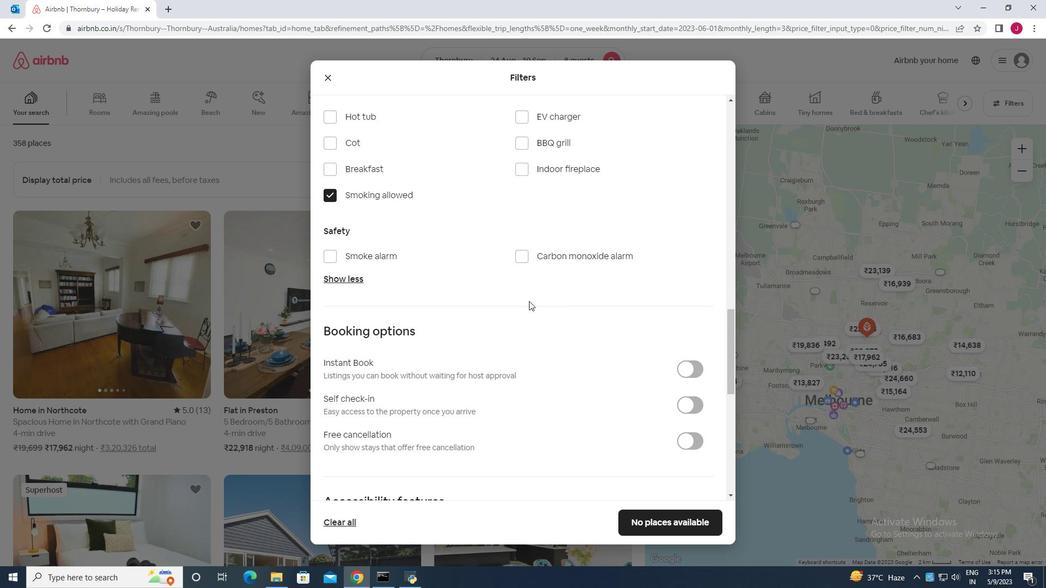 
Action: Mouse scrolled (500, 304) with delta (0, 0)
Screenshot: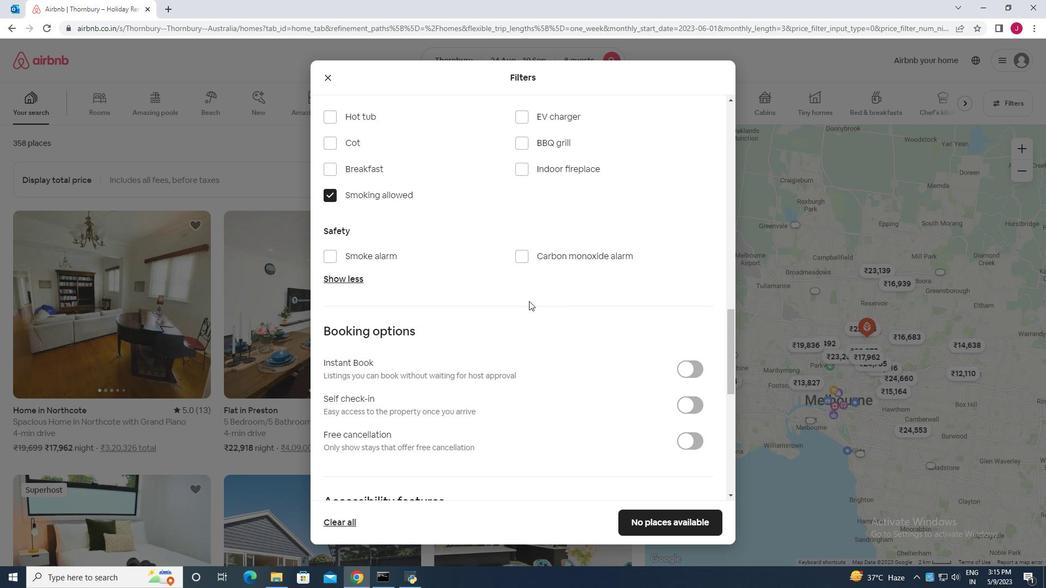 
Action: Mouse scrolled (500, 304) with delta (0, 0)
Screenshot: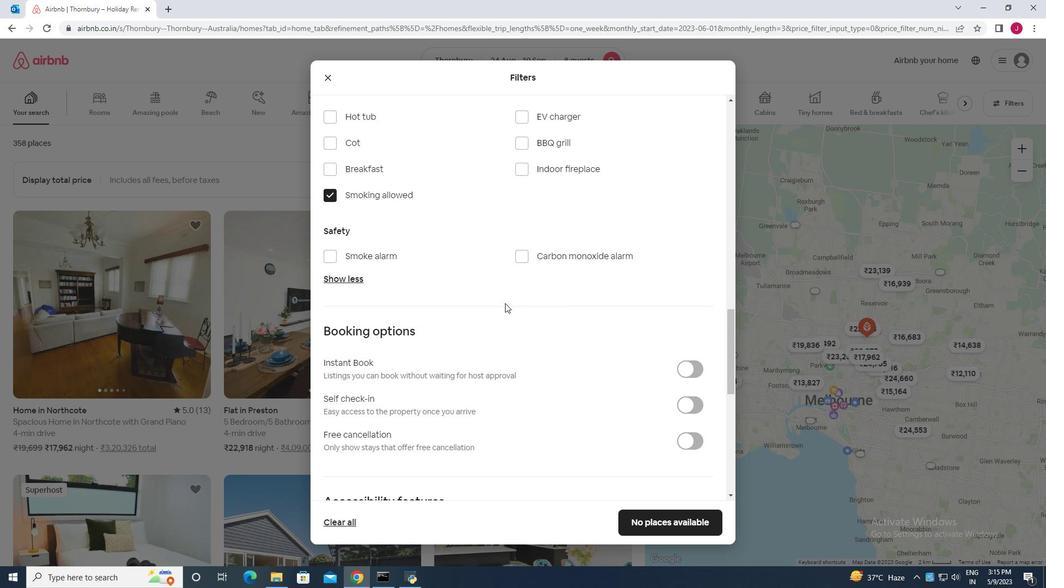 
Action: Mouse moved to (441, 304)
Screenshot: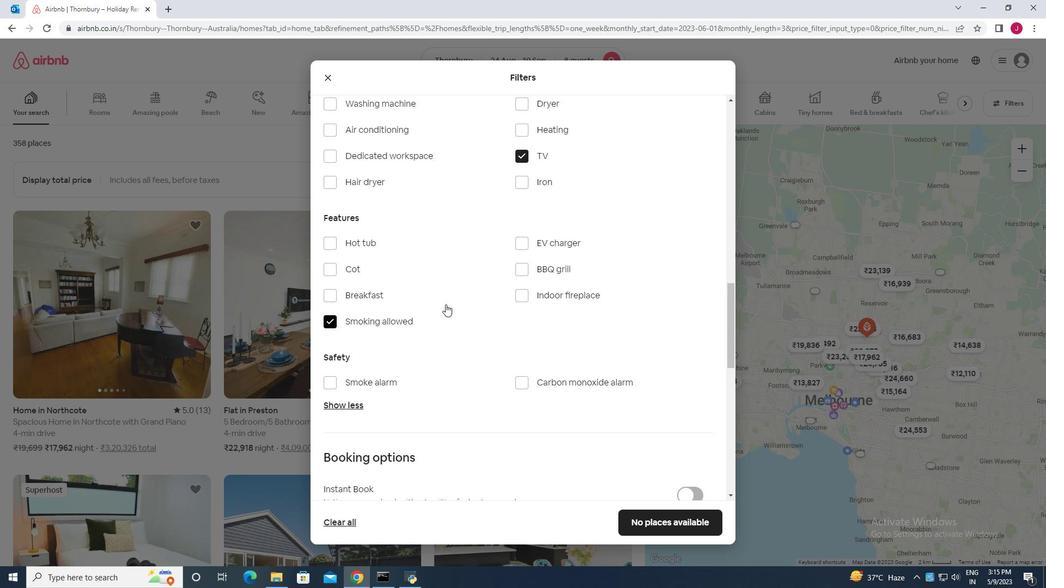 
Action: Mouse scrolled (441, 305) with delta (0, 0)
Screenshot: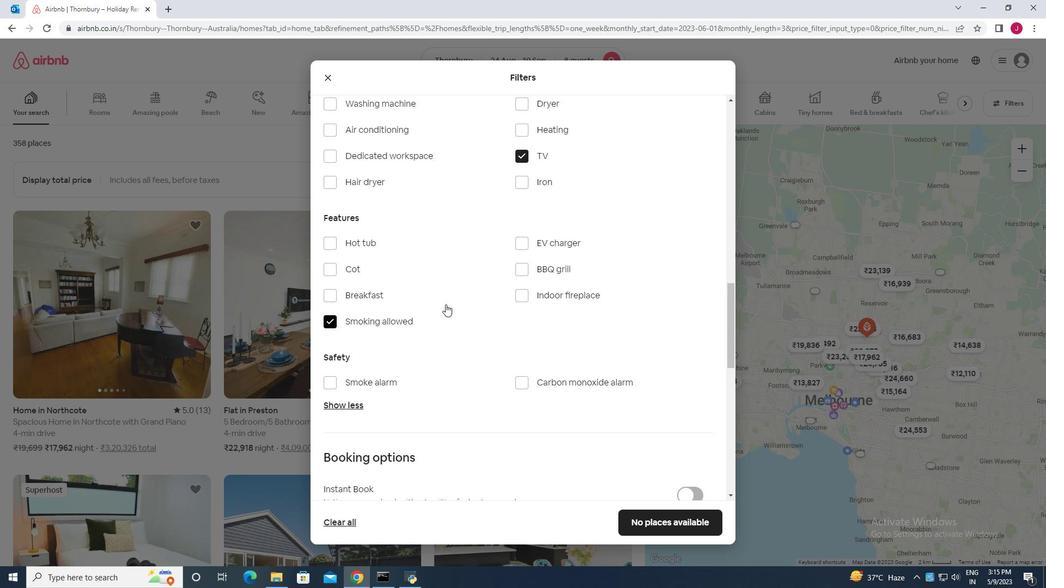 
Action: Mouse scrolled (441, 305) with delta (0, 0)
Screenshot: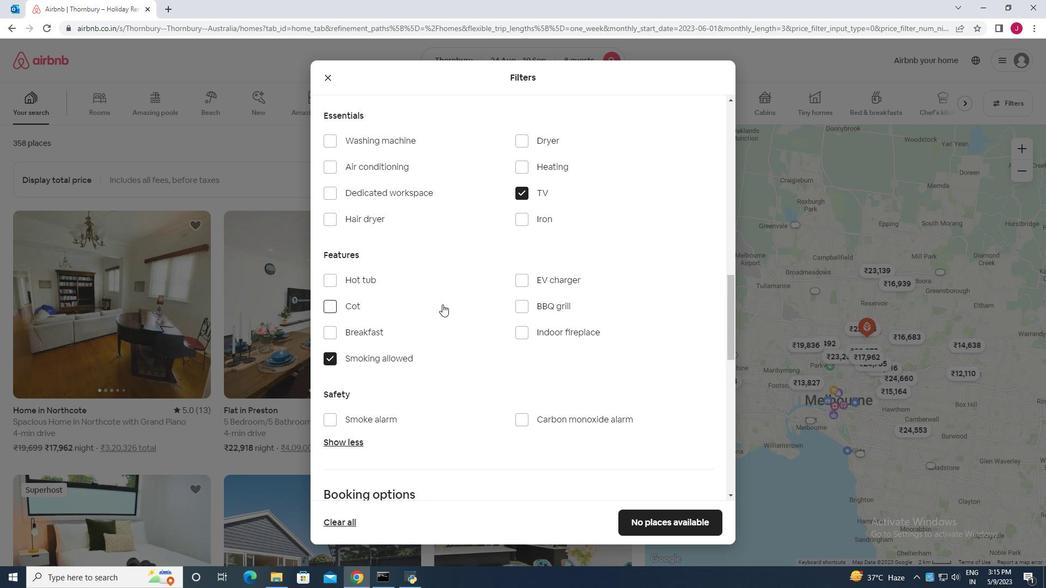 
Action: Mouse moved to (327, 391)
Screenshot: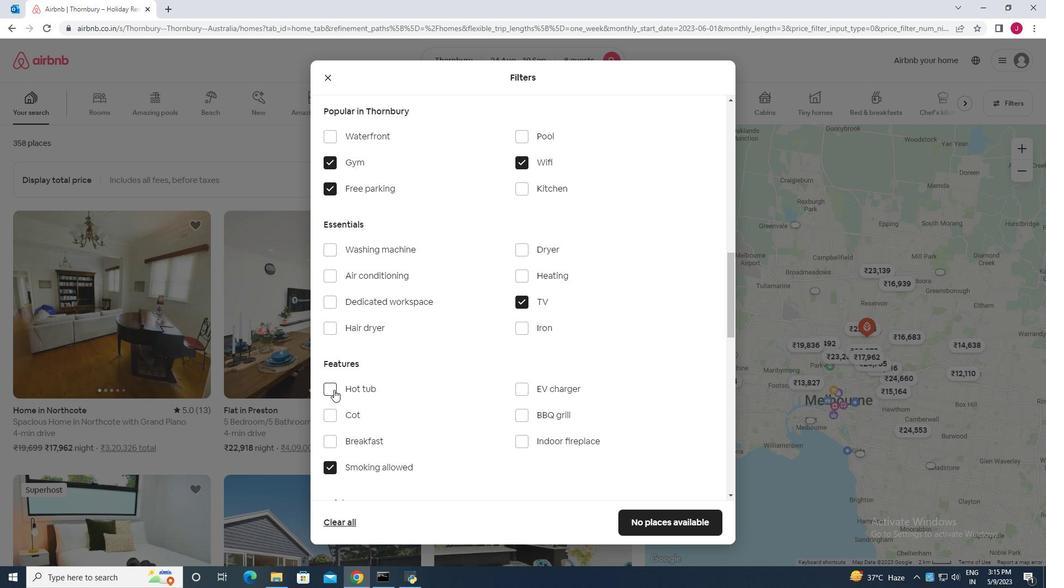 
Action: Mouse pressed left at (327, 391)
Screenshot: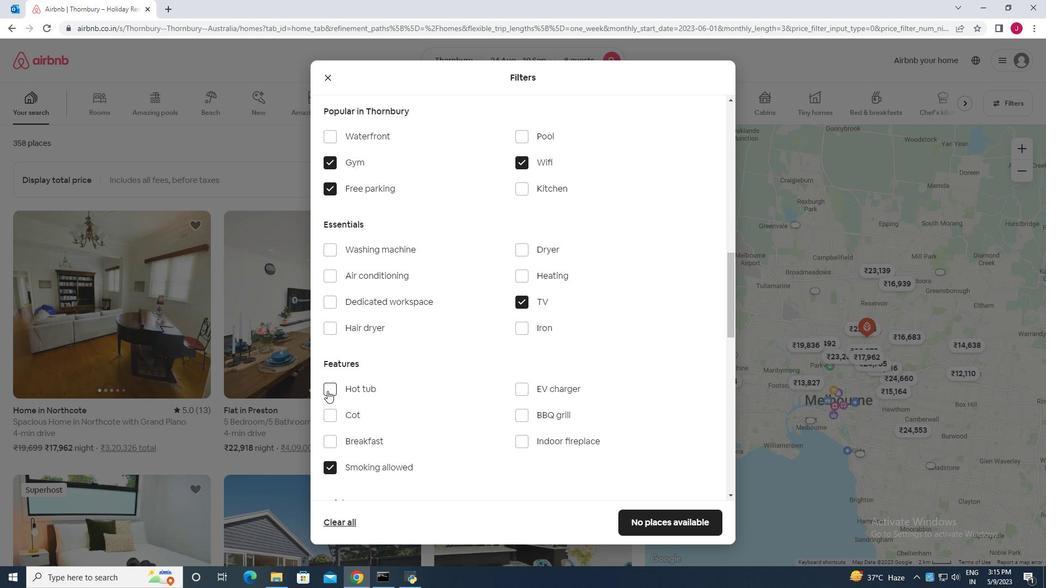 
Action: Mouse moved to (508, 356)
Screenshot: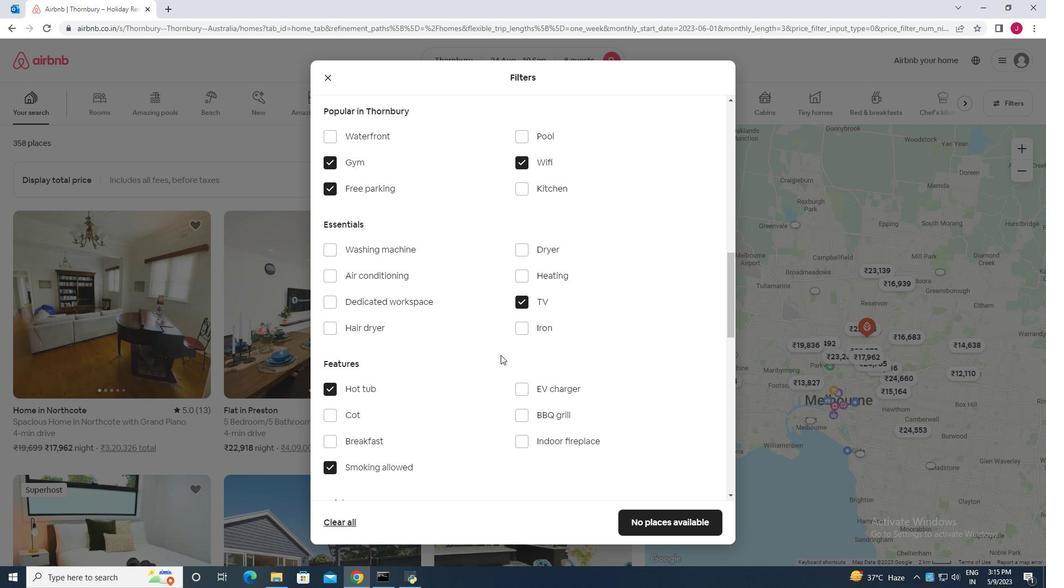 
Action: Mouse scrolled (508, 356) with delta (0, 0)
Screenshot: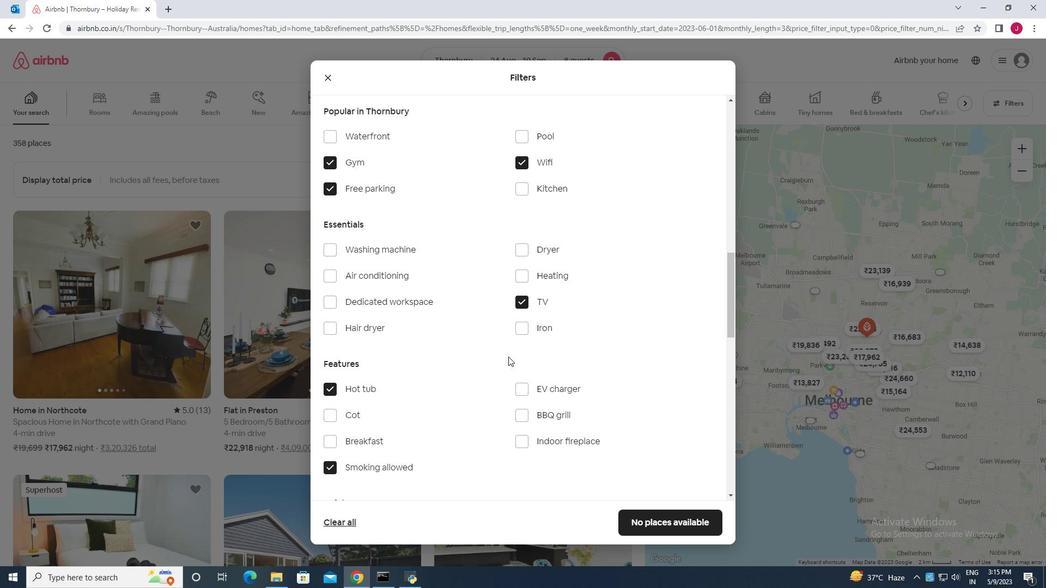 
Action: Mouse scrolled (508, 356) with delta (0, 0)
Screenshot: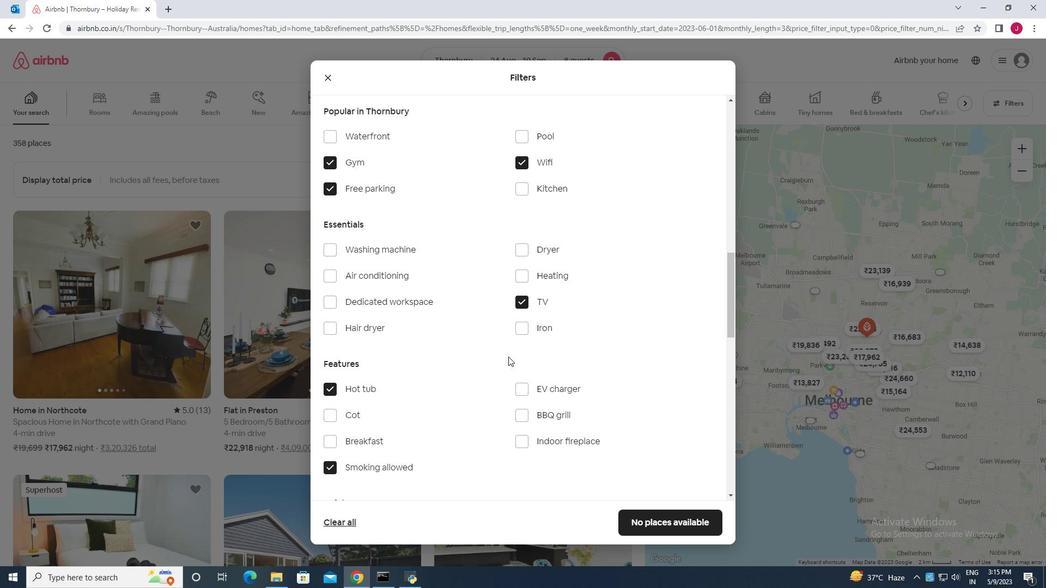 
Action: Mouse scrolled (508, 356) with delta (0, 0)
Screenshot: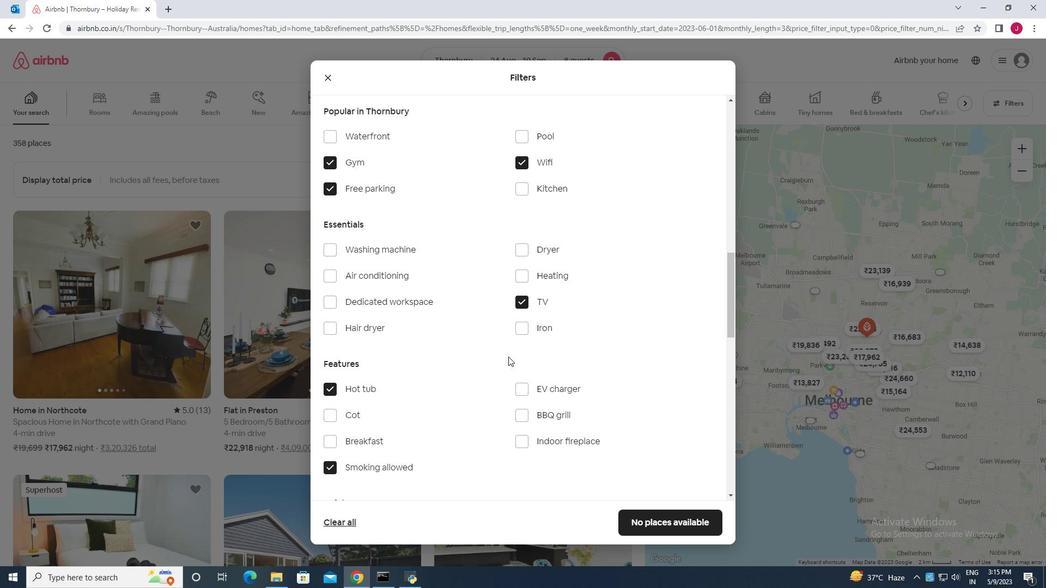 
Action: Mouse scrolled (508, 356) with delta (0, 0)
Screenshot: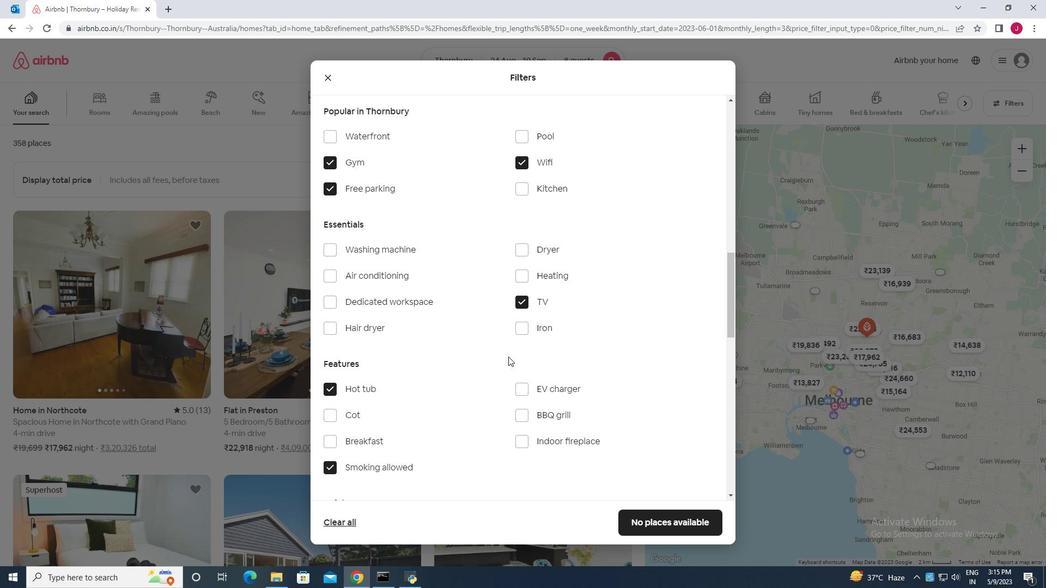 
Action: Mouse moved to (577, 394)
Screenshot: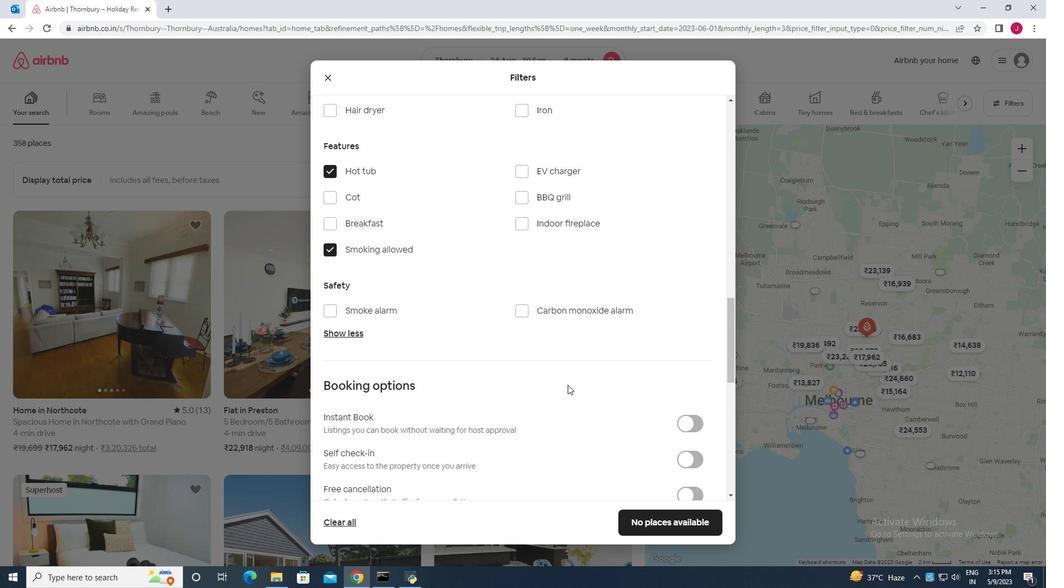 
Action: Mouse scrolled (577, 394) with delta (0, 0)
Screenshot: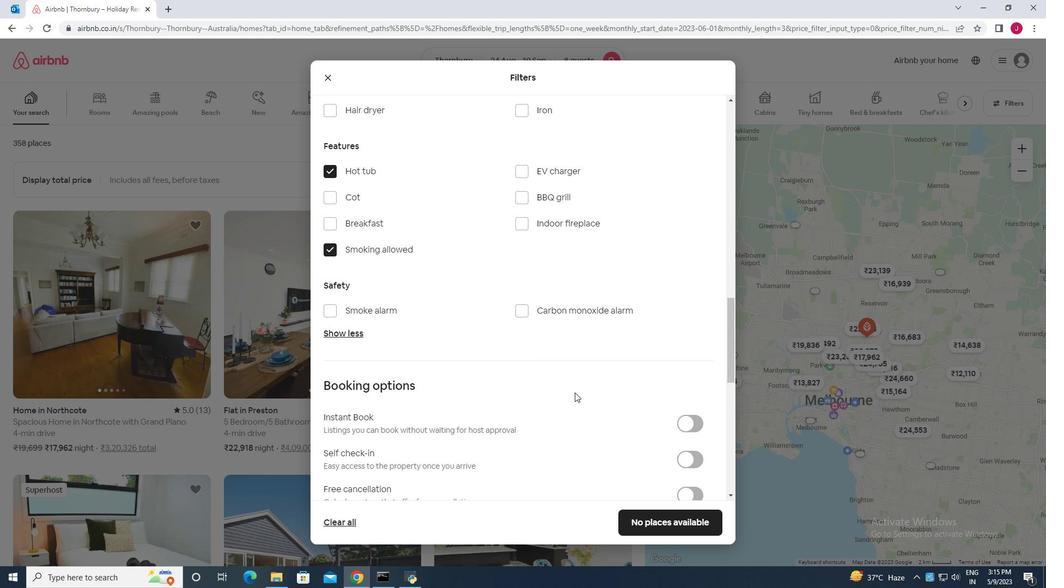 
Action: Mouse scrolled (577, 394) with delta (0, 0)
Screenshot: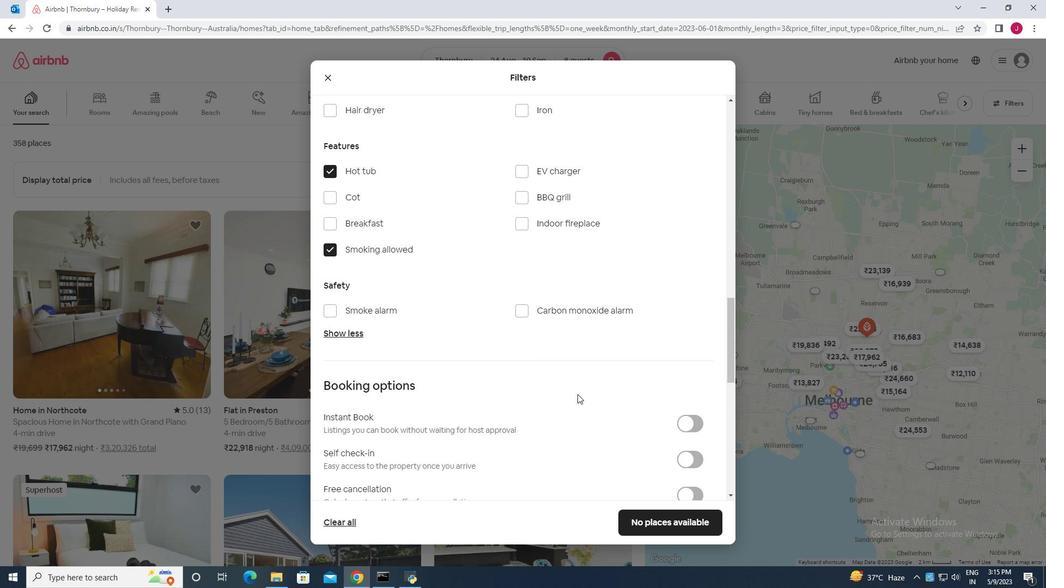 
Action: Mouse moved to (577, 394)
Screenshot: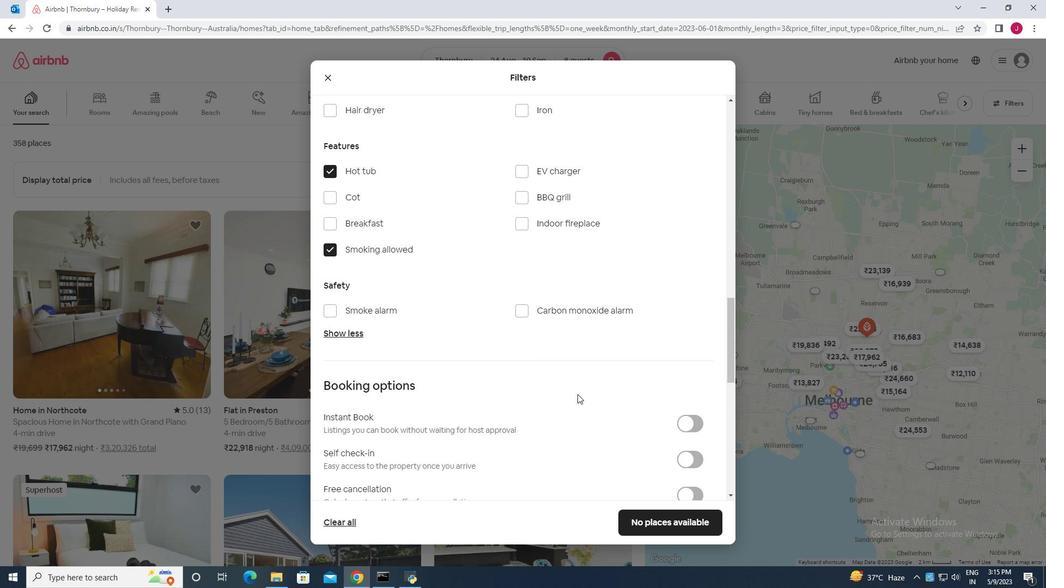 
Action: Mouse scrolled (577, 394) with delta (0, 0)
Screenshot: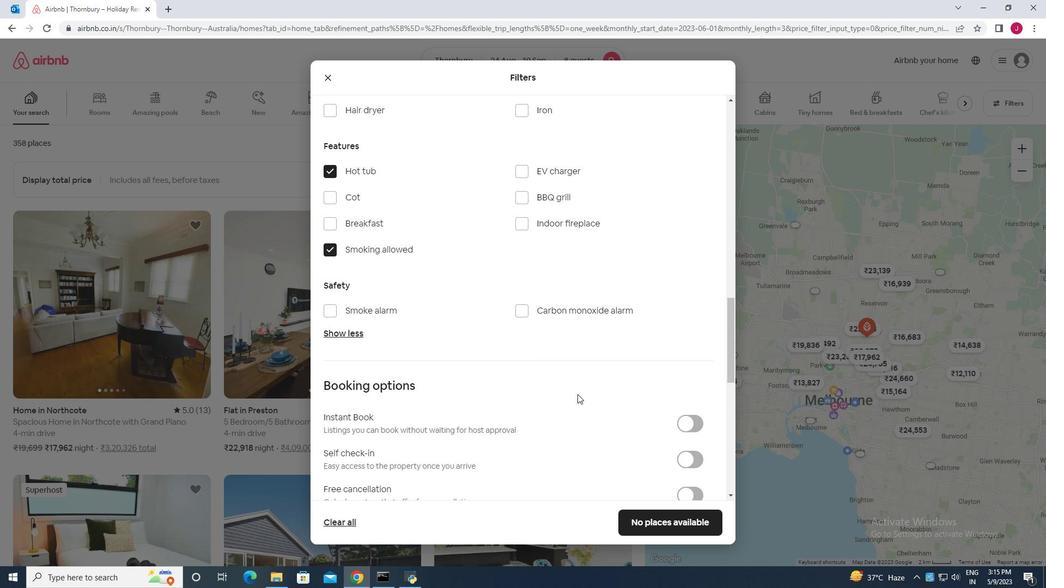 
Action: Mouse moved to (694, 300)
Screenshot: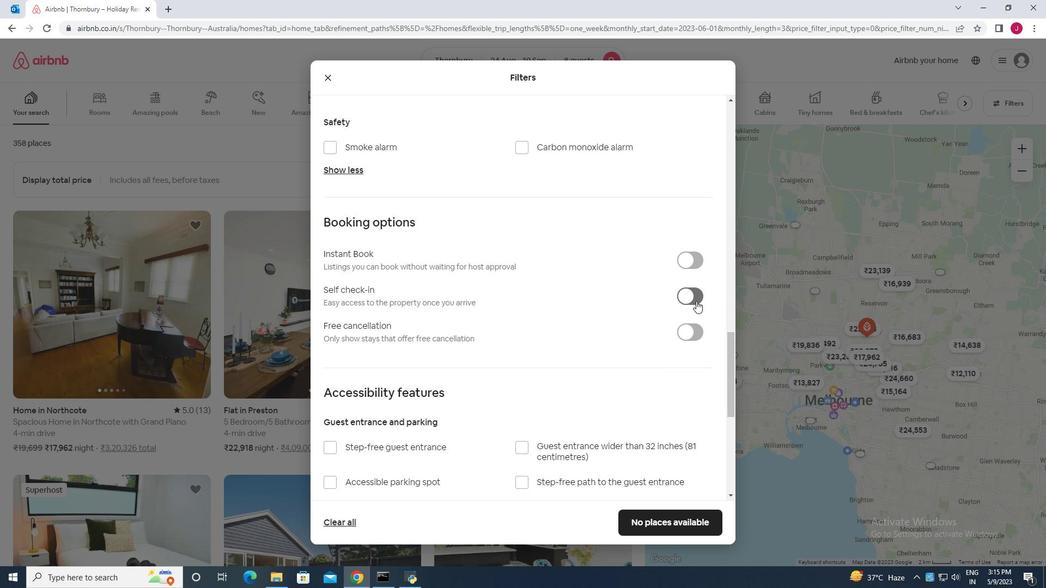 
Action: Mouse pressed left at (694, 300)
Screenshot: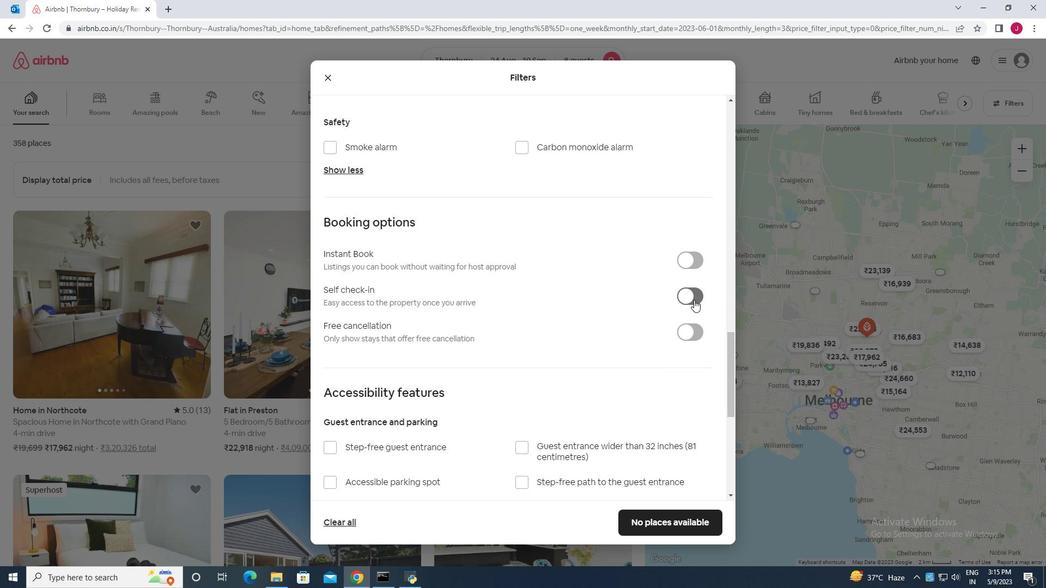 
Action: Mouse moved to (496, 302)
Screenshot: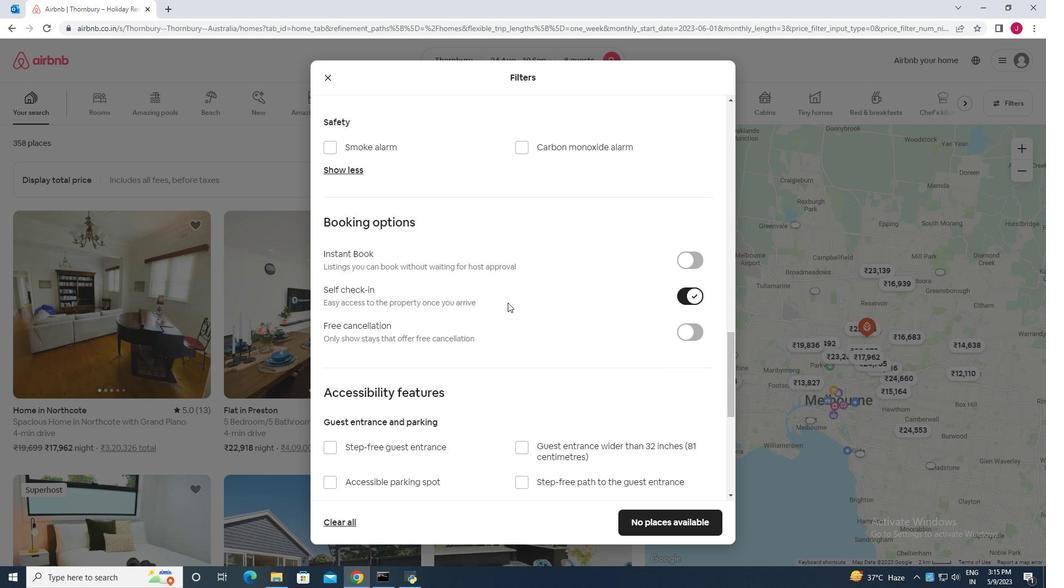 
Action: Mouse scrolled (496, 302) with delta (0, 0)
Screenshot: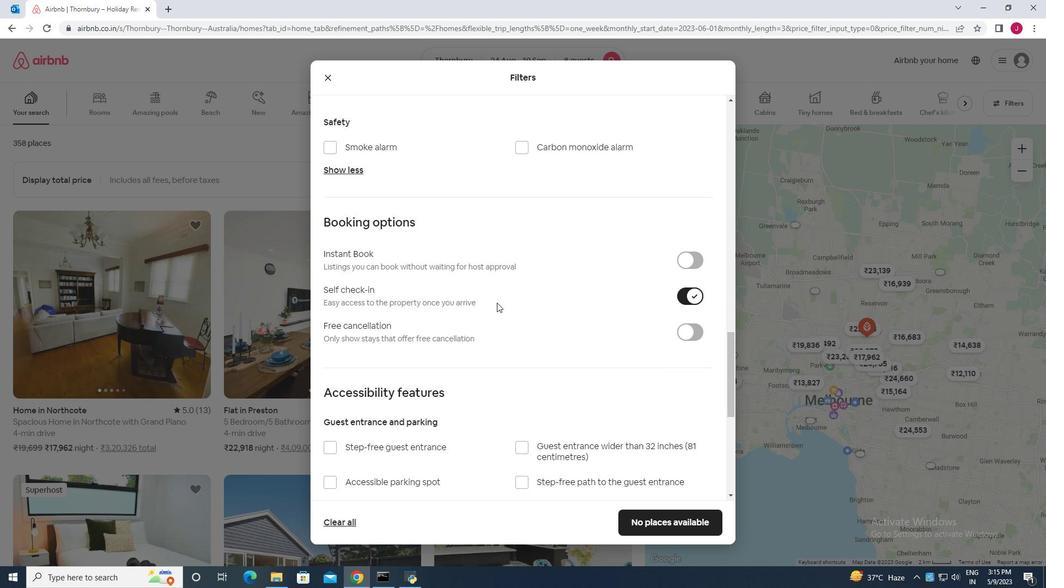 
Action: Mouse scrolled (496, 302) with delta (0, 0)
Screenshot: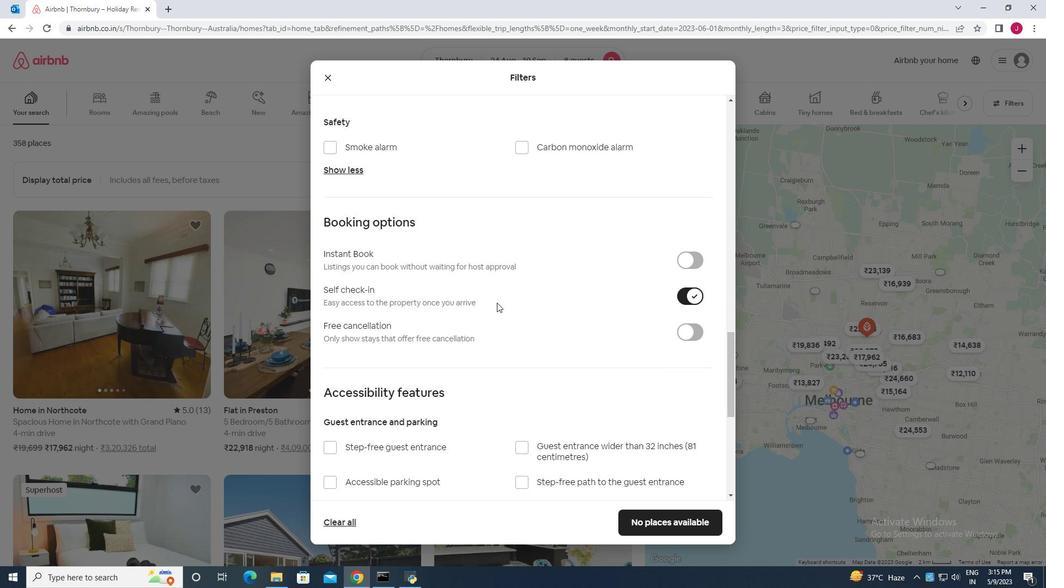 
Action: Mouse scrolled (496, 302) with delta (0, 0)
Screenshot: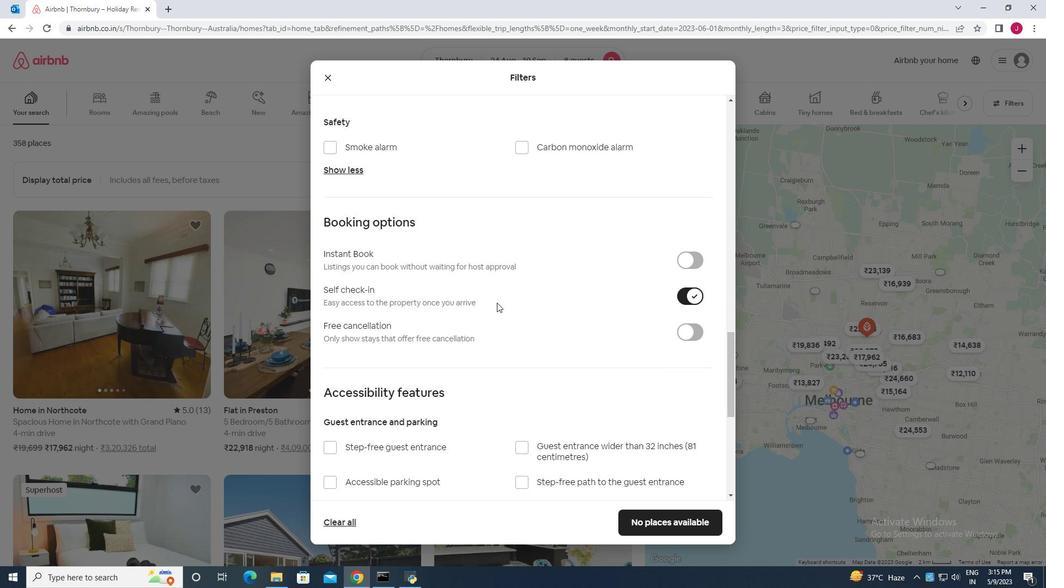 
Action: Mouse scrolled (496, 302) with delta (0, 0)
Screenshot: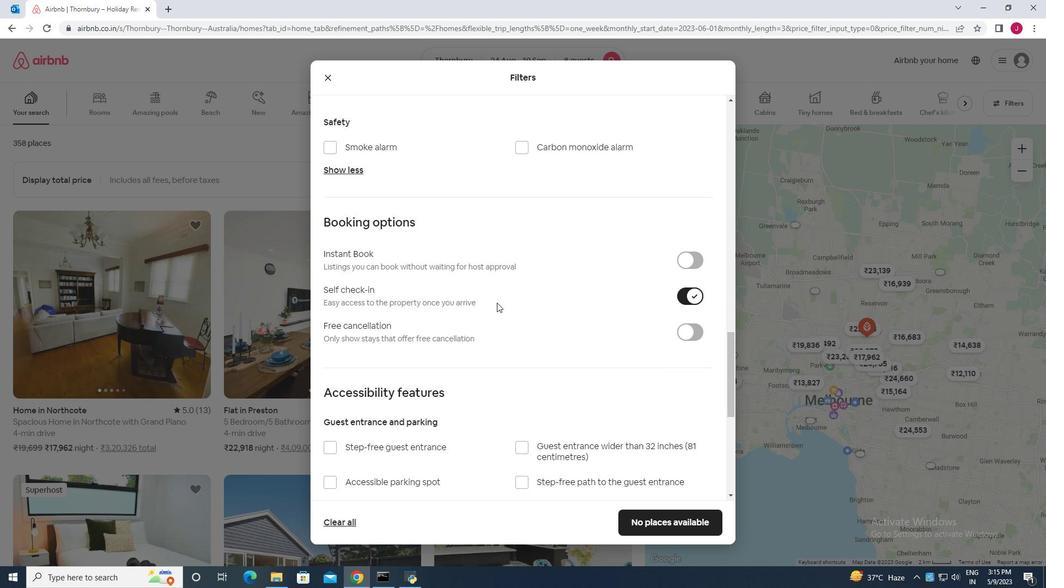 
Action: Mouse scrolled (496, 302) with delta (0, 0)
Screenshot: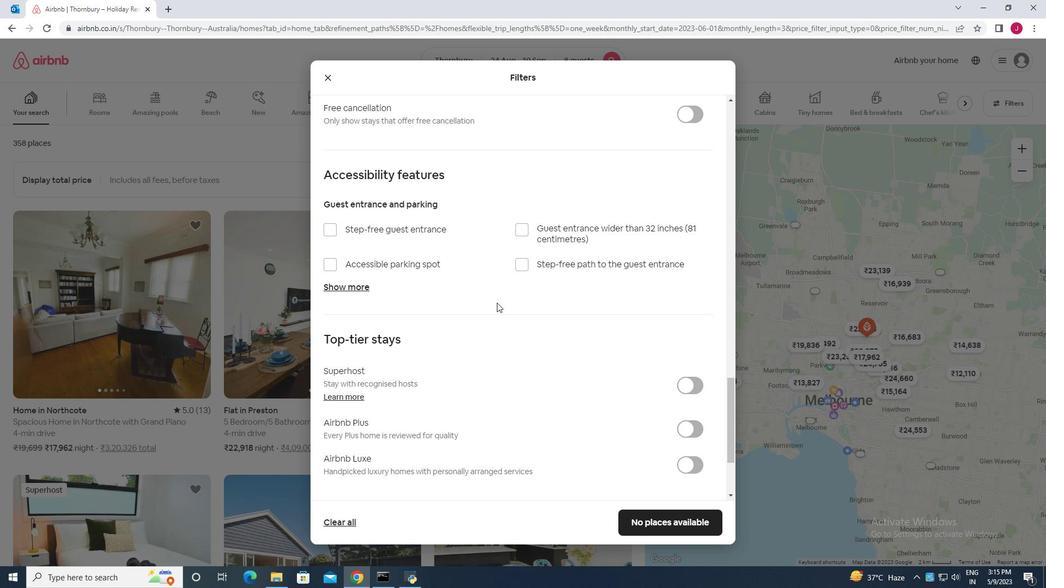 
Action: Mouse scrolled (496, 302) with delta (0, 0)
Screenshot: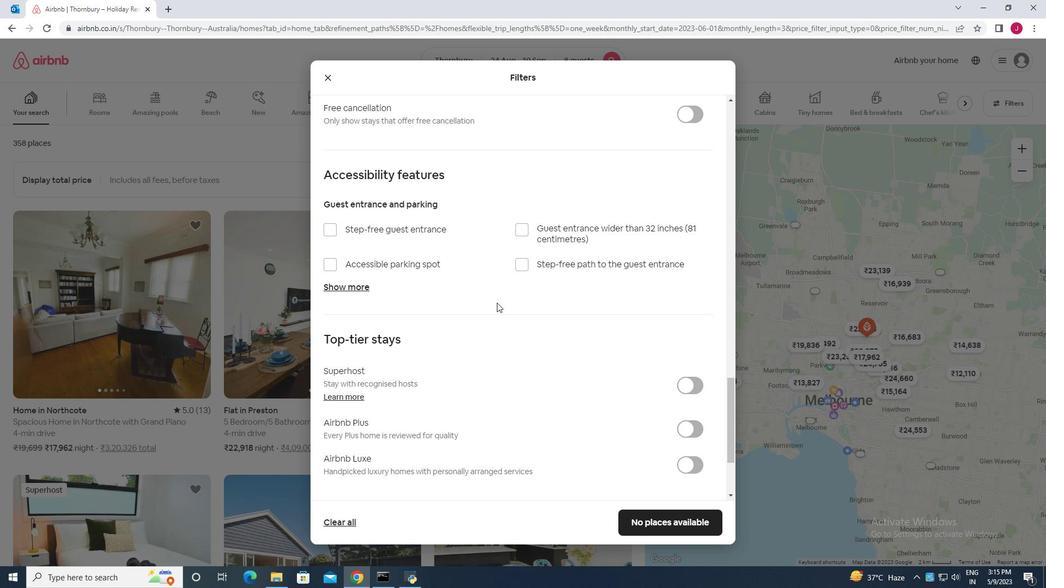 
Action: Mouse scrolled (496, 302) with delta (0, 0)
Screenshot: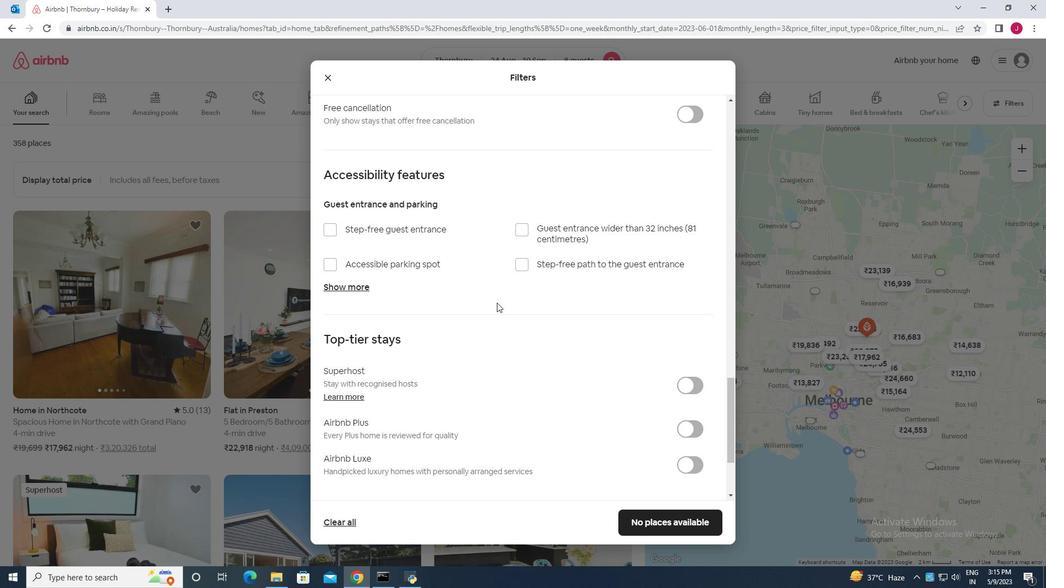 
Action: Mouse scrolled (496, 302) with delta (0, 0)
Screenshot: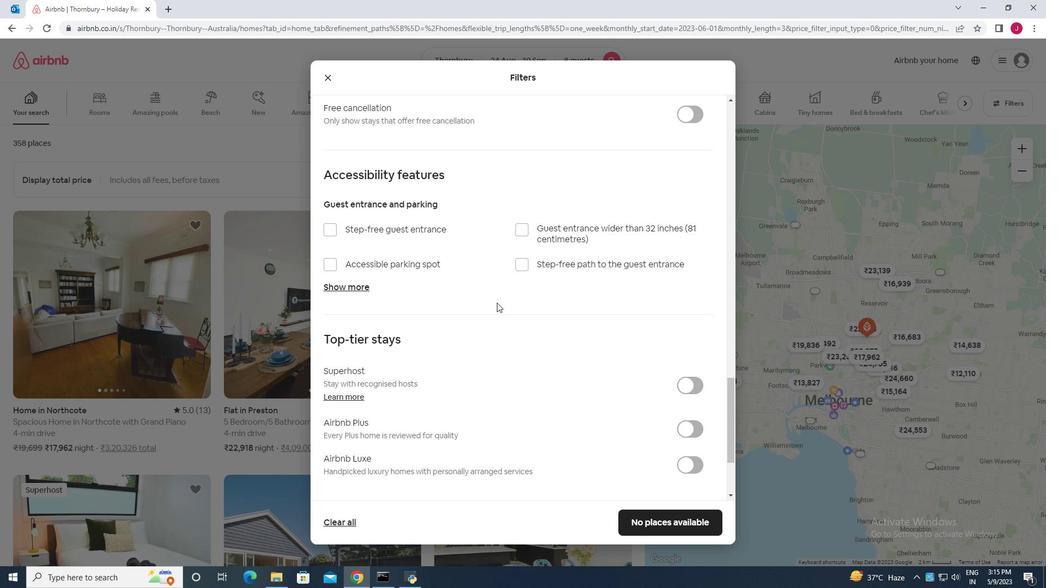 
Action: Mouse moved to (328, 421)
Screenshot: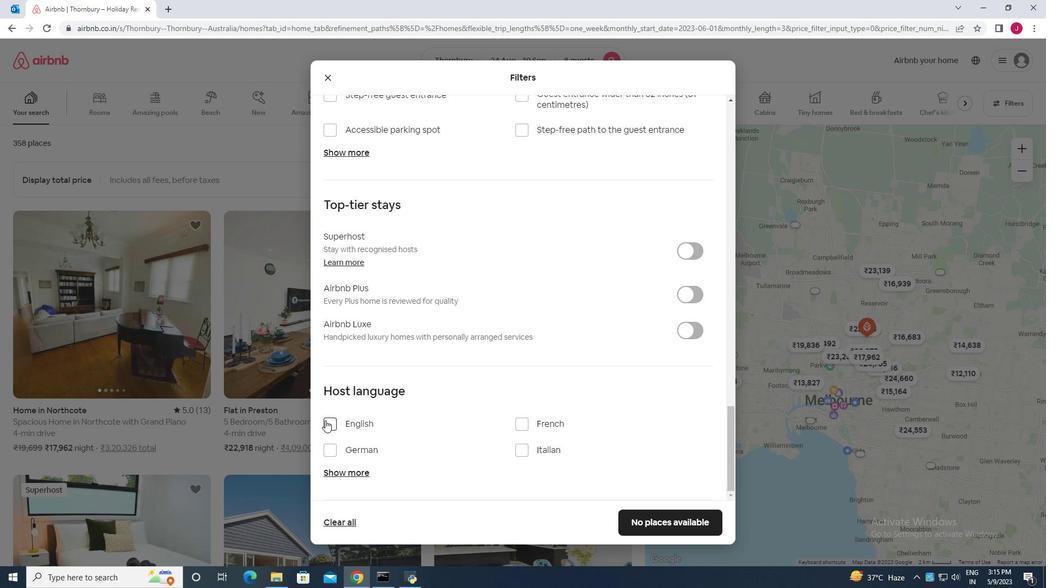 
Action: Mouse pressed left at (328, 421)
Screenshot: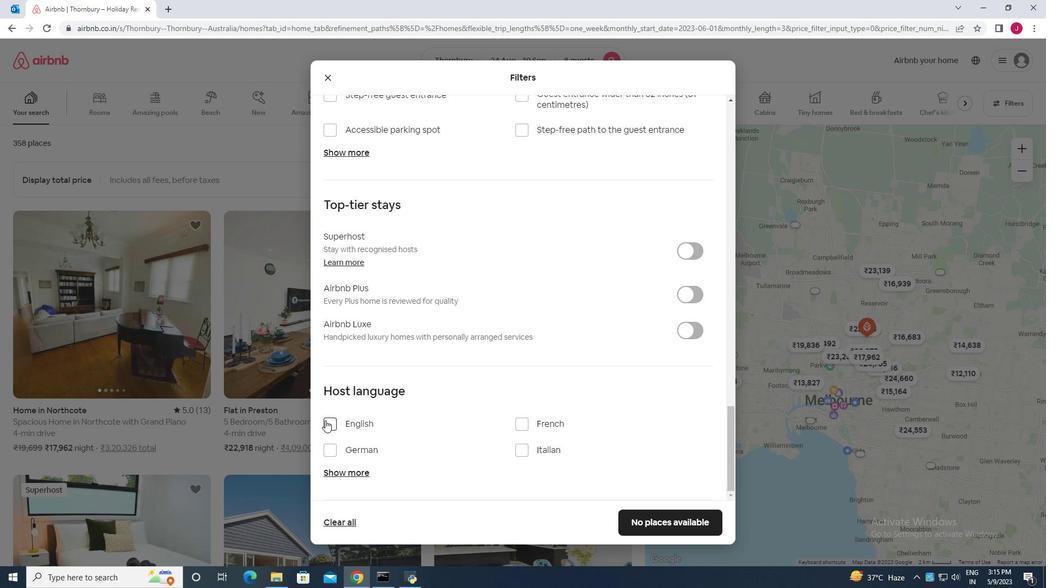 
Action: Mouse moved to (658, 524)
Screenshot: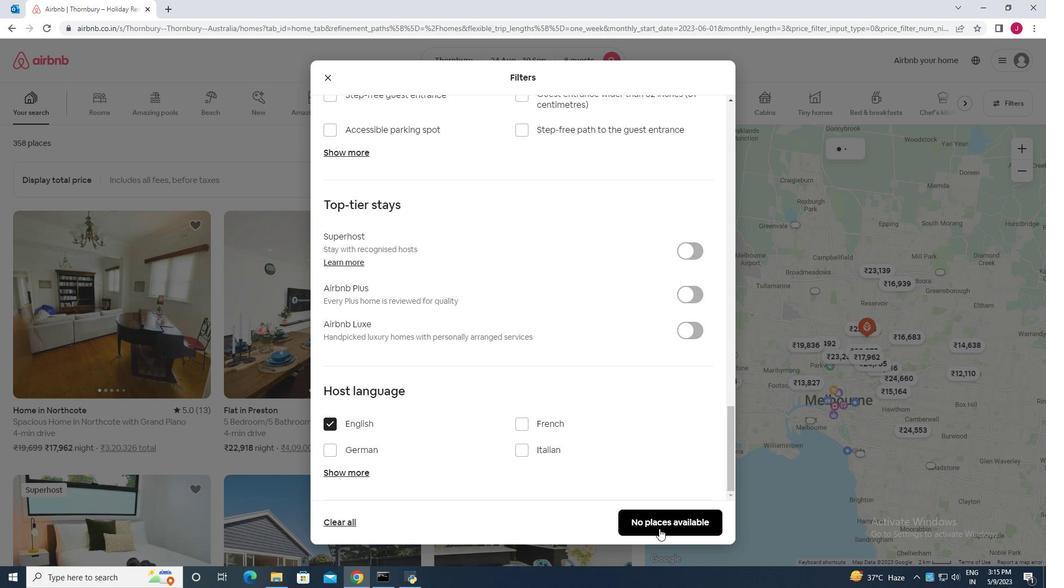 
Action: Mouse pressed left at (658, 524)
Screenshot: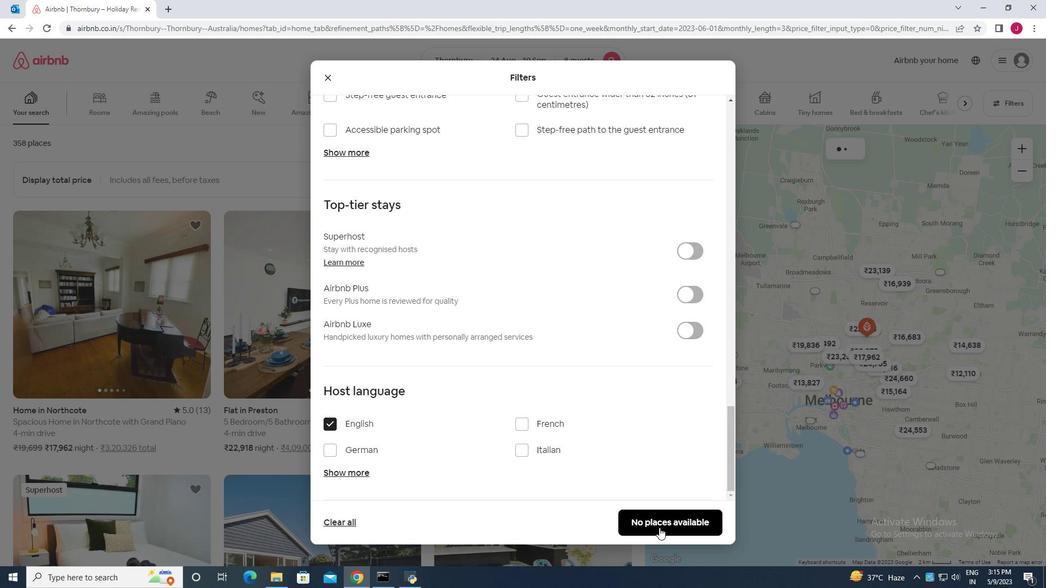 
Action: Mouse moved to (634, 474)
Screenshot: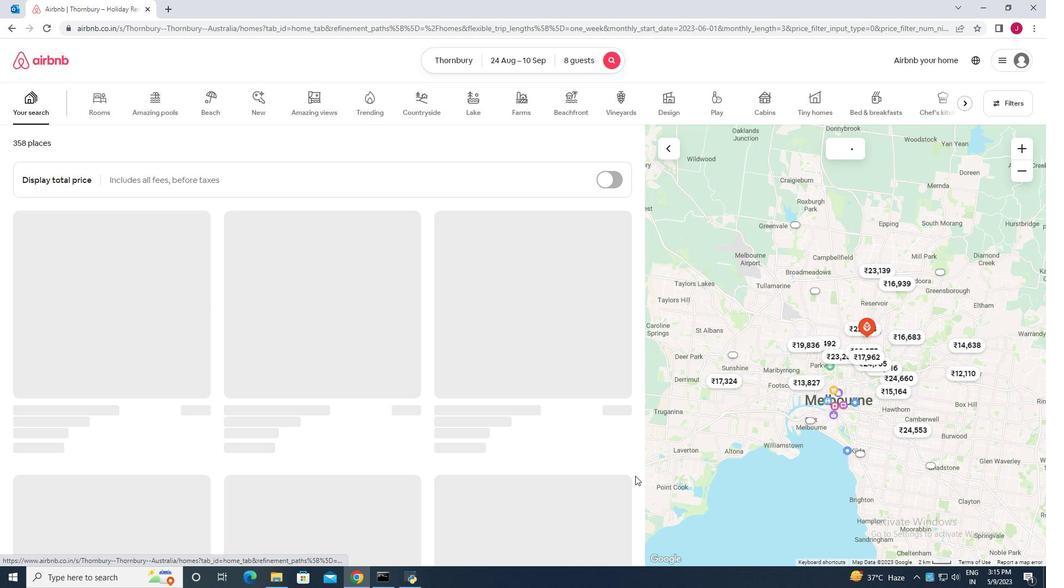 
